 Task: Add an event  with title  Casual Project Quality Control and Process Improvement , date '2024/03/21' to 2024/03/22 & Select Event type as  Group. Add location for the event as  Johannesburg, South Africa and add a description: The Marketing Campaign Launch is an exciting and highly anticipated event that marks the official introduction of a new marketing campaign to the target audience. It is a carefully planned and executed event designed to create buzz, generate interest, and maximize the impact of the campaign's messaging and objectives.

Create an event link  http-casualprojectqualitycontrolandprocessimprovementdiscussioncom & Select the event color as  Orange. , logged in from the account softage.4@softage.netand send the event invitation to softage.2@softage.net and softage.3@softage.net
Action: Mouse pressed left at (864, 126)
Screenshot: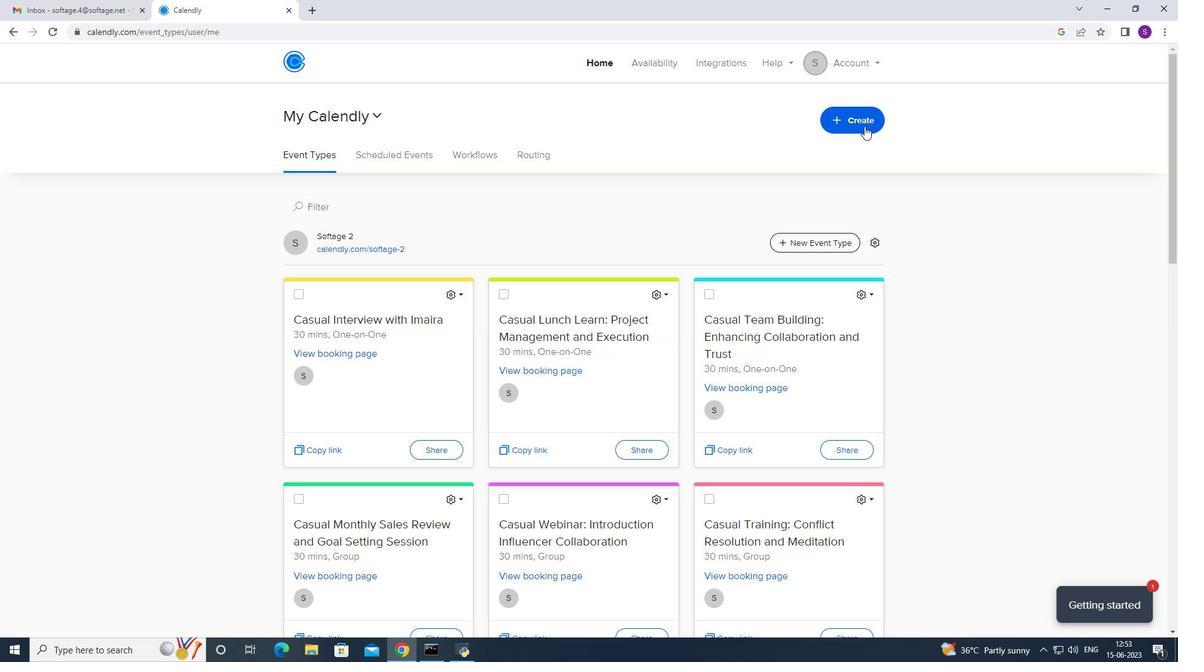 
Action: Mouse moved to (786, 166)
Screenshot: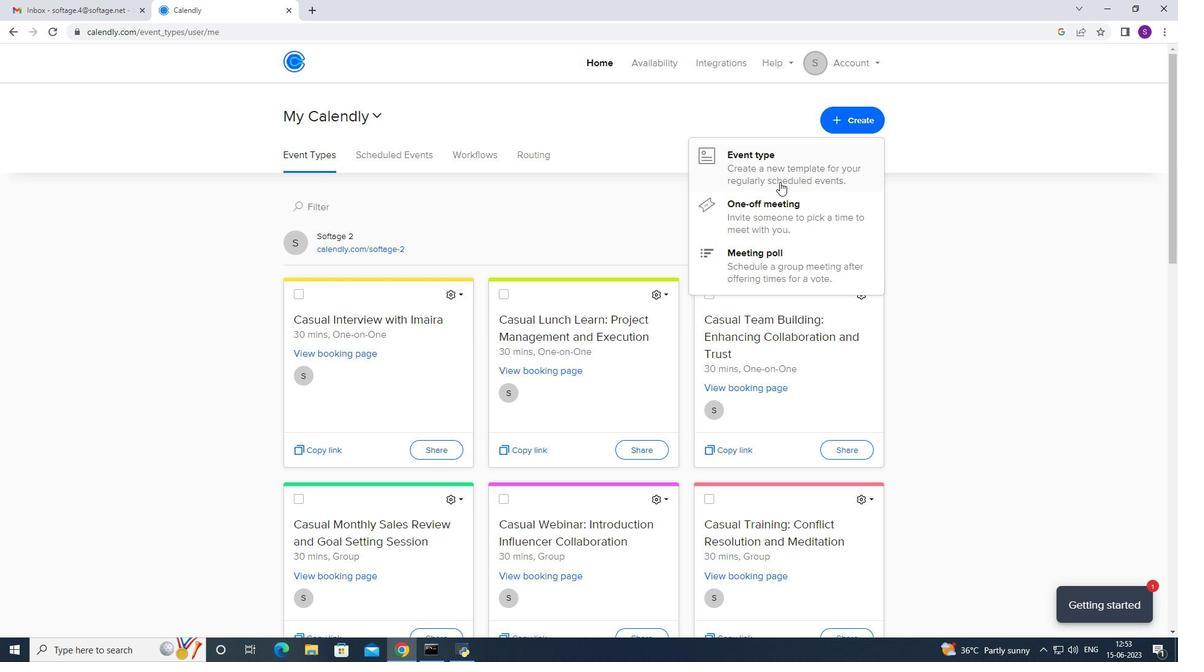 
Action: Mouse pressed left at (786, 166)
Screenshot: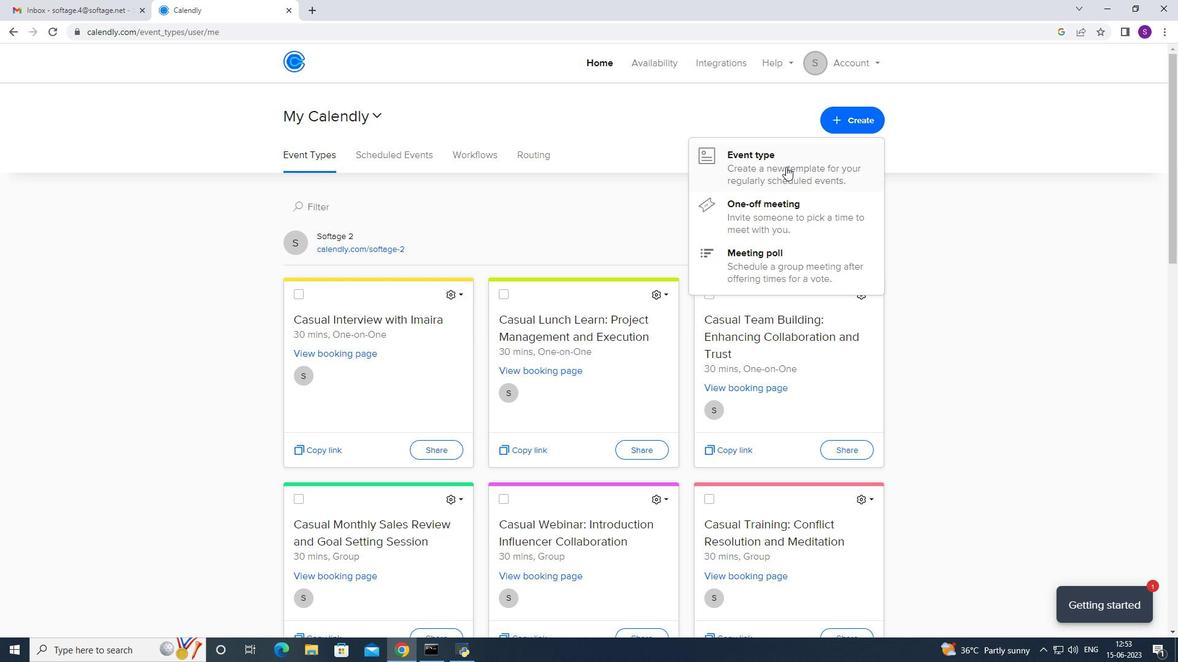 
Action: Mouse moved to (497, 301)
Screenshot: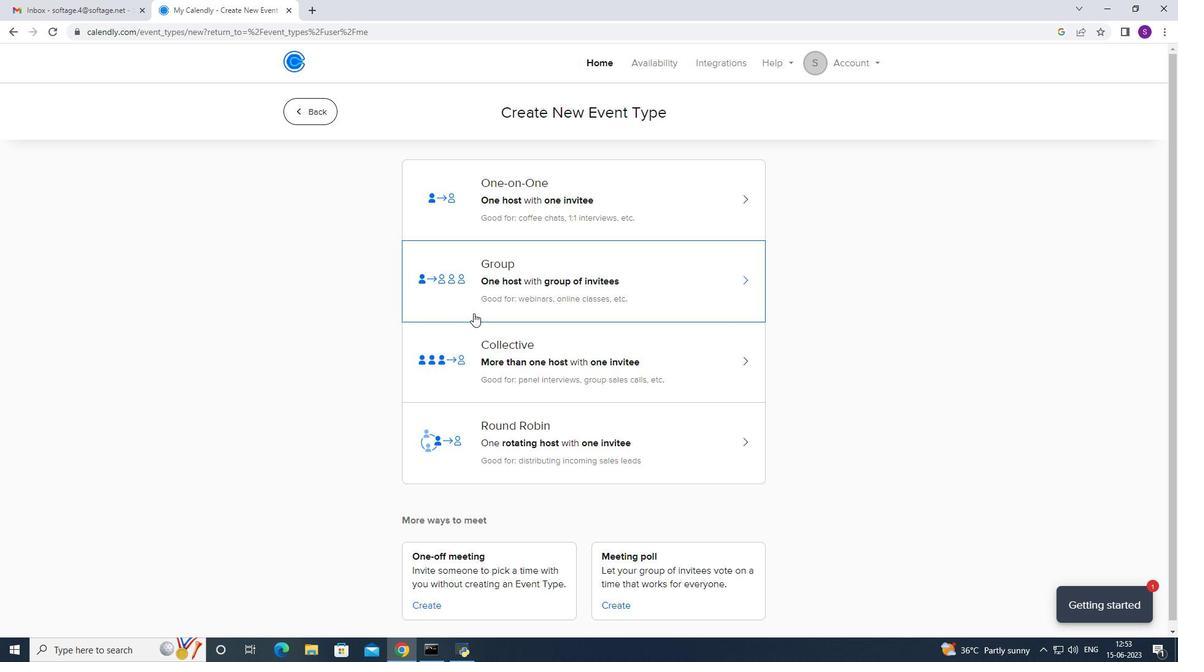 
Action: Mouse pressed left at (497, 301)
Screenshot: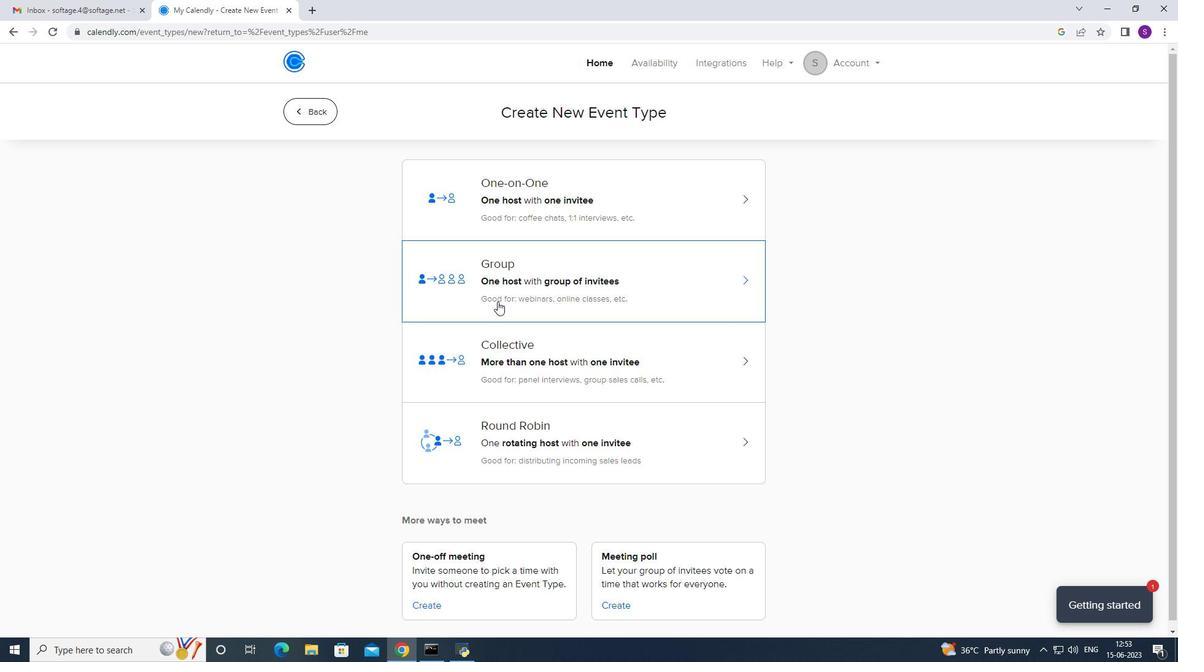 
Action: Mouse moved to (336, 282)
Screenshot: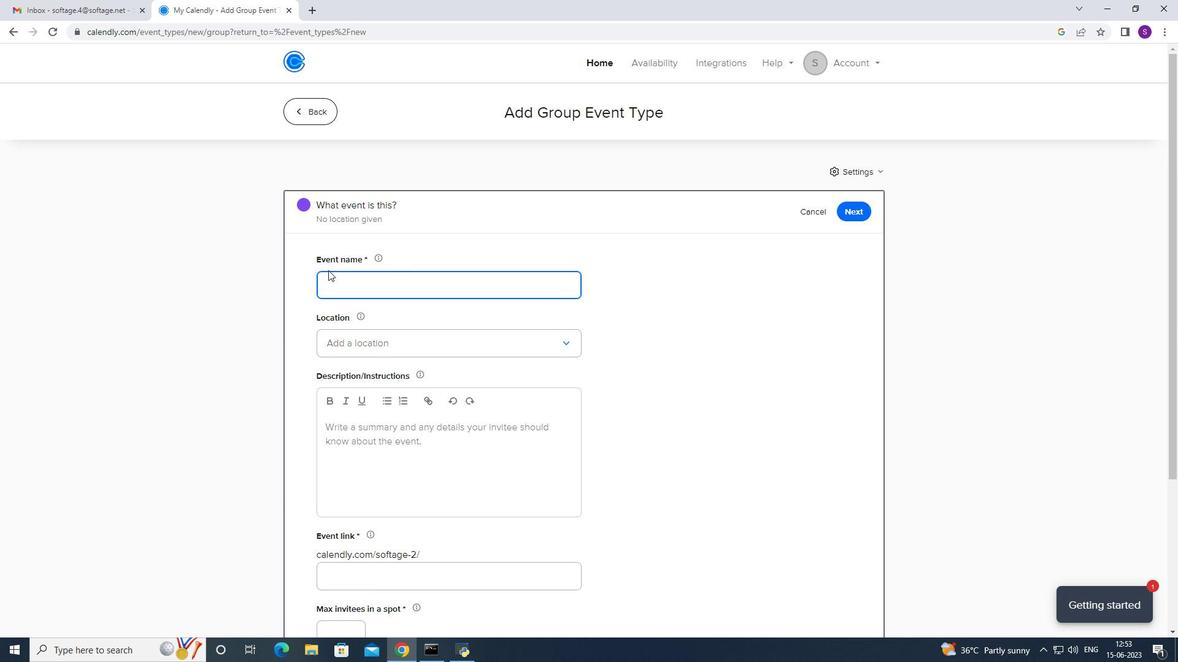
Action: Mouse pressed left at (336, 282)
Screenshot: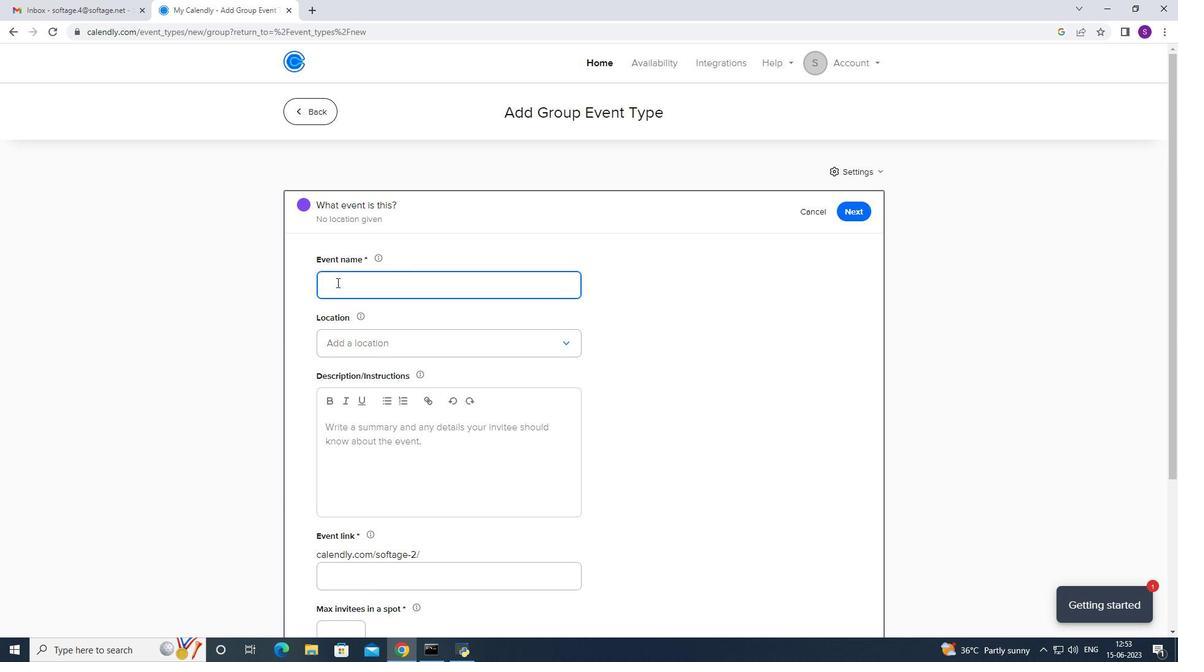 
Action: Mouse moved to (335, 284)
Screenshot: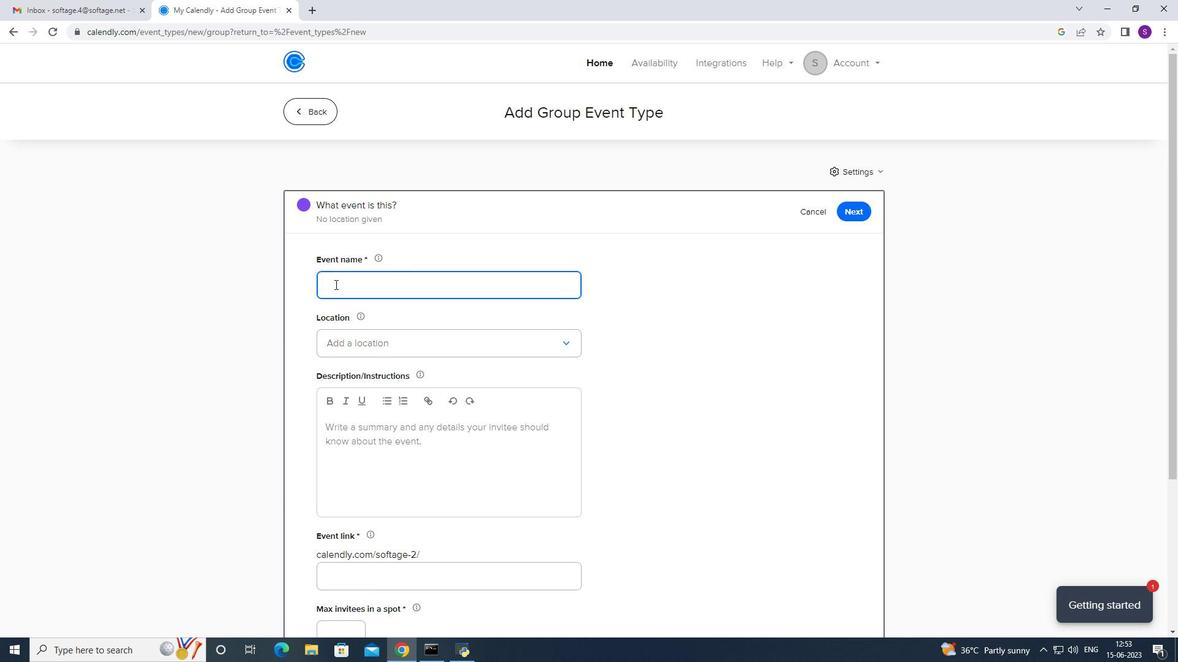 
Action: Key pressed <Key.caps_lock>C<Key.caps_lock>asual<Key.space><Key.caps_lock>P<Key.caps_lock>rojecrt<Key.space><Key.backspace><Key.backspace><Key.backspace>t<Key.space><Key.caps_lock>Q<Key.caps_lock>uality<Key.space><Key.caps_lock>C<Key.caps_lock>ontrol<Key.space>and<Key.space><Key.caps_lock>P<Key.caps_lock>roject<Key.space><Key.caps_lock>I<Key.caps_lock>mprovement
Screenshot: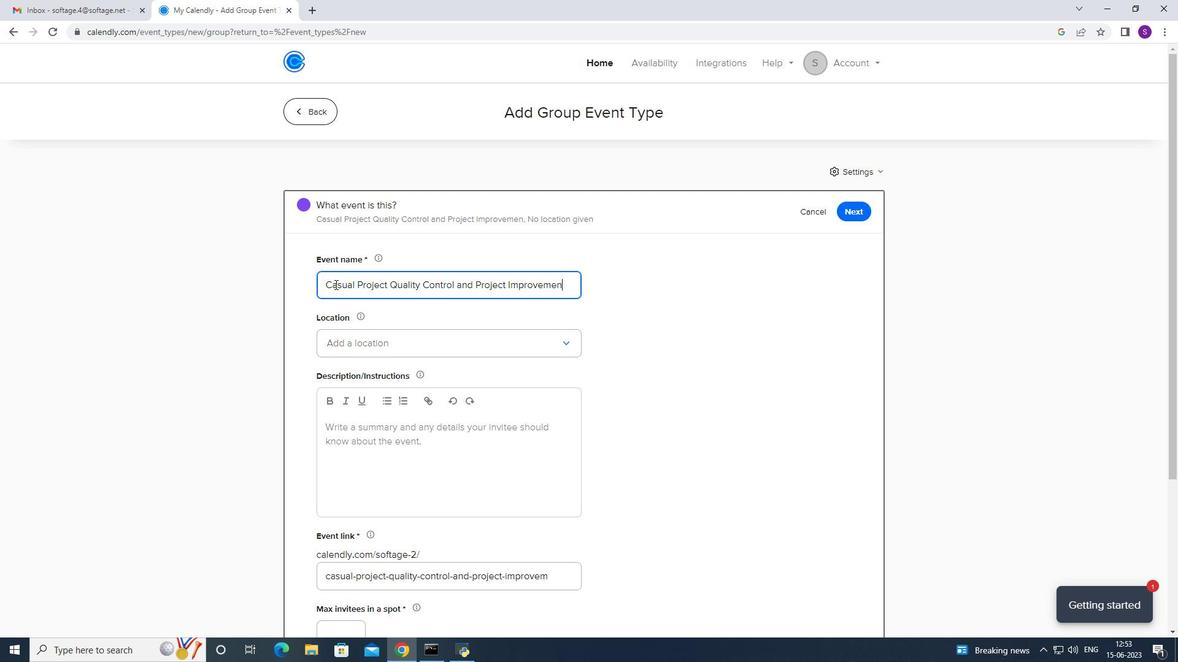 
Action: Mouse moved to (524, 337)
Screenshot: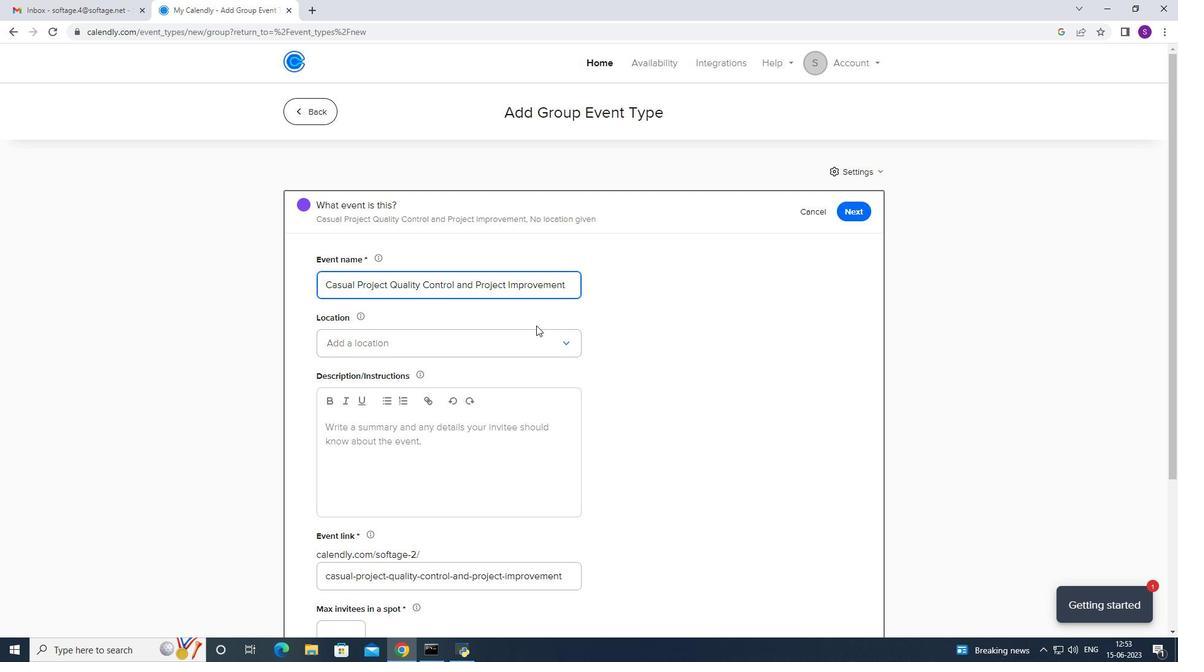
Action: Mouse pressed left at (524, 337)
Screenshot: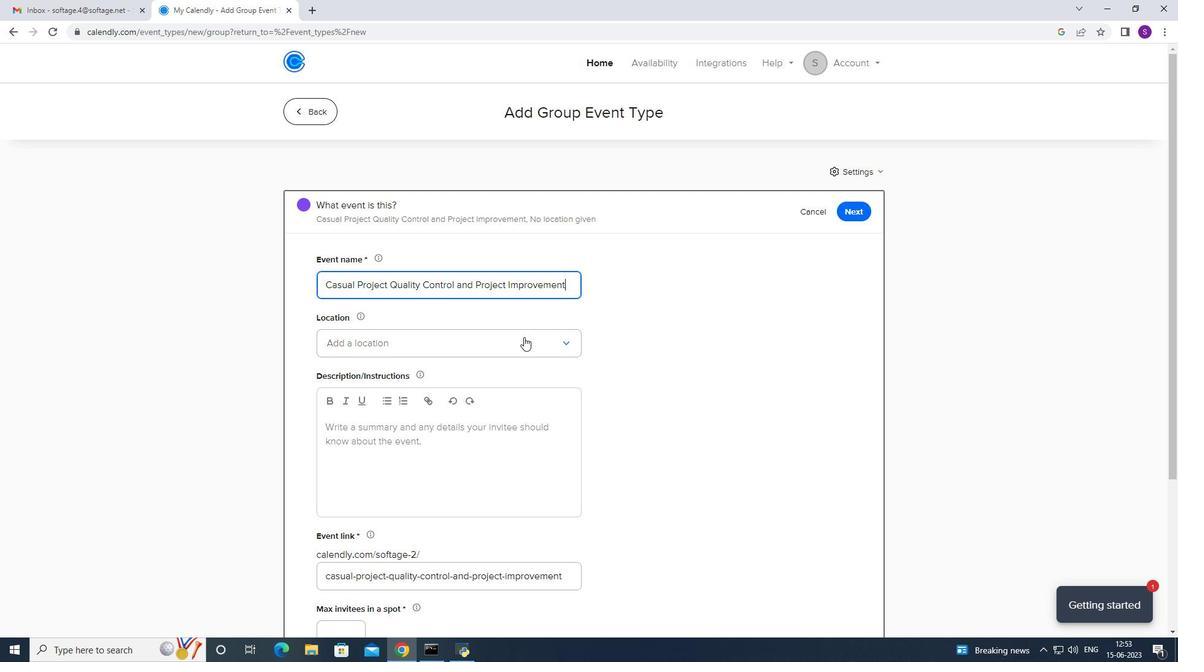 
Action: Mouse moved to (510, 381)
Screenshot: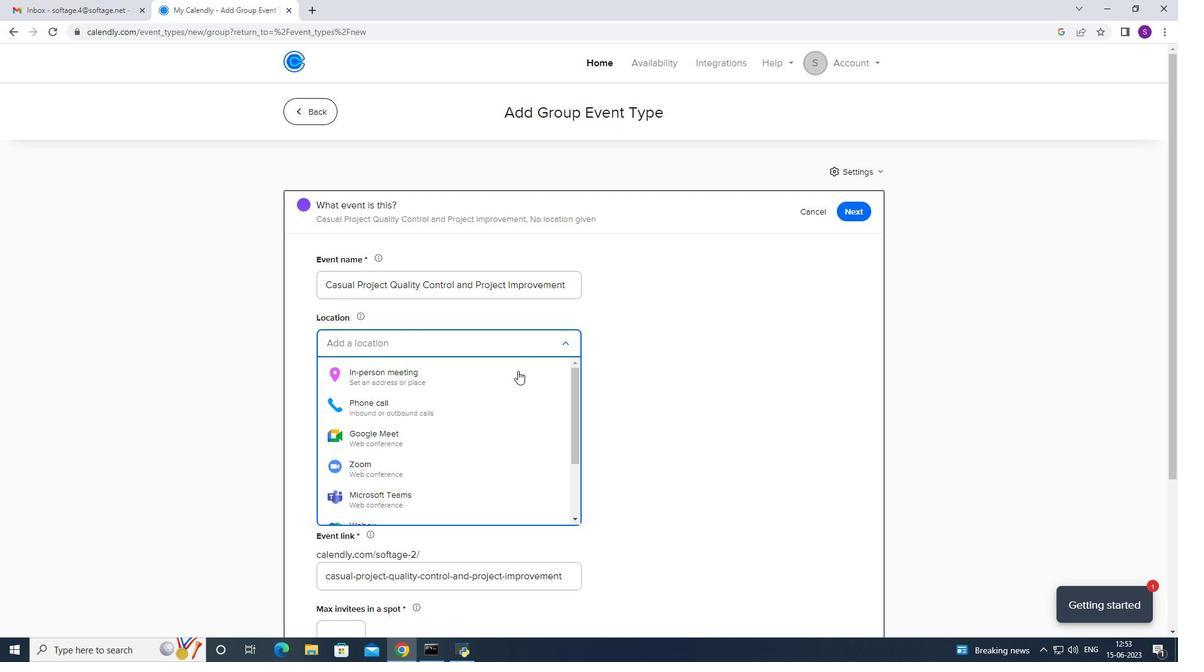 
Action: Mouse pressed left at (510, 381)
Screenshot: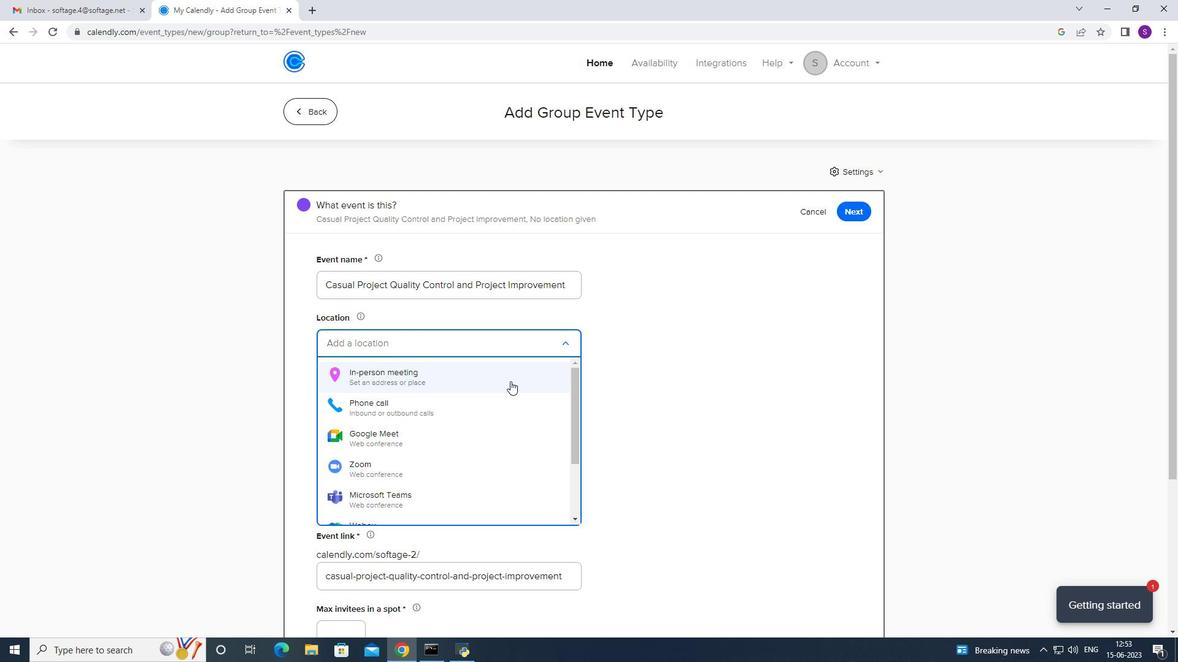 
Action: Mouse moved to (514, 187)
Screenshot: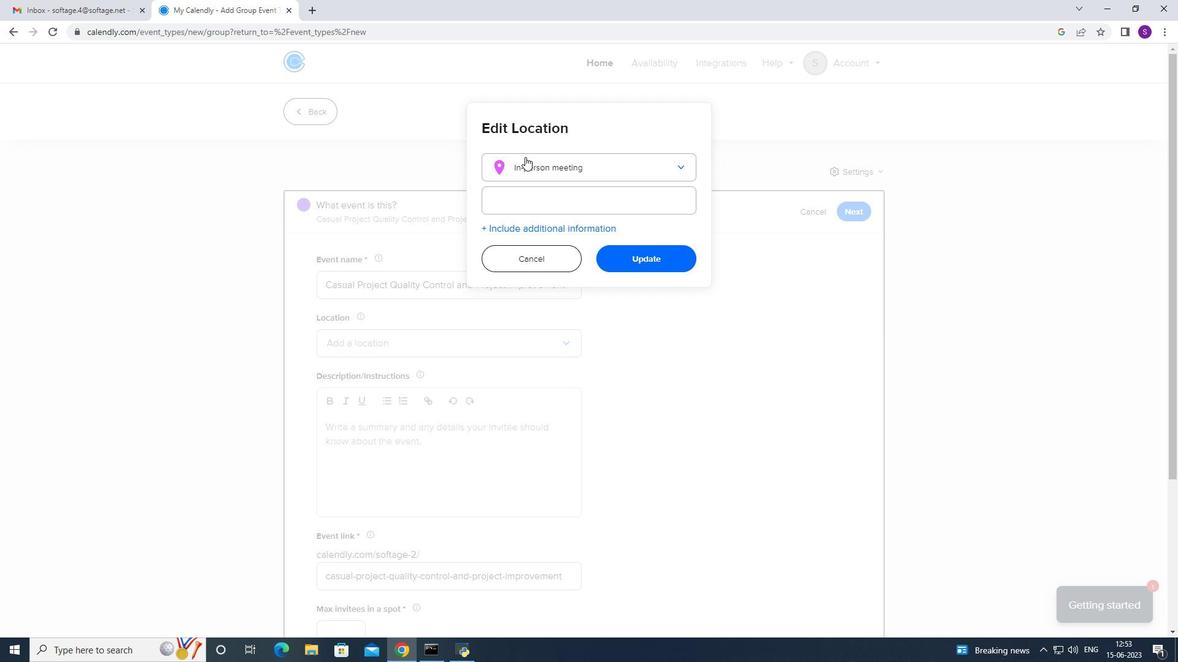 
Action: Mouse pressed left at (514, 187)
Screenshot: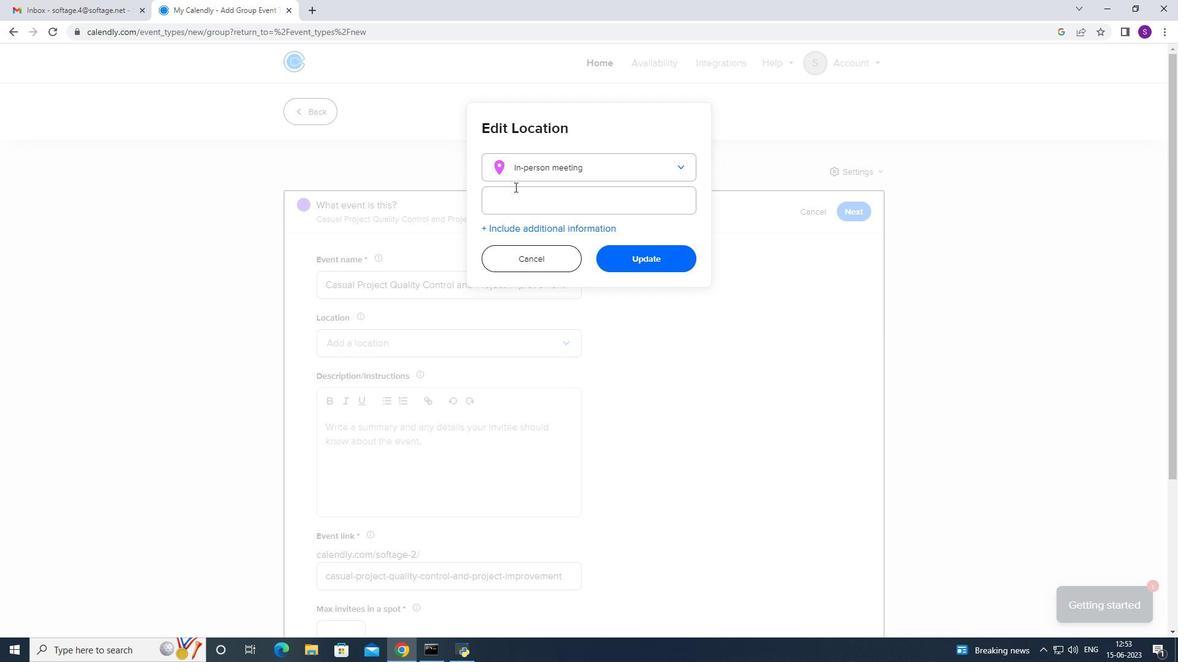 
Action: Mouse moved to (442, 206)
Screenshot: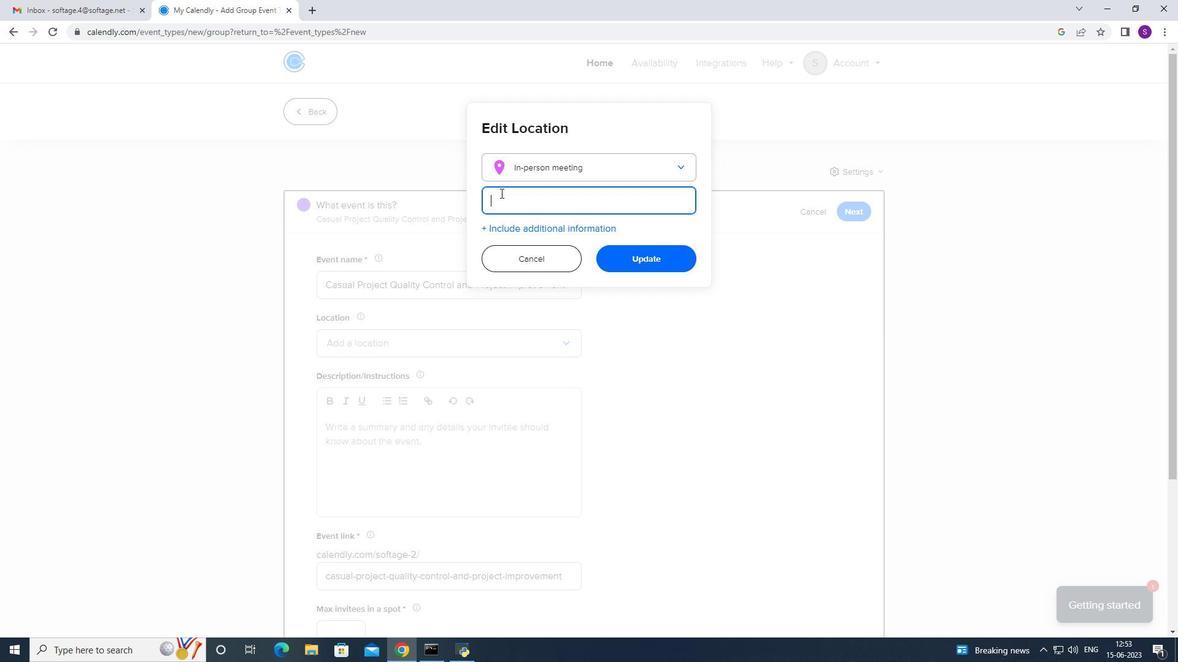 
Action: Key pressed <Key.caps_lock>J<Key.caps_lock>ohas<Key.backspace>nnesburg,<Key.space><Key.caps_lock>S<Key.caps_lock>outh<Key.space><Key.caps_lock>A<Key.caps_lock>frica
Screenshot: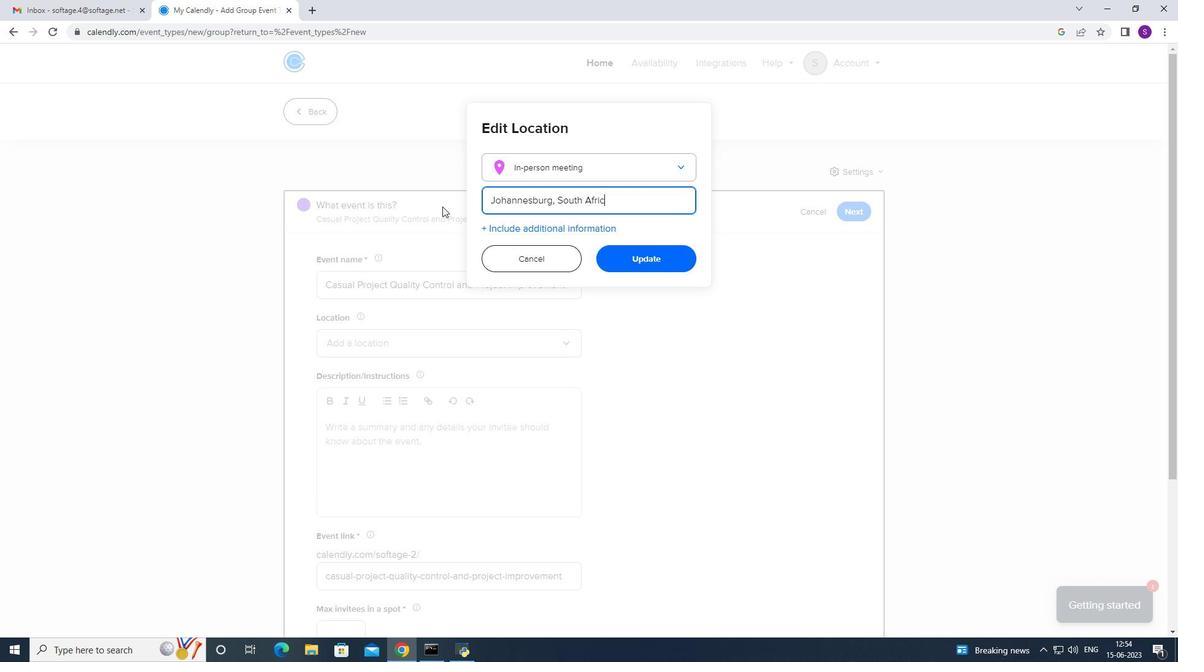 
Action: Mouse moved to (623, 260)
Screenshot: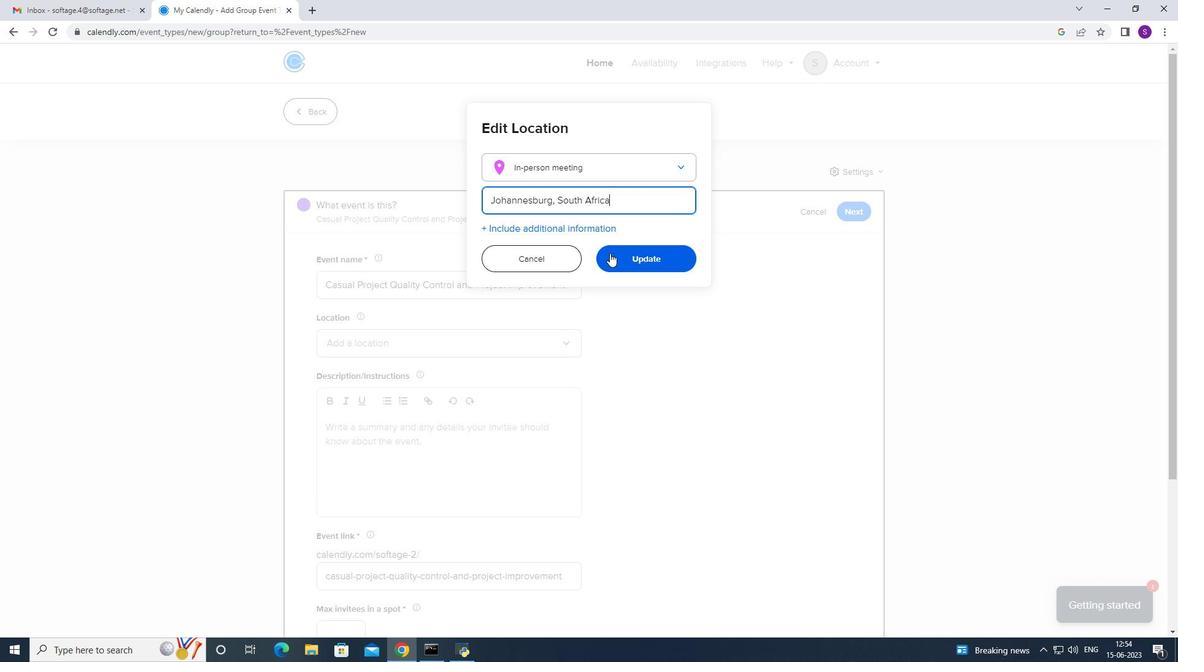 
Action: Mouse pressed left at (623, 260)
Screenshot: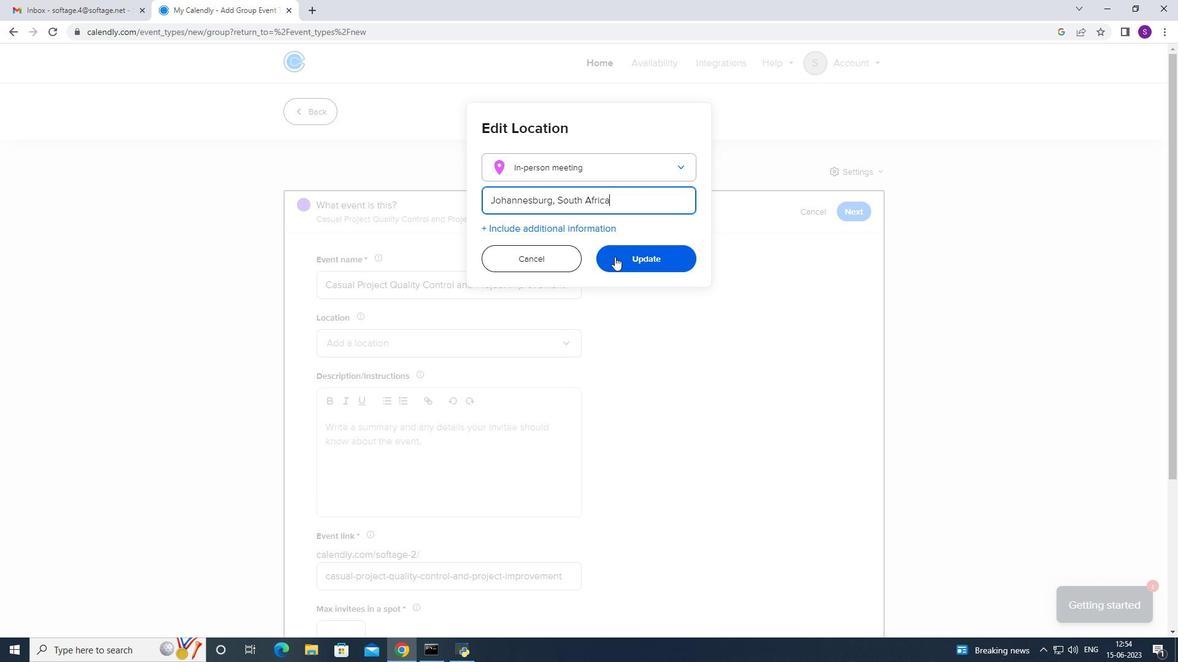 
Action: Mouse moved to (402, 380)
Screenshot: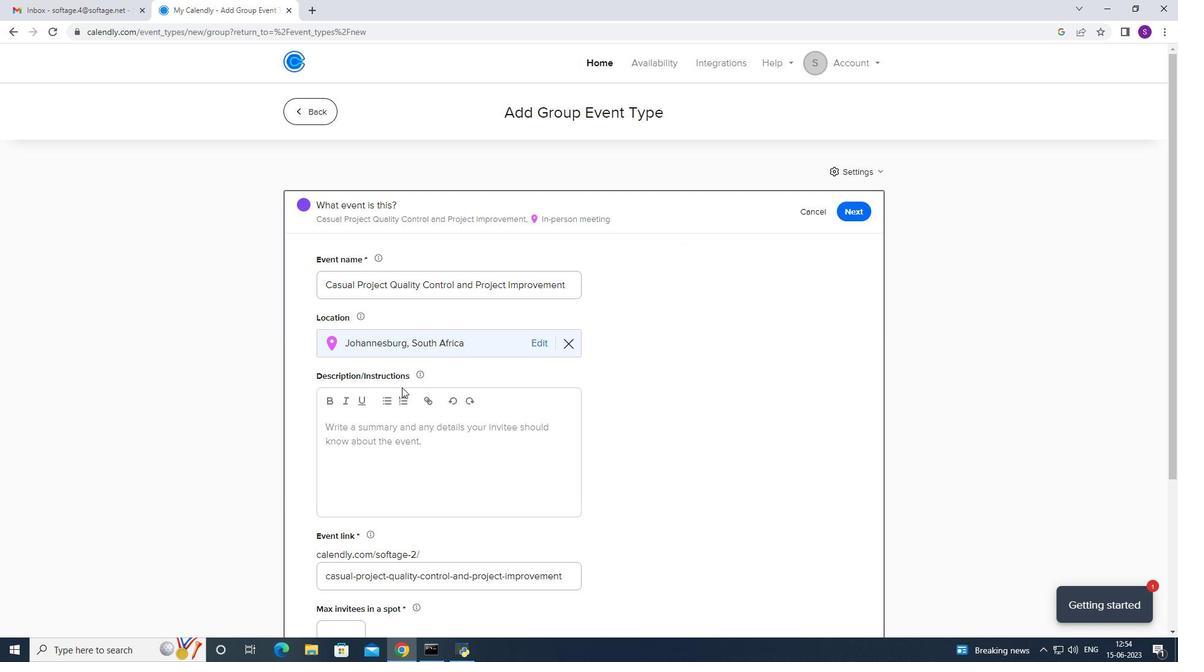 
Action: Mouse scrolled (402, 379) with delta (0, 0)
Screenshot: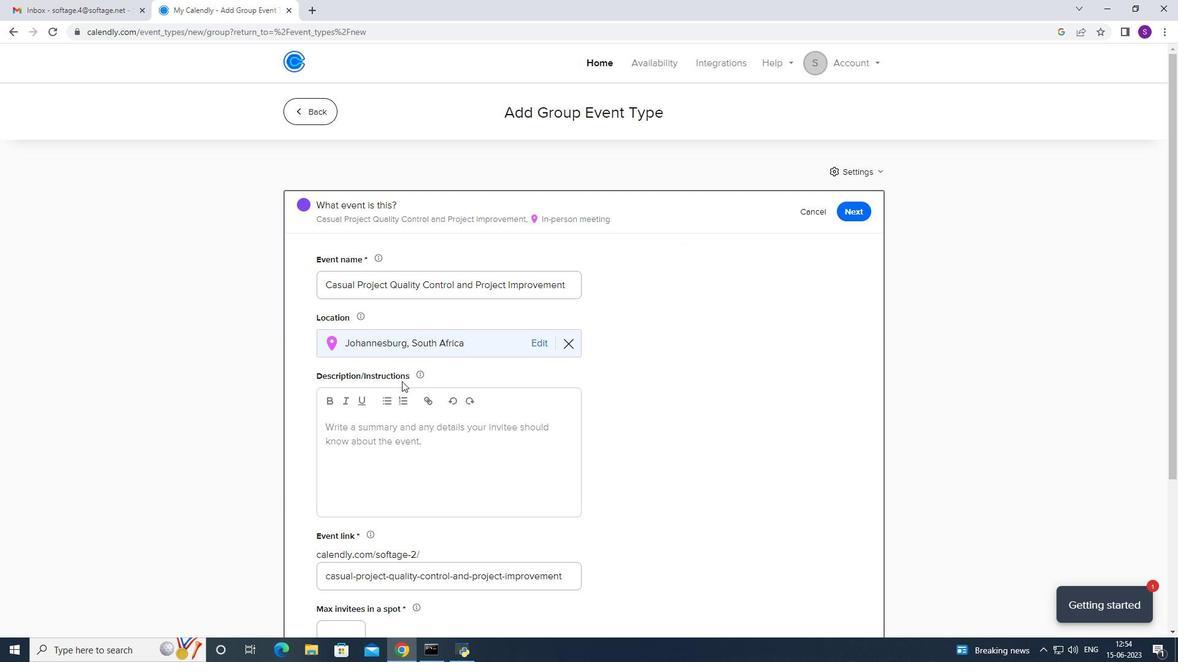 
Action: Mouse scrolled (402, 379) with delta (0, 0)
Screenshot: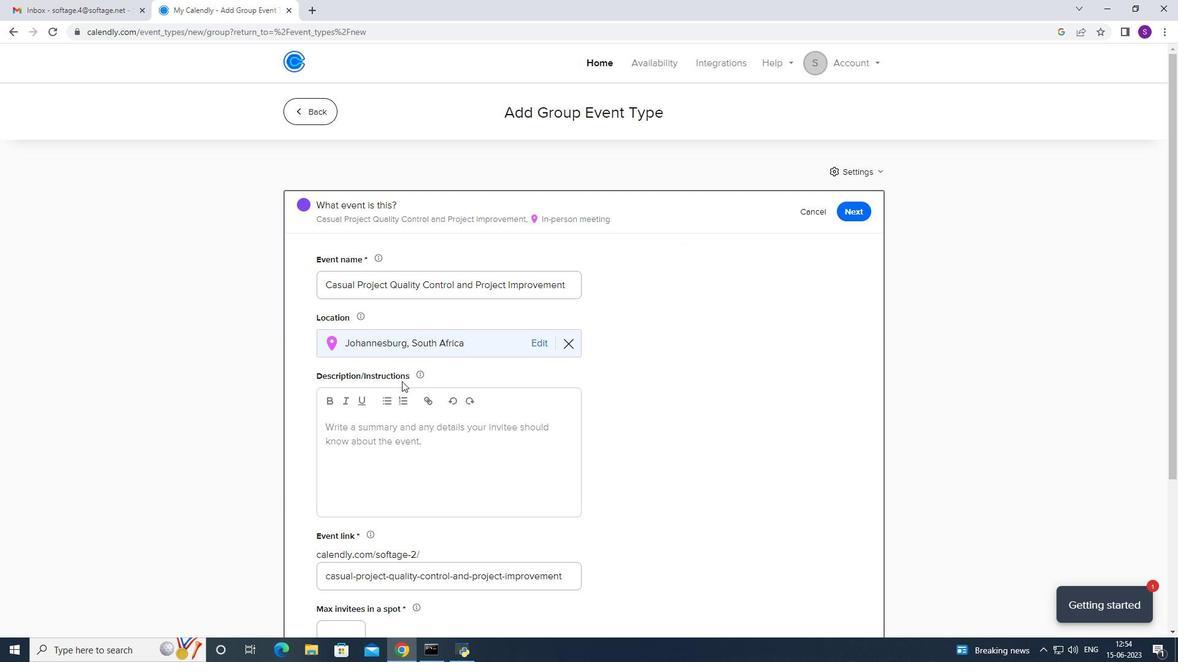 
Action: Mouse scrolled (402, 379) with delta (0, -1)
Screenshot: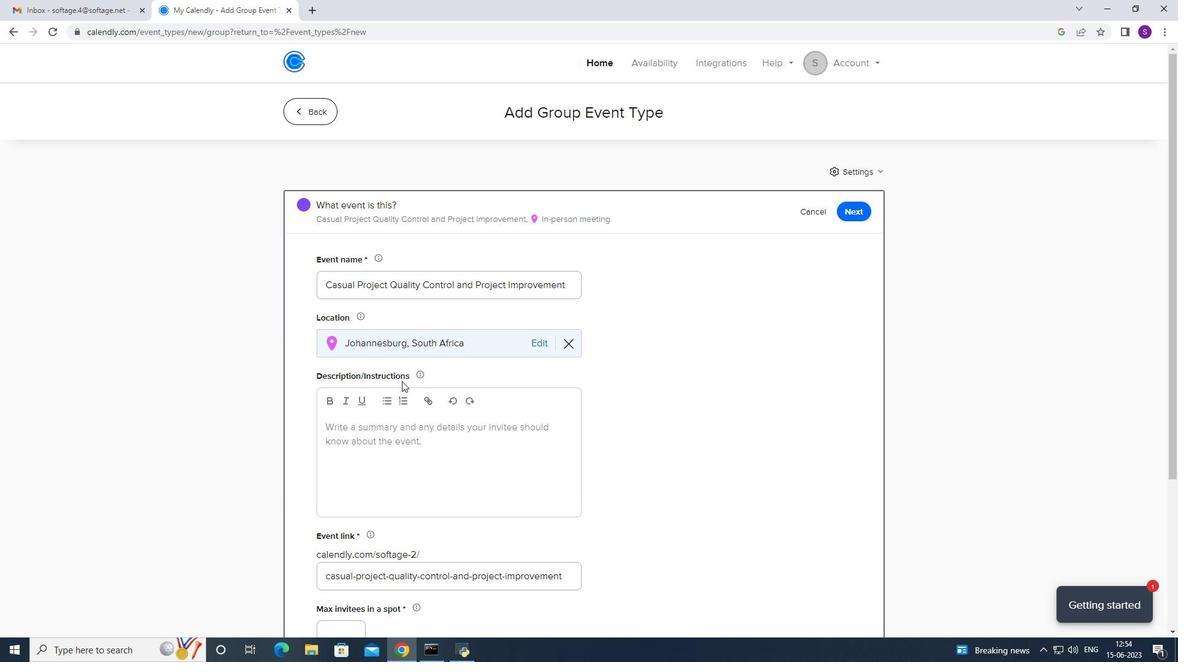 
Action: Mouse scrolled (402, 379) with delta (0, 0)
Screenshot: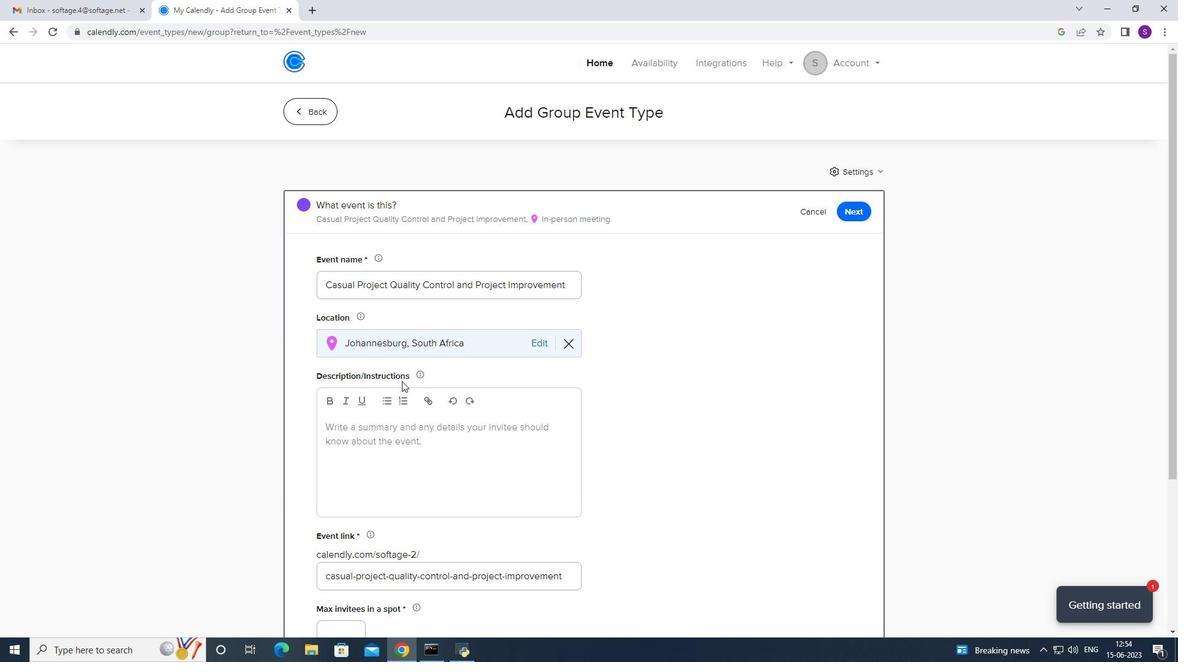 
Action: Mouse scrolled (402, 379) with delta (0, 0)
Screenshot: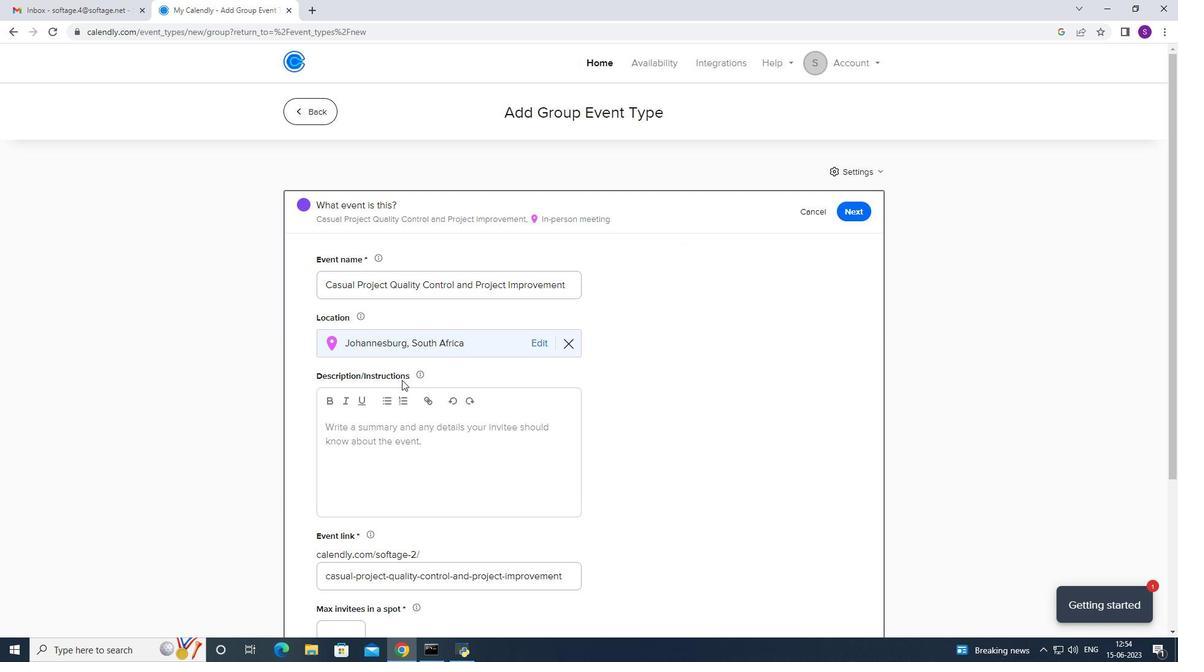 
Action: Mouse moved to (568, 521)
Screenshot: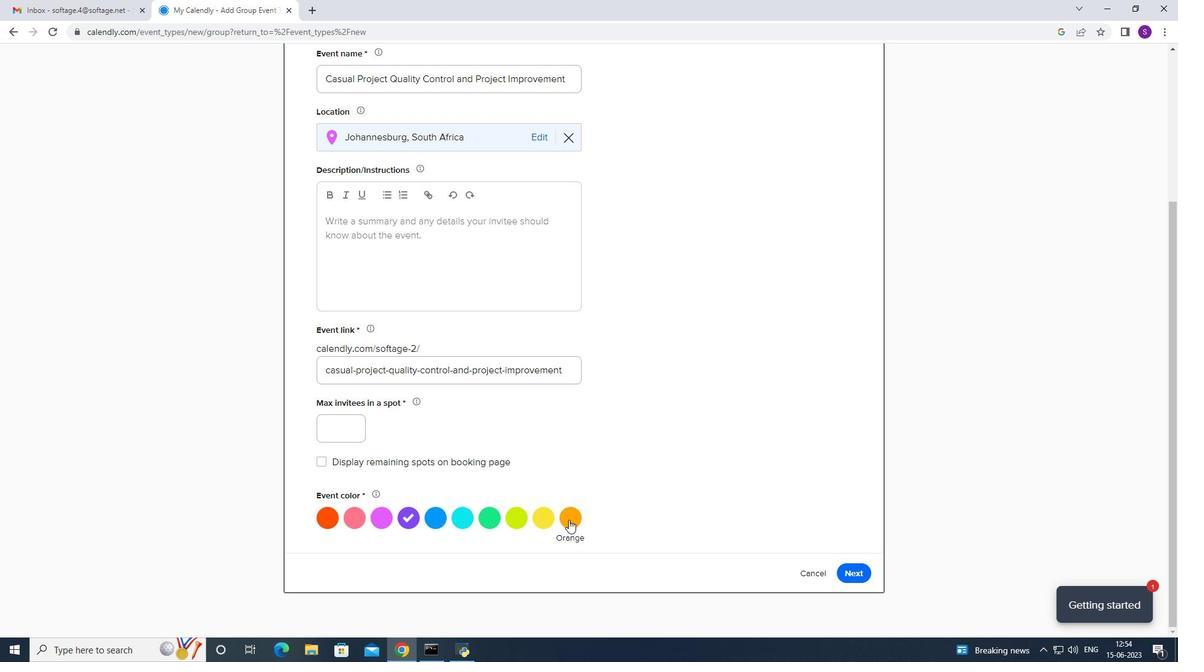 
Action: Mouse pressed left at (568, 521)
Screenshot: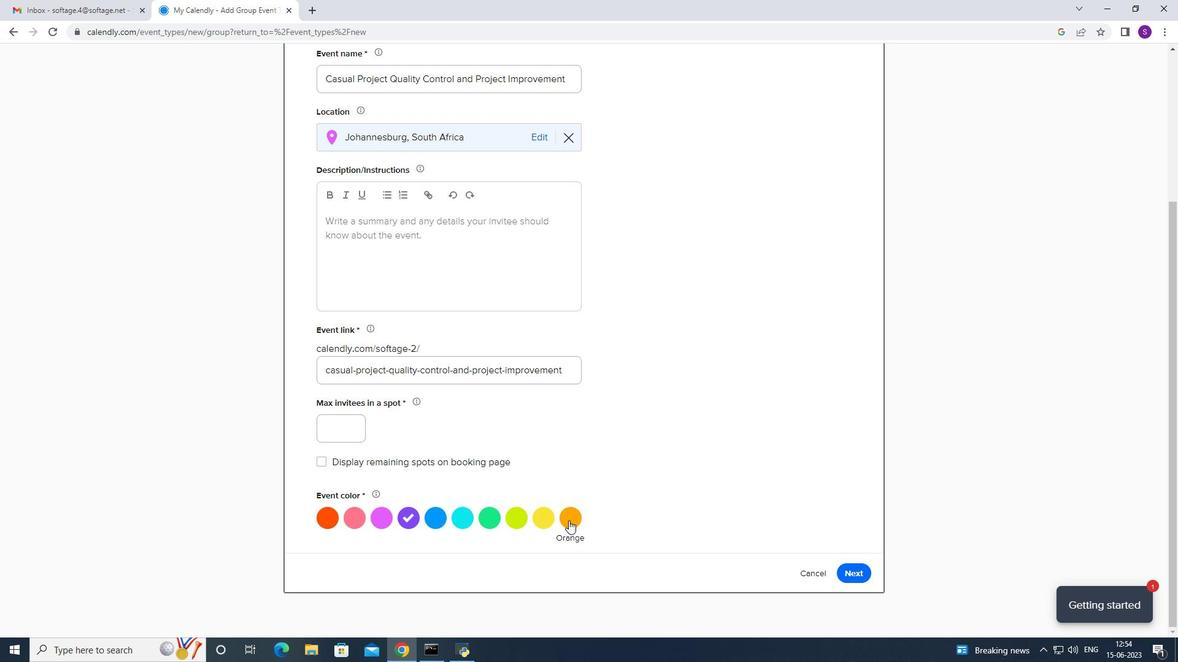
Action: Mouse moved to (356, 413)
Screenshot: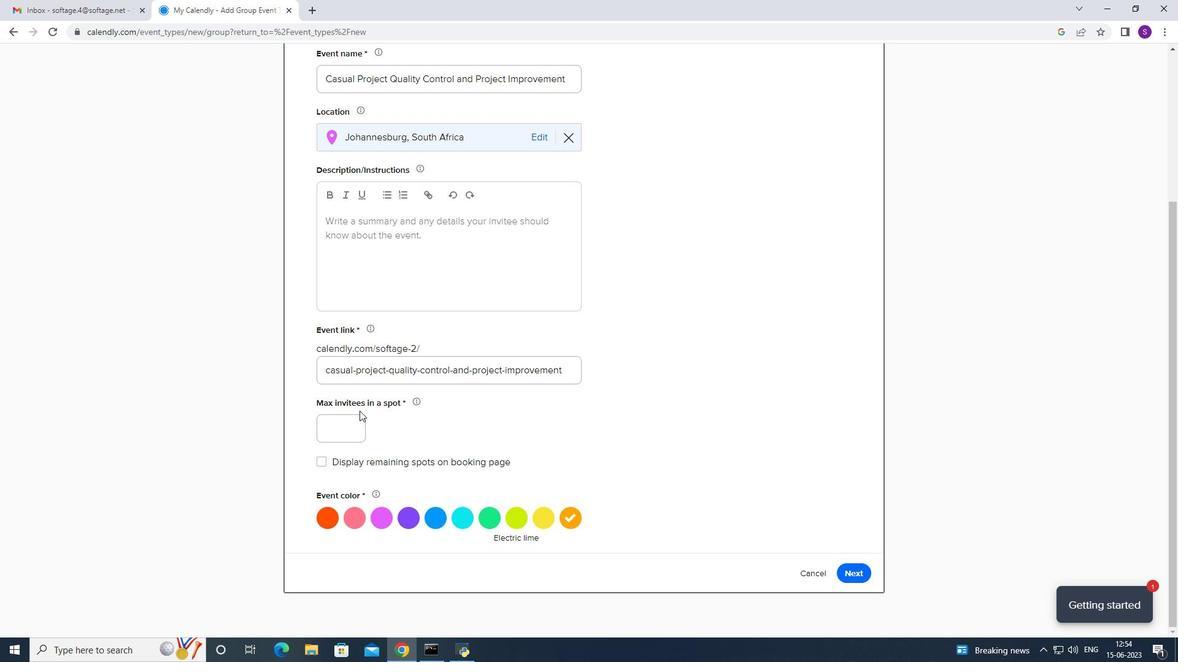 
Action: Mouse pressed left at (356, 413)
Screenshot: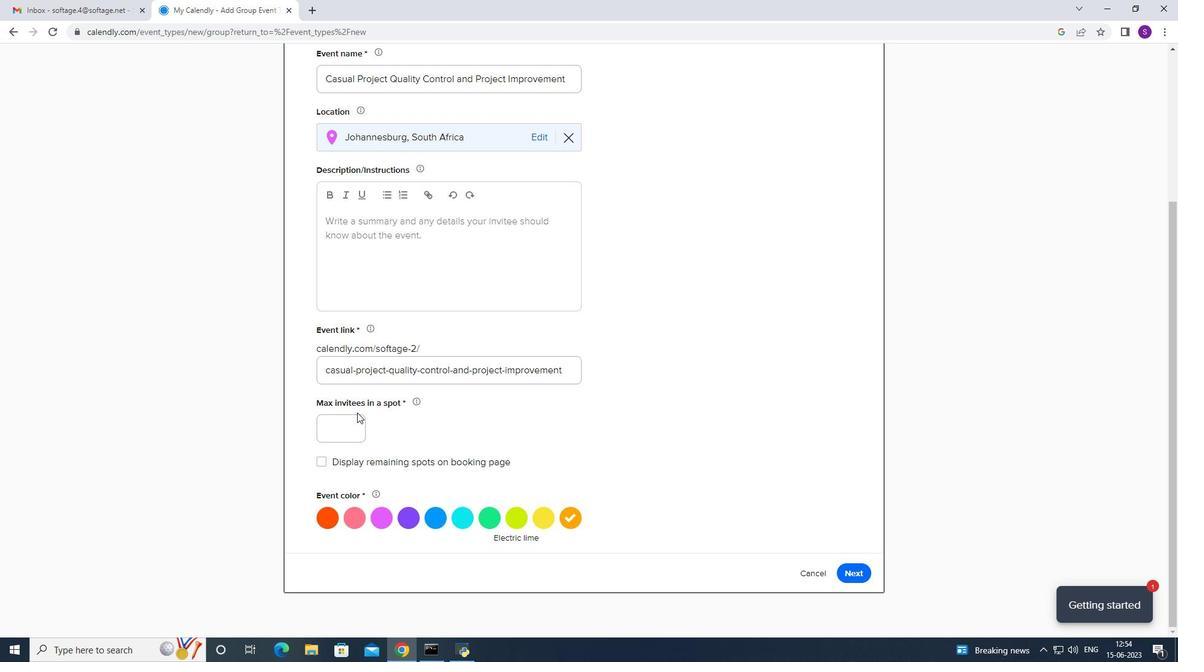 
Action: Mouse moved to (353, 422)
Screenshot: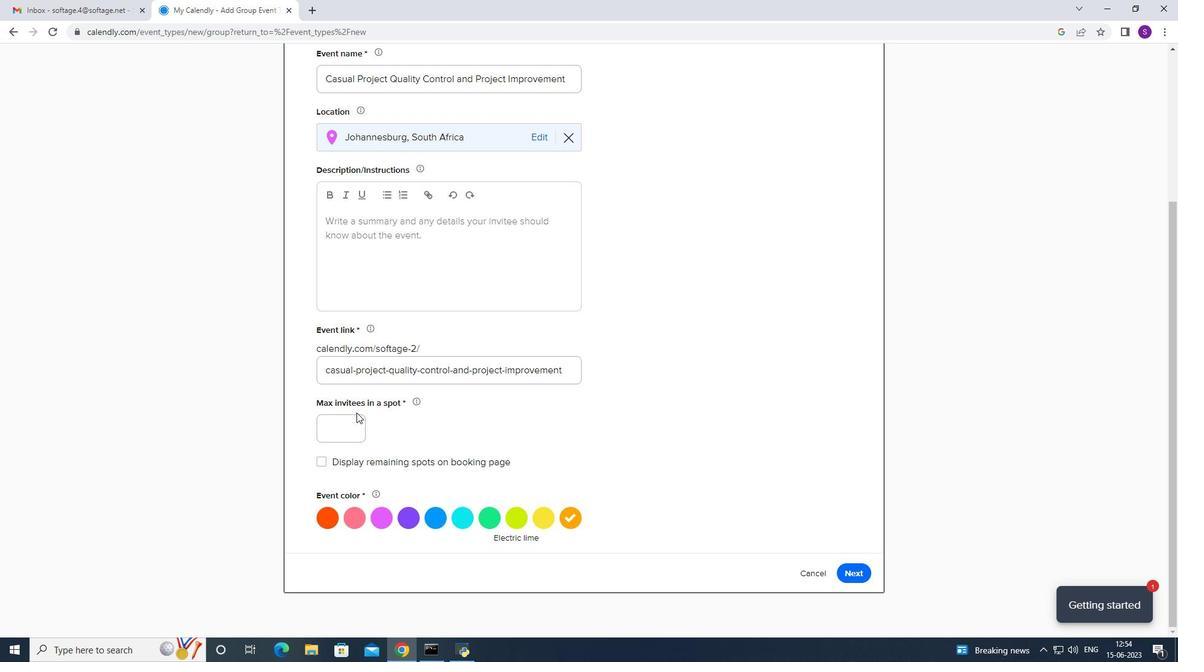 
Action: Mouse pressed left at (353, 422)
Screenshot: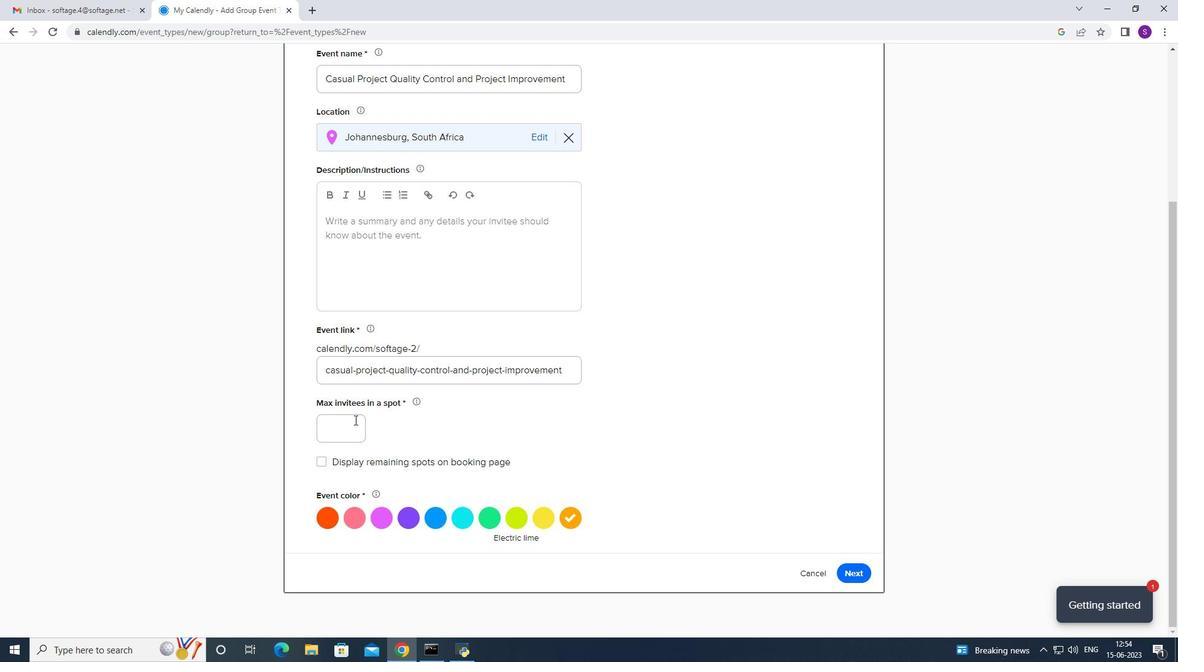 
Action: Key pressed 4
Screenshot: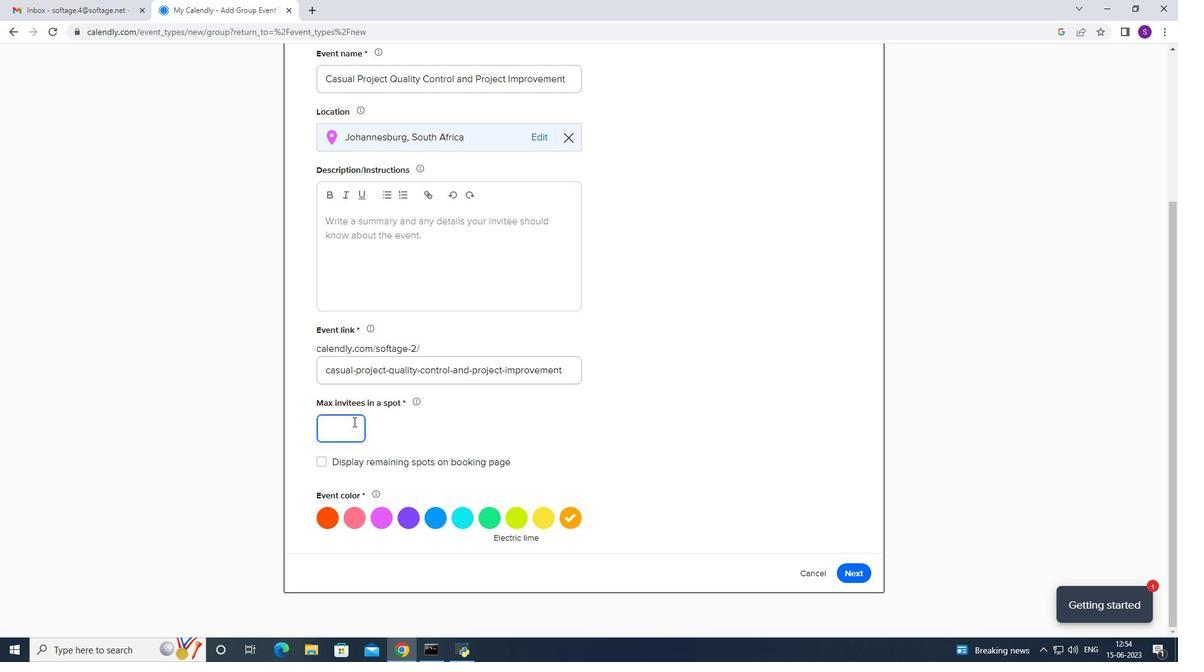 
Action: Mouse moved to (431, 271)
Screenshot: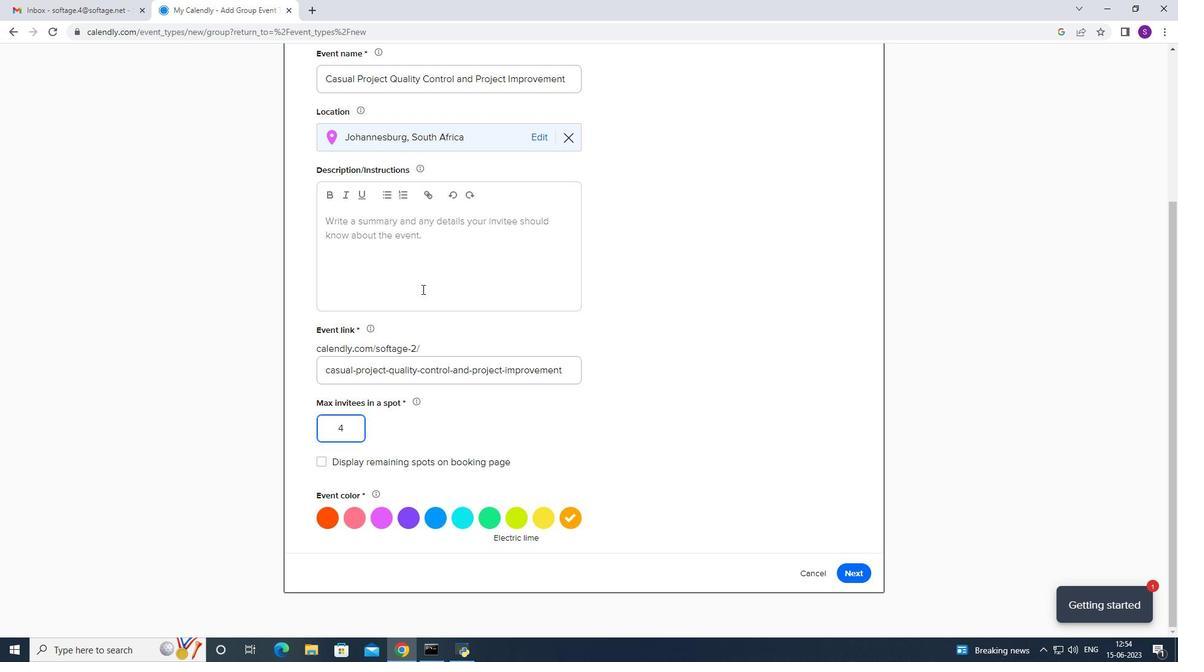 
Action: Mouse pressed left at (431, 271)
Screenshot: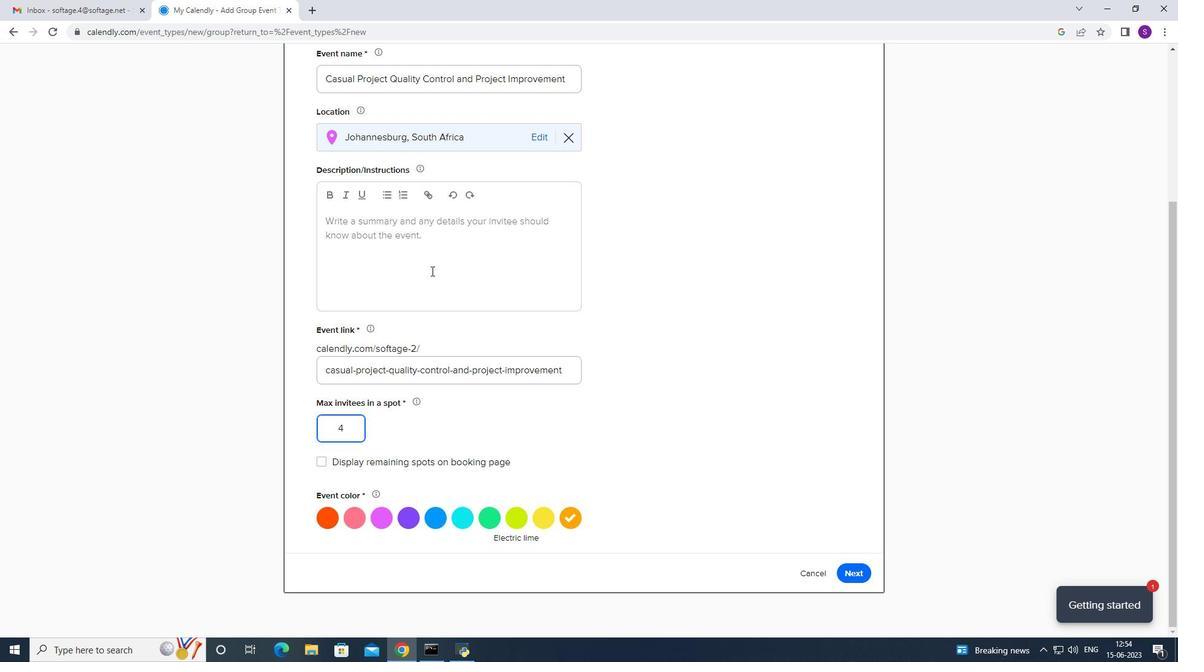 
Action: Mouse moved to (1149, 77)
Screenshot: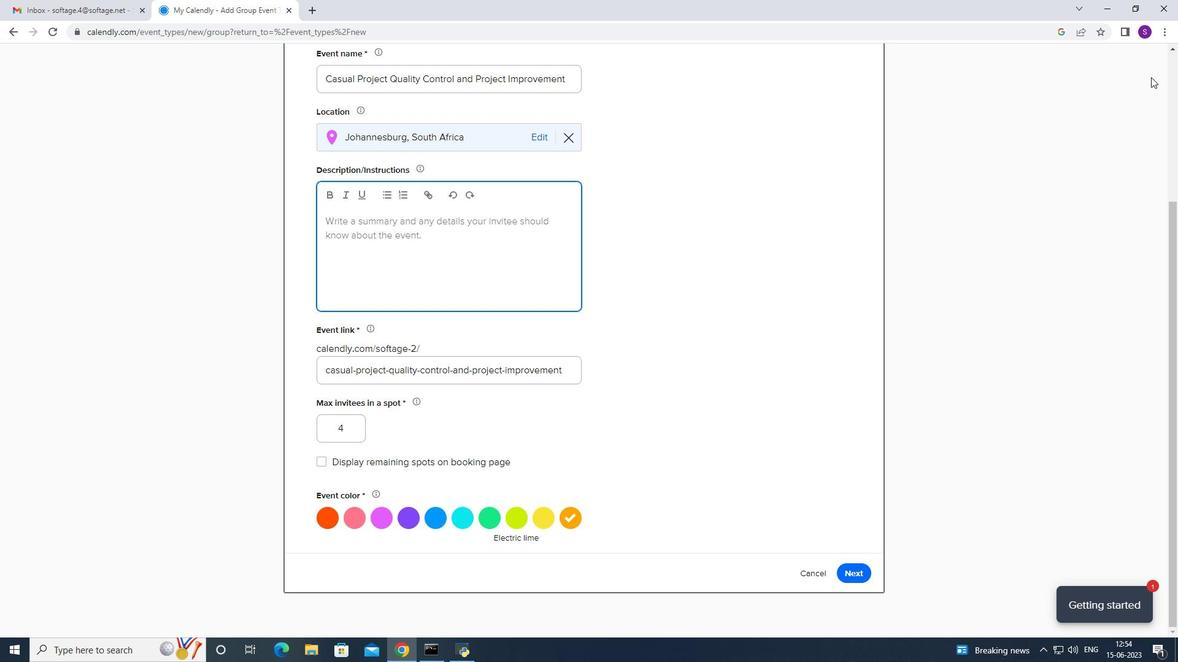 
Action: Key pressed <Key.caps_lock>
Screenshot: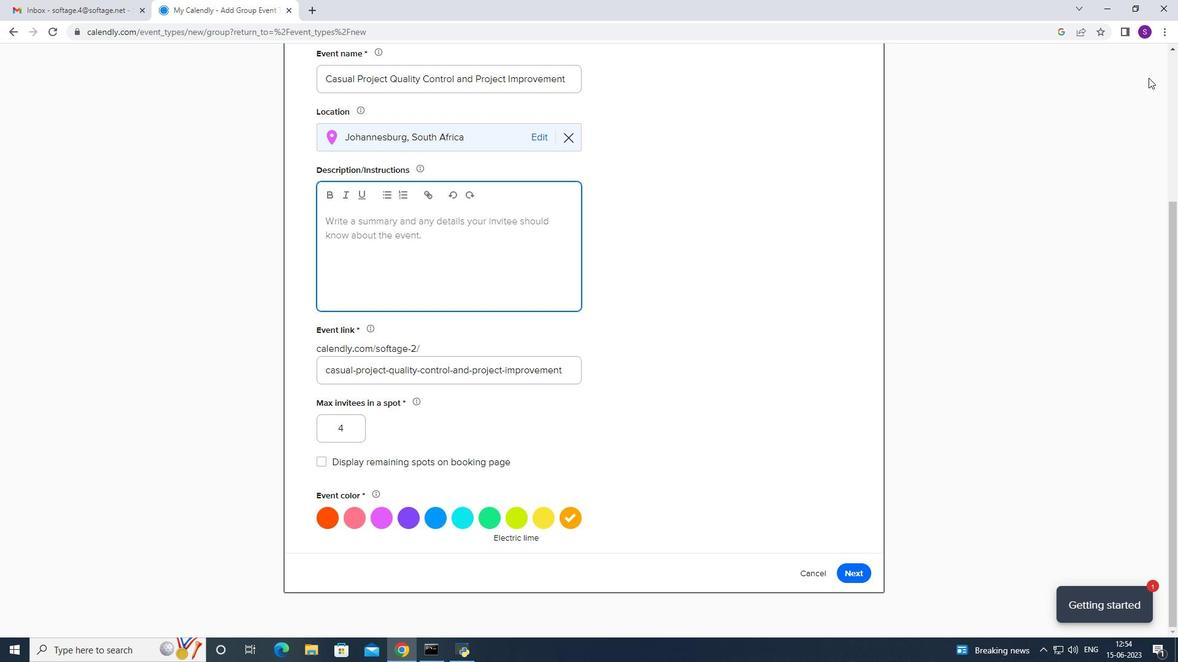 
Action: Mouse moved to (1149, 77)
Screenshot: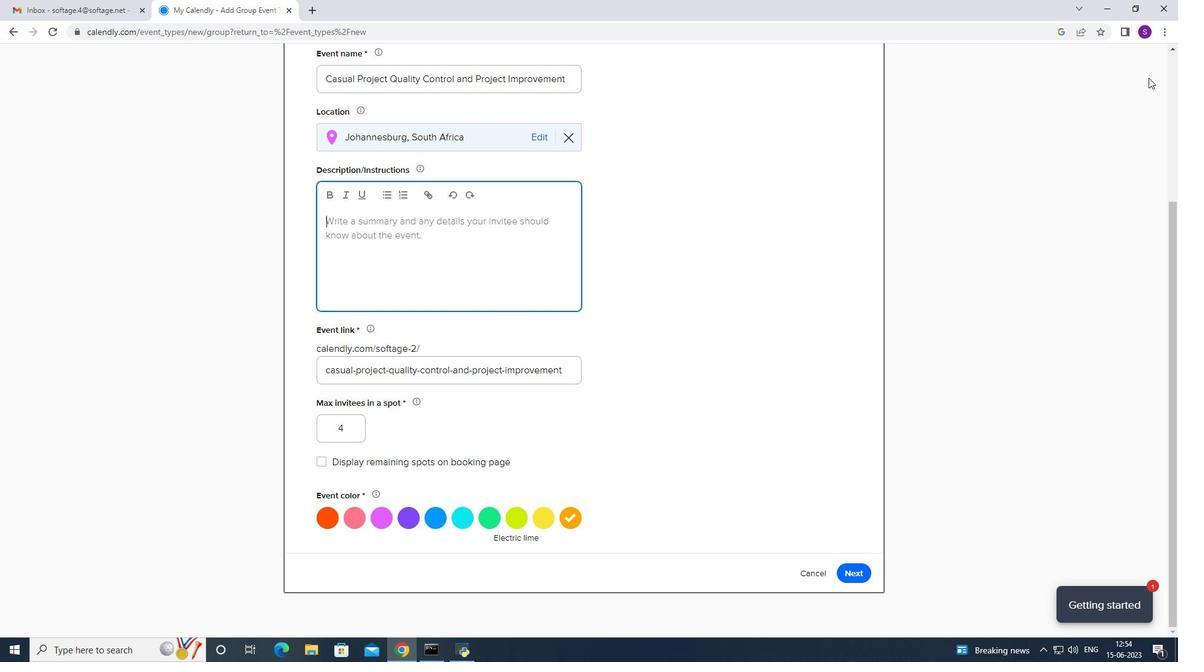 
Action: Key pressed T<Key.caps_lock>he
Screenshot: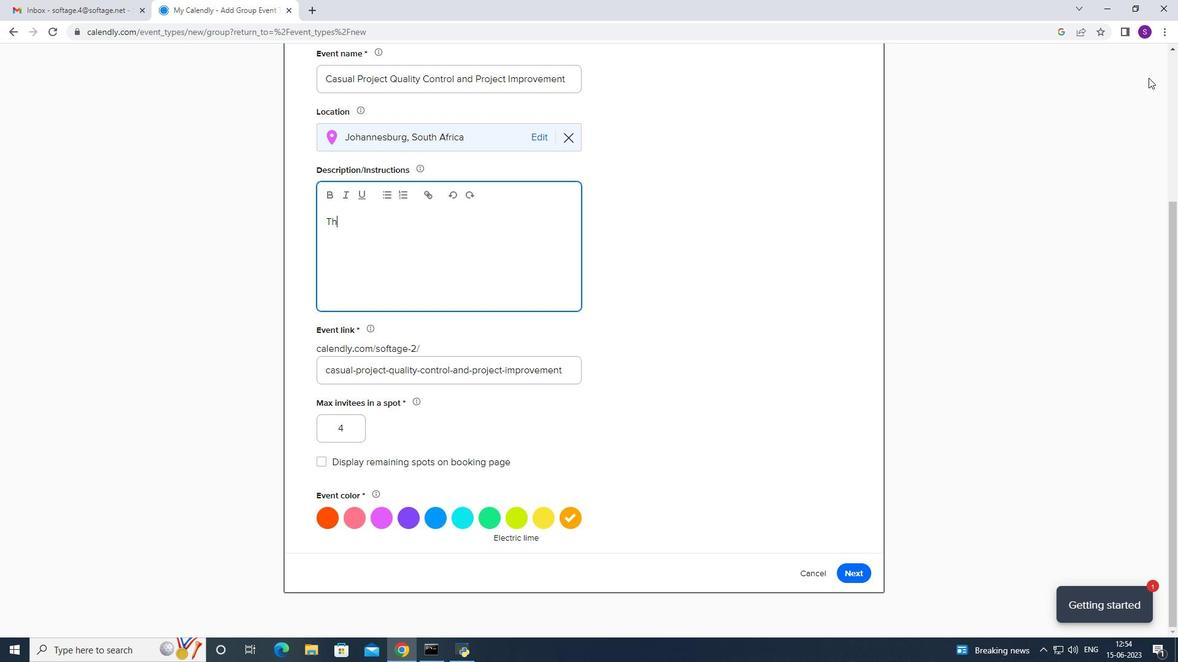 
Action: Mouse moved to (1148, 77)
Screenshot: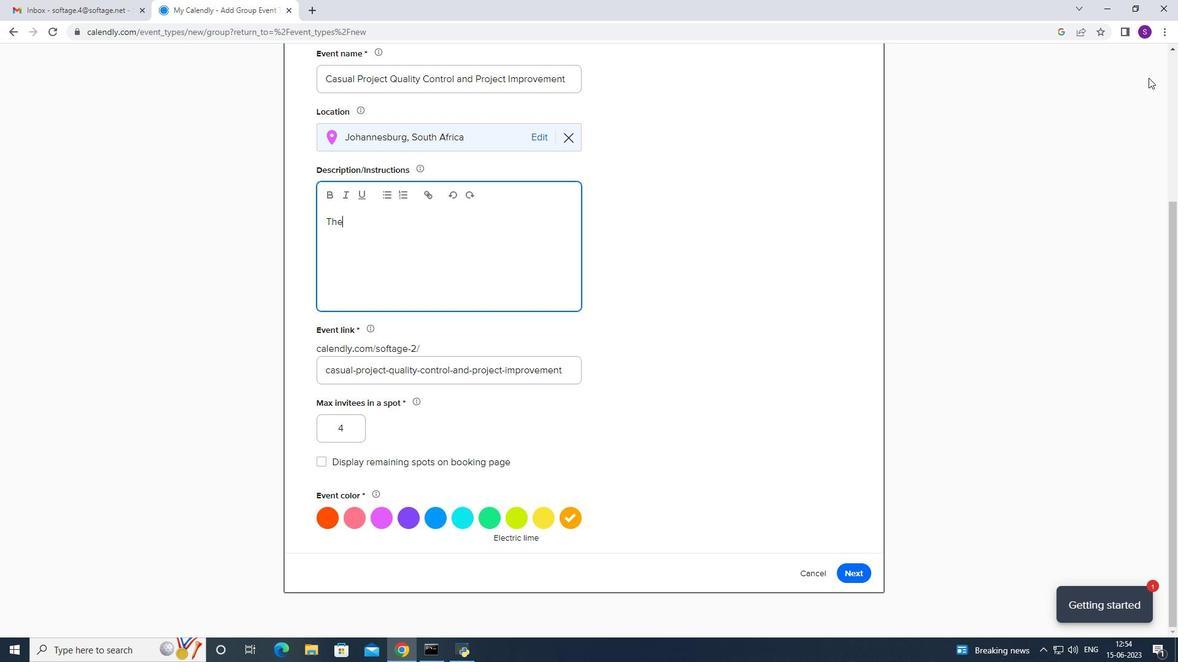 
Action: Key pressed <Key.space><Key.caps_lock>
Screenshot: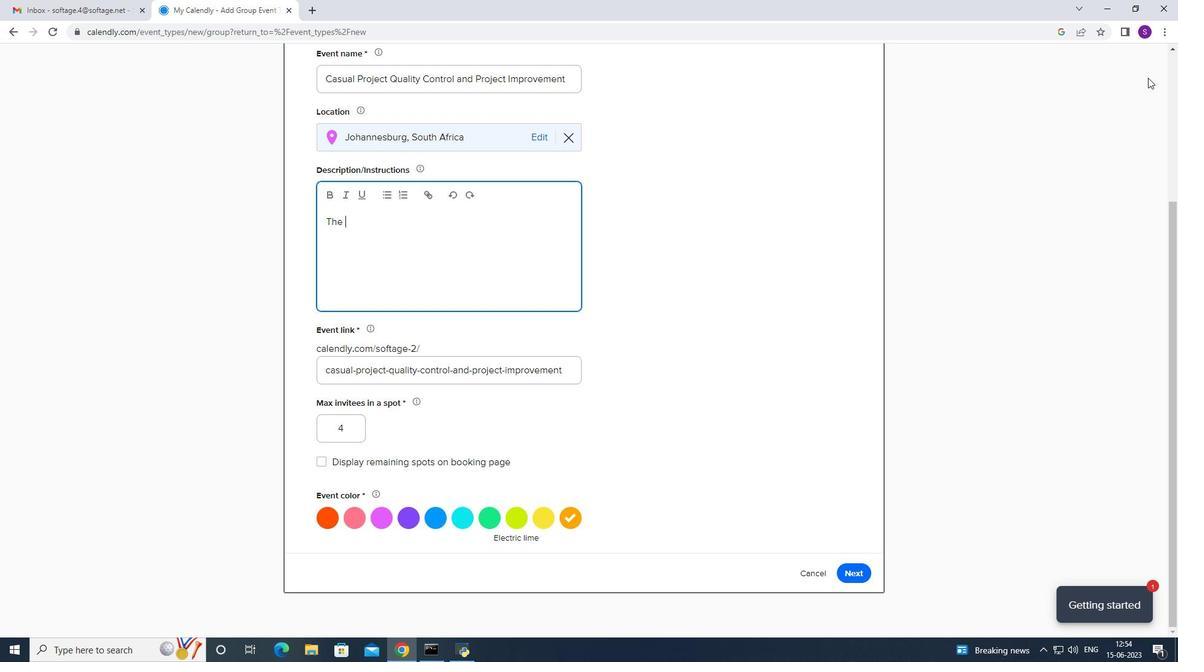 
Action: Mouse moved to (1147, 78)
Screenshot: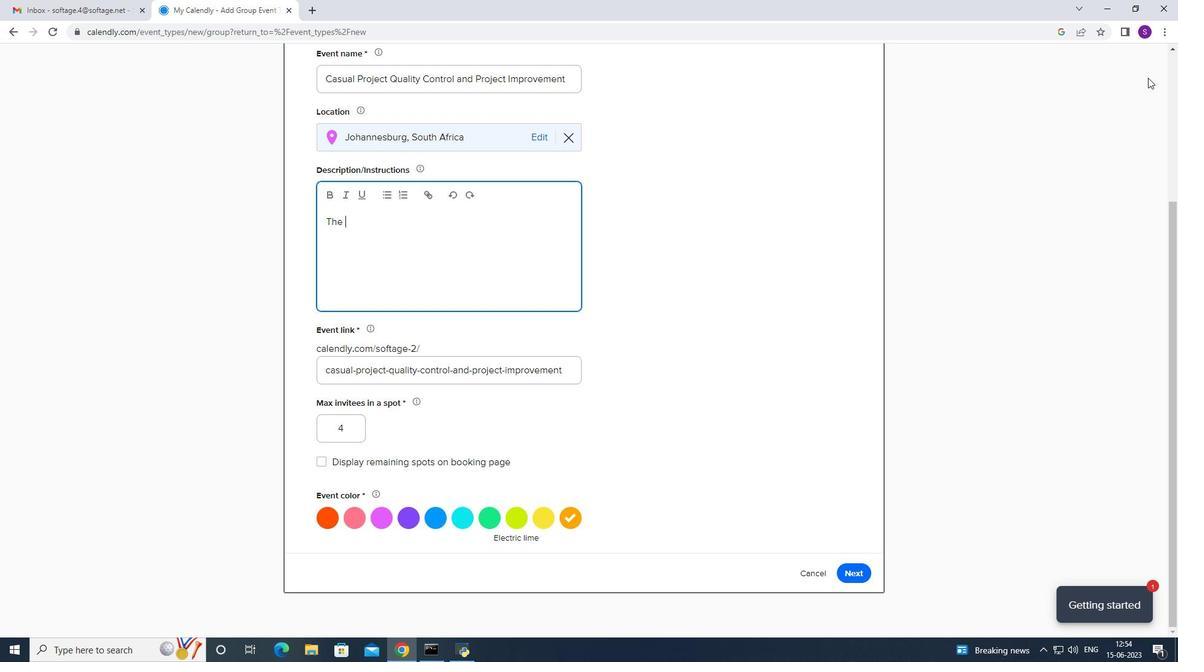 
Action: Key pressed M<Key.caps_lock><Key.caps_lock>A<Key.backspace><Key.caps_lock>arketing<Key.space><Key.caps_lock>C<Key.caps_lock>ampaign<Key.caps_lock>L<Key.caps_lock>aunch<Key.space>
Screenshot: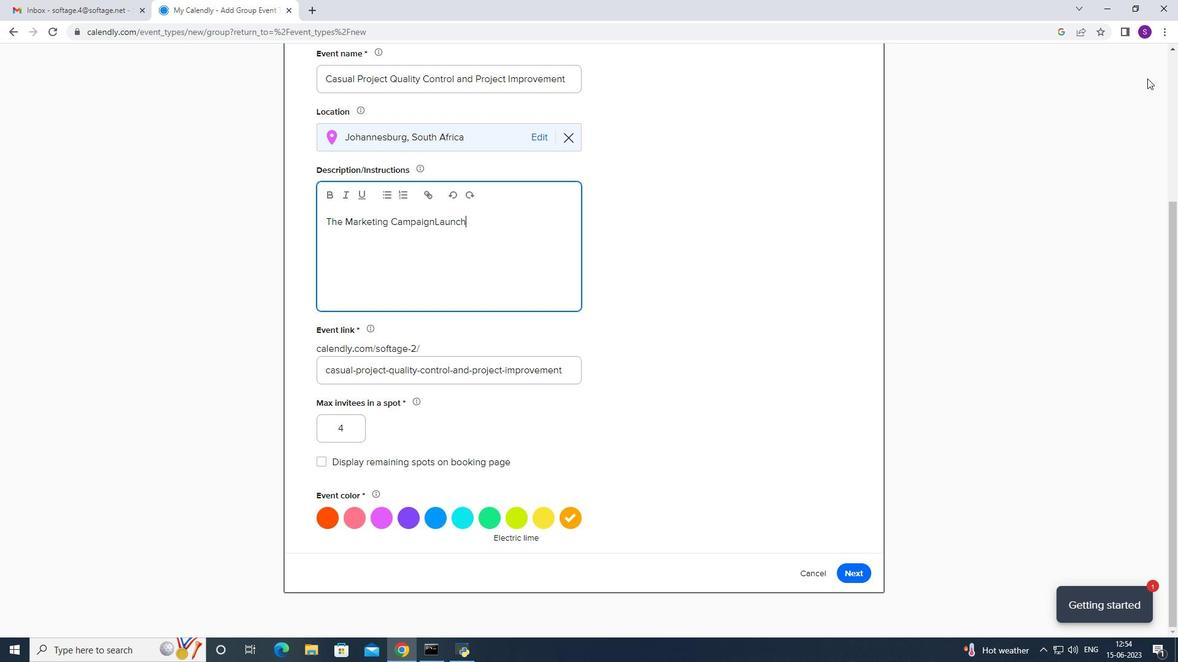 
Action: Mouse moved to (1068, 40)
Screenshot: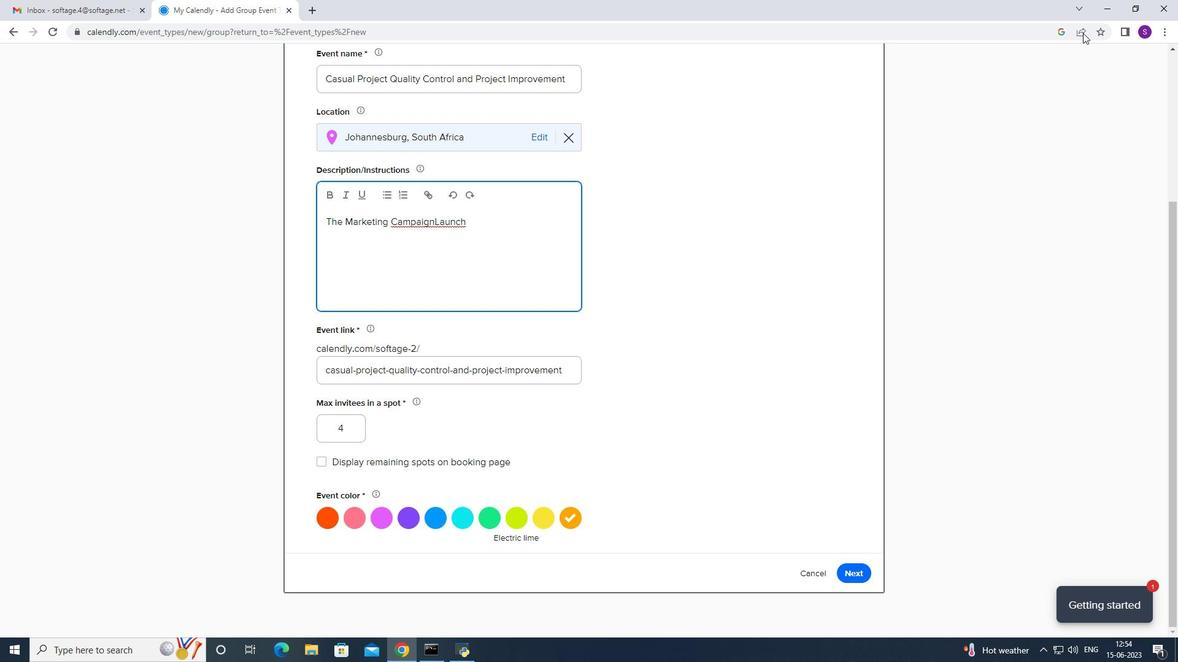 
Action: Key pressed <Key.left><Key.left><Key.left><Key.left><Key.left><Key.left><Key.left><Key.space><Key.right><Key.right><Key.right><Key.right><Key.right><Key.right><Key.right>is<Key.space>an<Key.space>exciting<Key.space>and<Key.space>highlyu=<Key.backspace><Key.backspace><Key.space>anticipated<Key.space>event<Key.space>that<Key.space>markd<Key.backspace>=s<Key.backspace><Key.backspace>s<Key.space>the<Key.space>officoial<Key.space><Key.backspace><Key.backspace><Key.backspace><Key.backspace><Key.backspace>iala<Key.backspace><Key.space>introduction<Key.space>of<Key.space>a<Key.space>new<Key.space>marketing<Key.space>campau<Key.backspace>ign<Key.space>to<Key.space>the<Key.space>target<Key.space>audiencre]<Key.backspace><Key.backspace><Key.backspace>e.<Key.caps_lock>I<Key.caps_lock>t<Key.space>is<Key.space>a<Key.space>carefi<Key.backspace>ully<Key.space>planned<Key.space>and<Key.space>ec<Key.backspace>xecuted<Key.space>event<Key.space>designed<Key.space>to<Key.space>create<Key.space>buzz,<Key.space>generate<Key.space>interest<Key.space>and<Key.space>maxc<Key.backspace><Key.backspace>xuimize<Key.space><Key.backspace><Key.backspace><Key.backspace><Key.backspace><Key.backspace><Key.backspace>=imi<Key.backspace><Key.backspace><Key.backspace><Key.backspace><Key.backspace>imize<Key.space>the<Key.space>impact<Key.space>of<Key.space>the<Key.space>xc<Key.backspace><Key.backspace>campaign<Key.space>messaging<Key.space>and<Key.space>objectives.
Screenshot: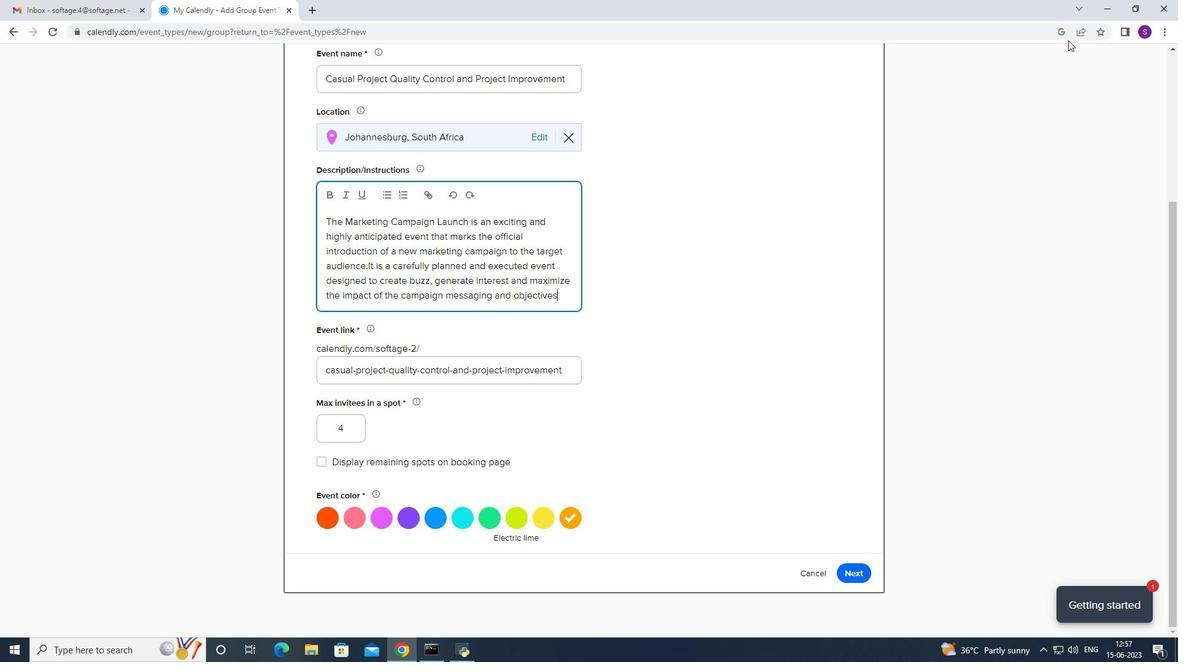 
Action: Mouse moved to (853, 576)
Screenshot: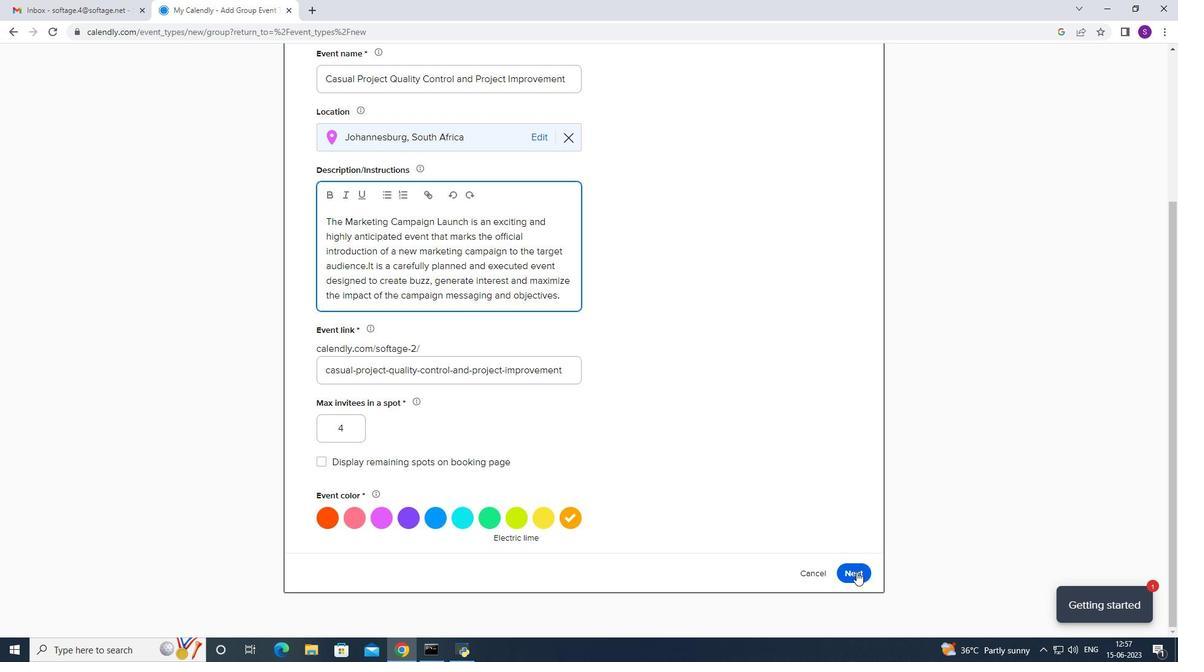 
Action: Mouse pressed left at (853, 576)
Screenshot: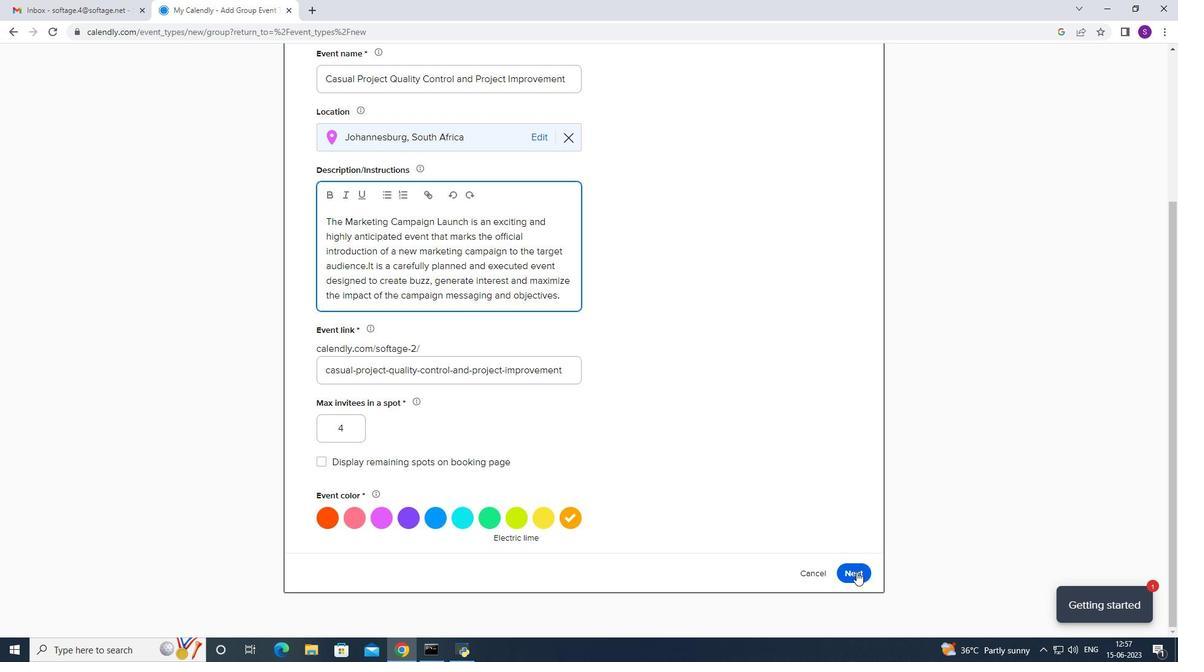 
Action: Mouse moved to (363, 192)
Screenshot: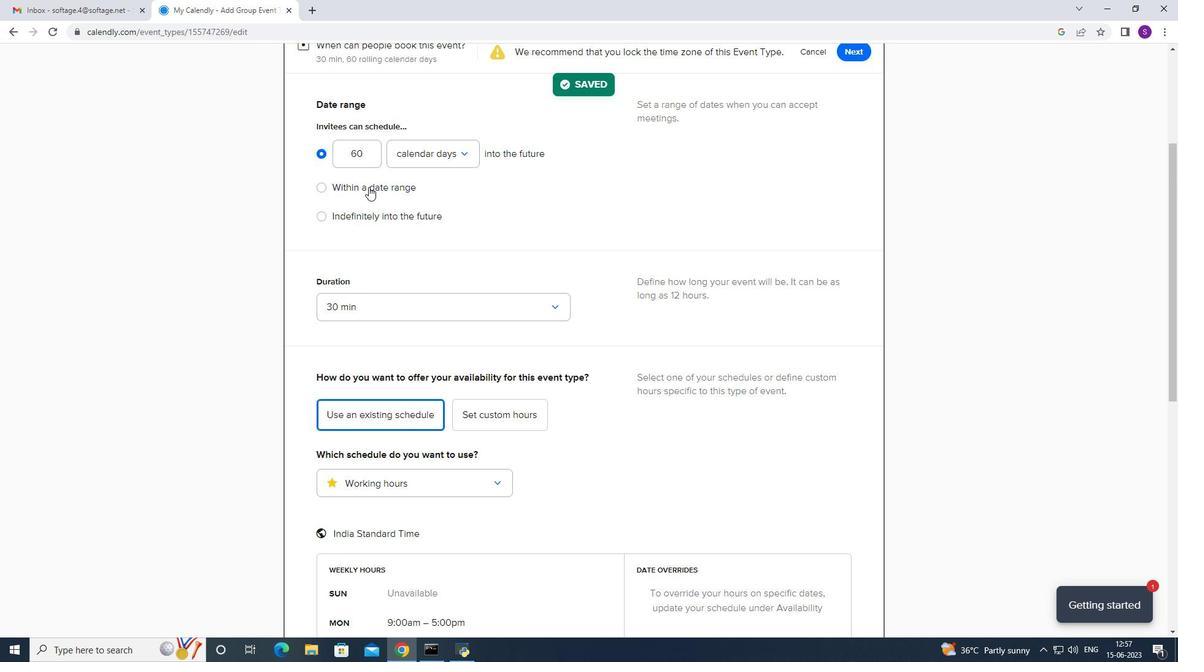 
Action: Mouse pressed left at (363, 192)
Screenshot: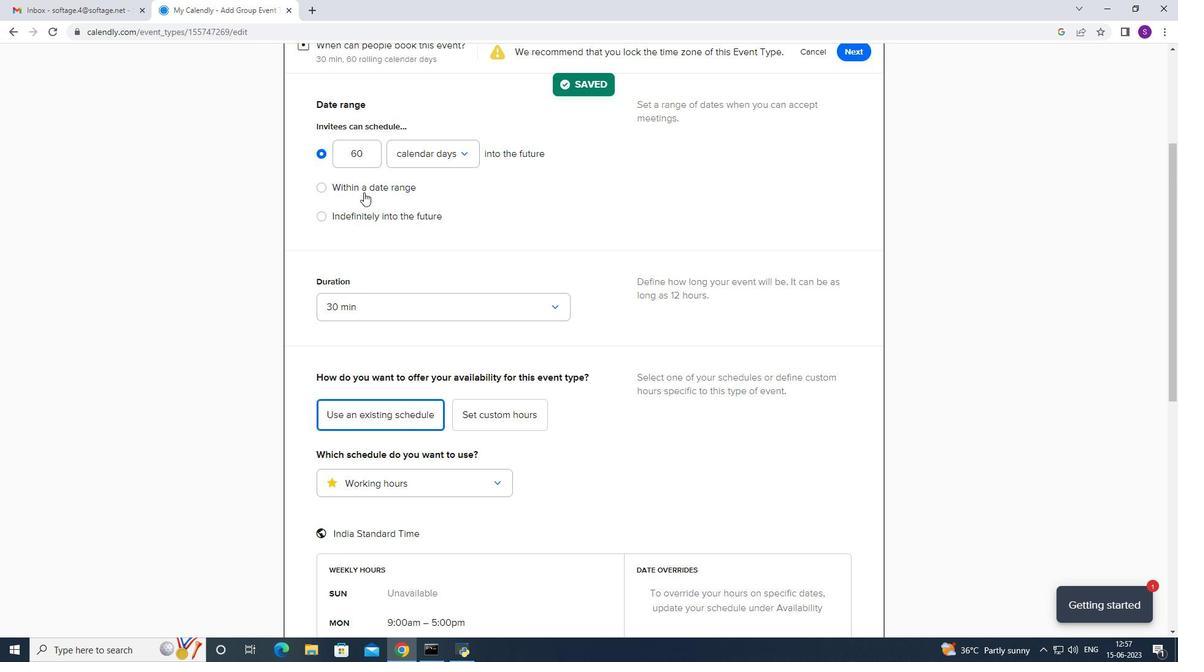 
Action: Mouse moved to (478, 181)
Screenshot: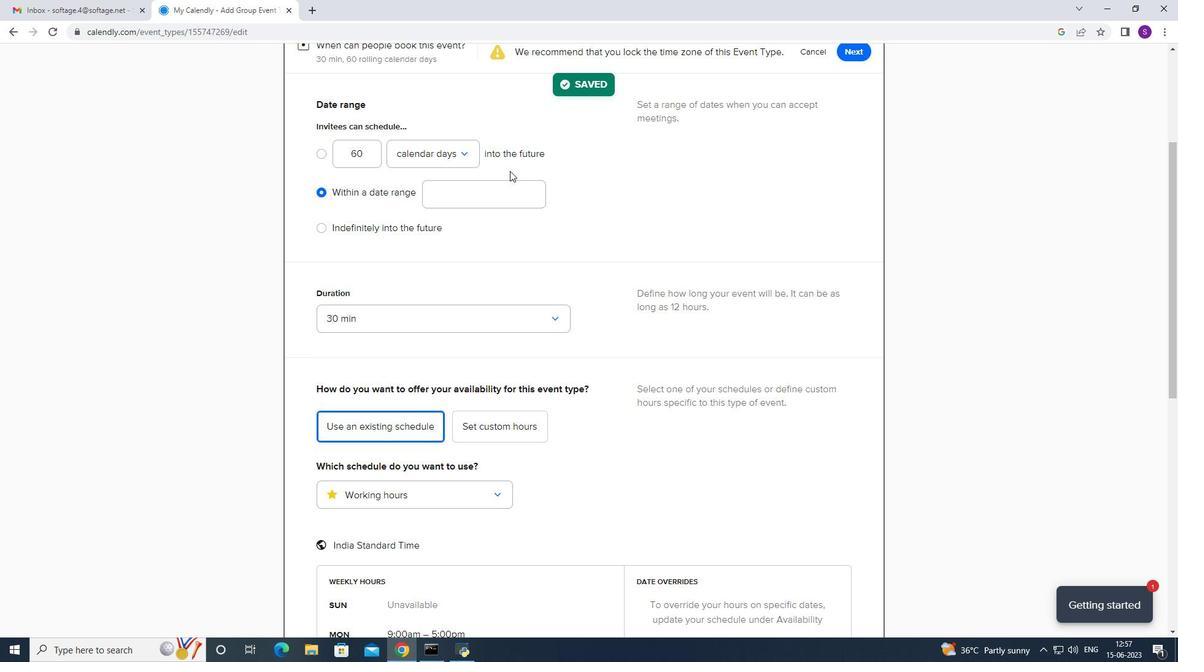 
Action: Mouse pressed left at (478, 181)
Screenshot: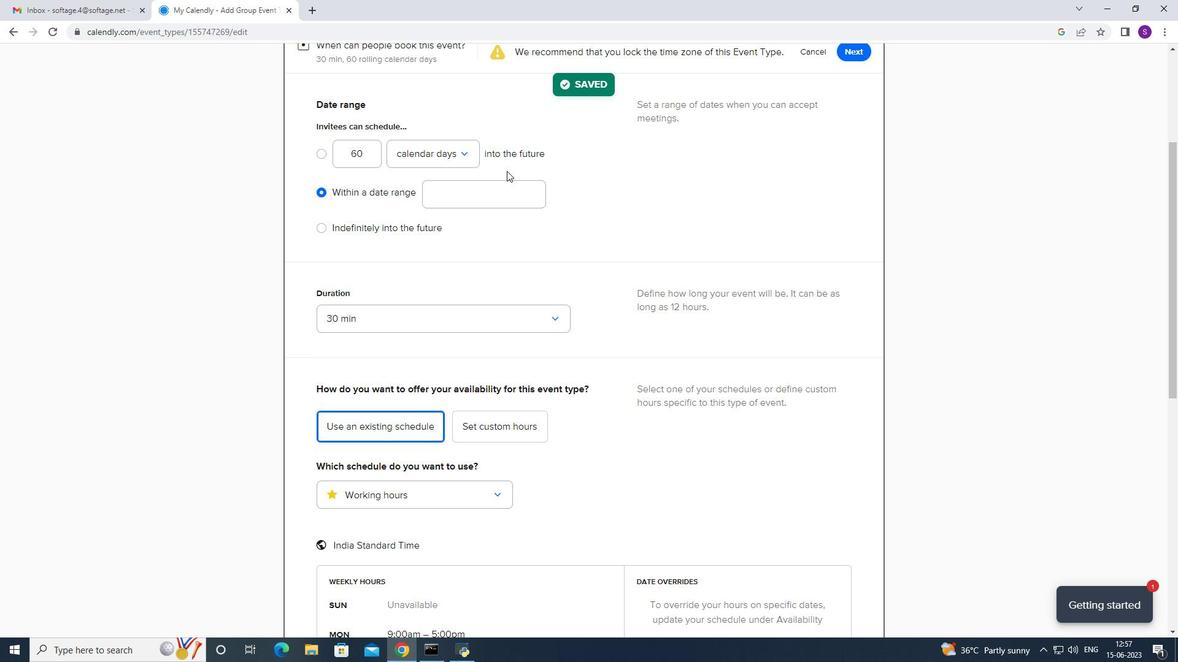 
Action: Mouse moved to (513, 235)
Screenshot: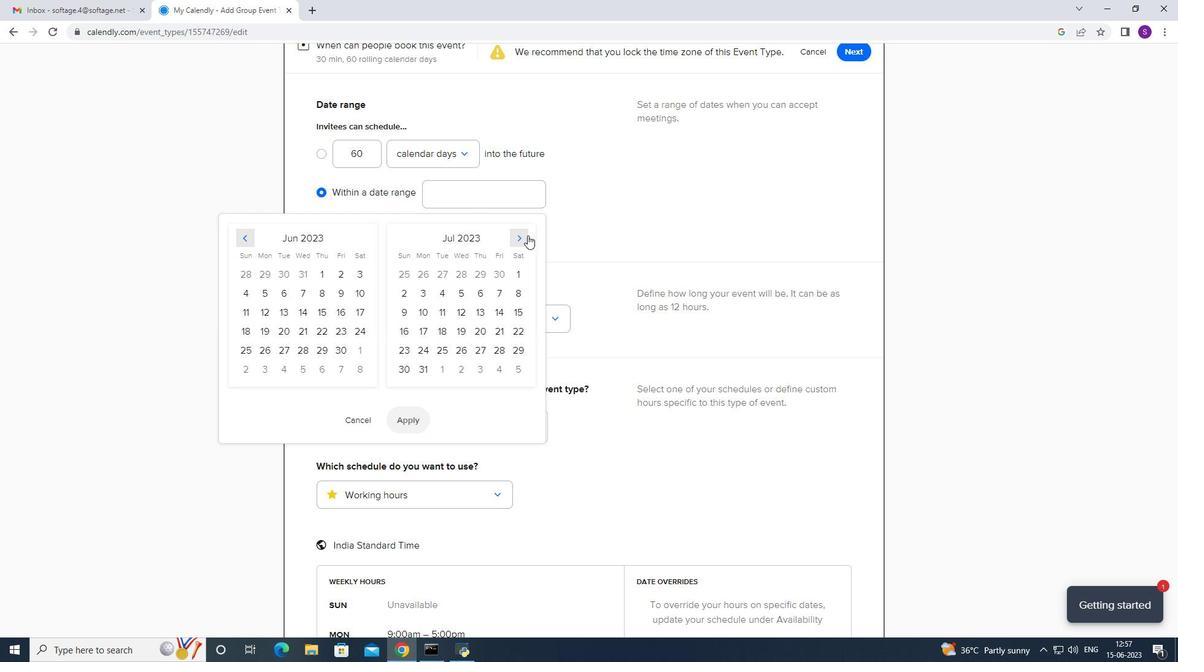 
Action: Mouse pressed left at (513, 235)
Screenshot: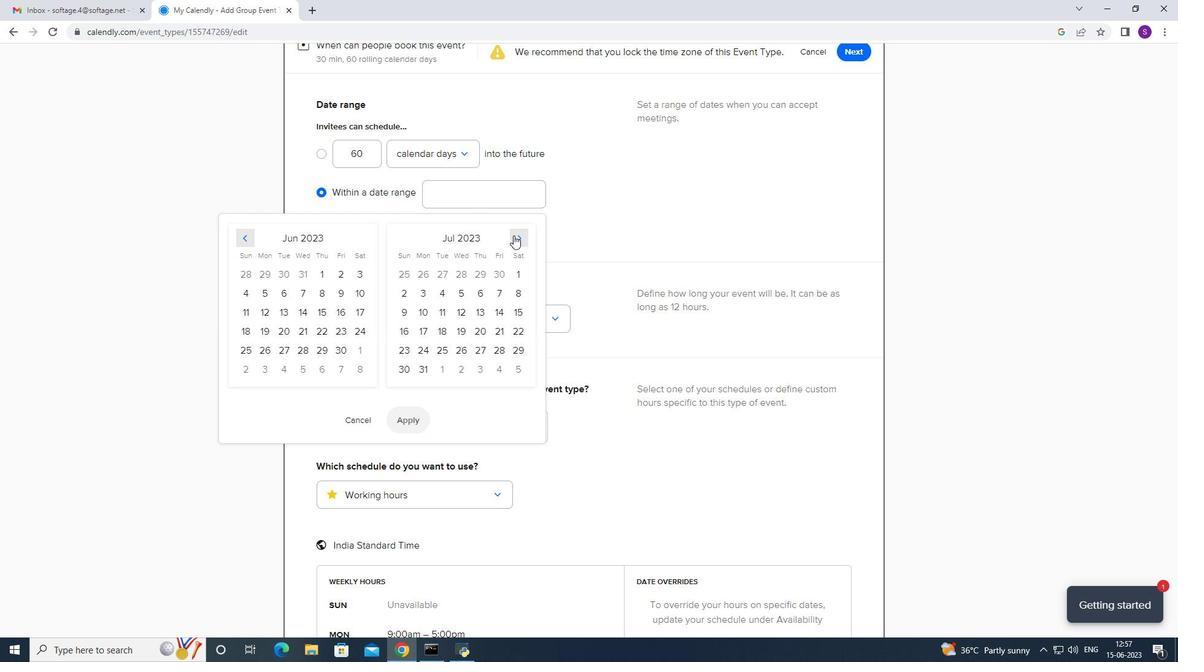 
Action: Mouse pressed left at (513, 235)
Screenshot: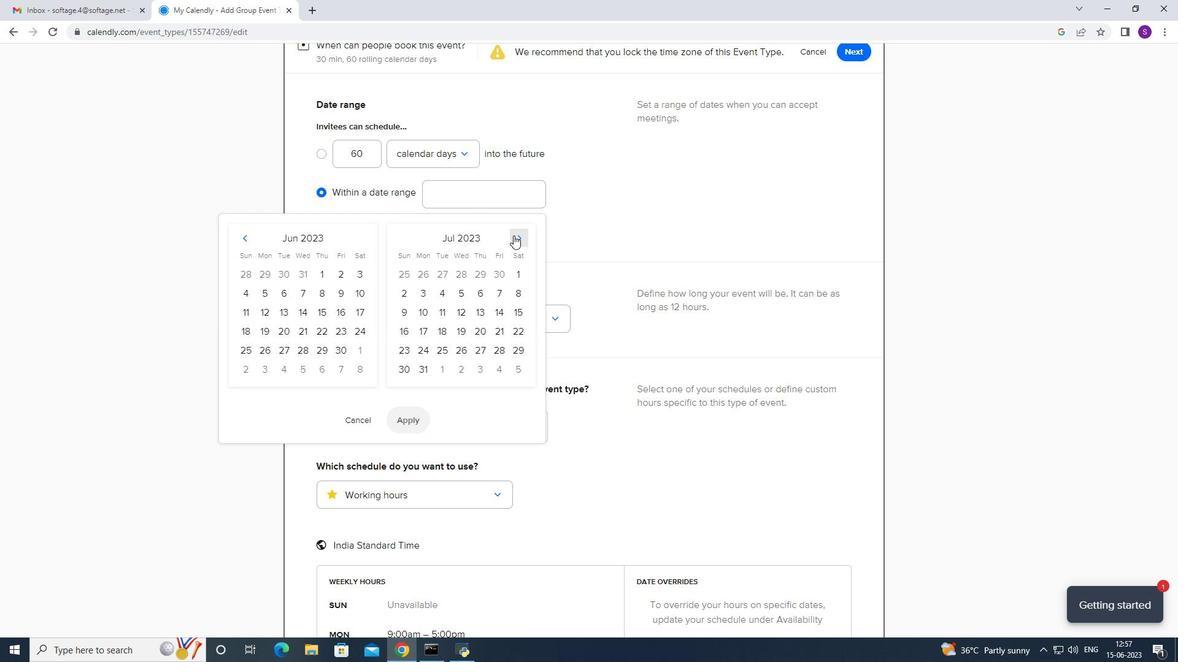 
Action: Mouse pressed left at (513, 235)
Screenshot: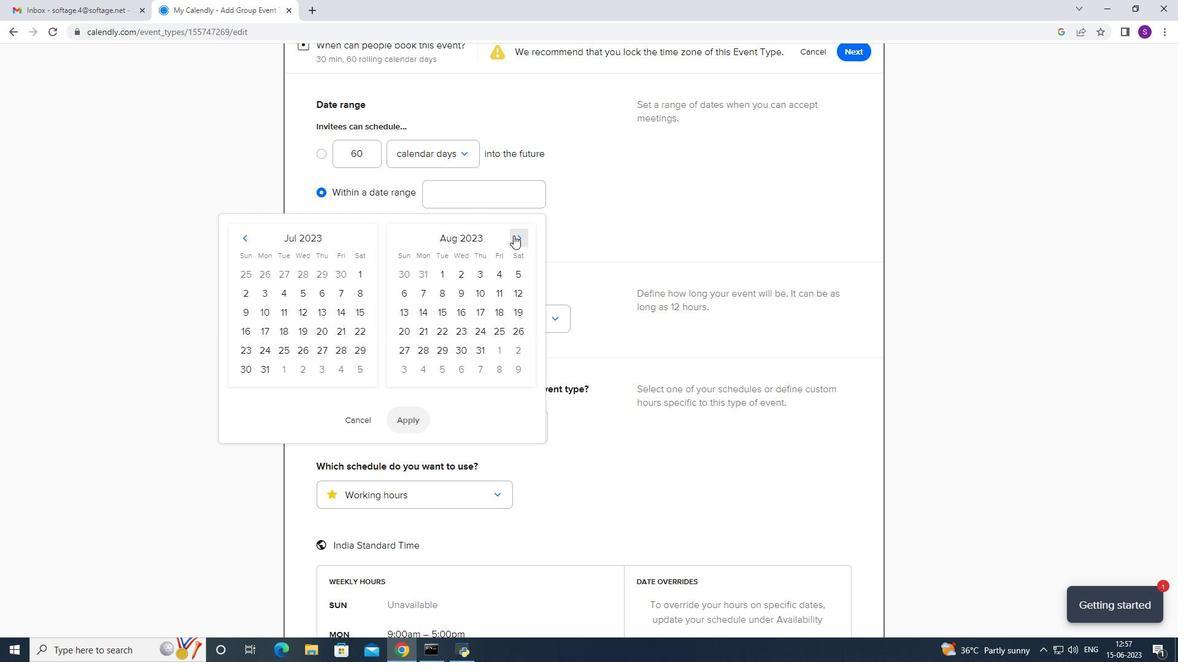 
Action: Mouse pressed left at (513, 235)
Screenshot: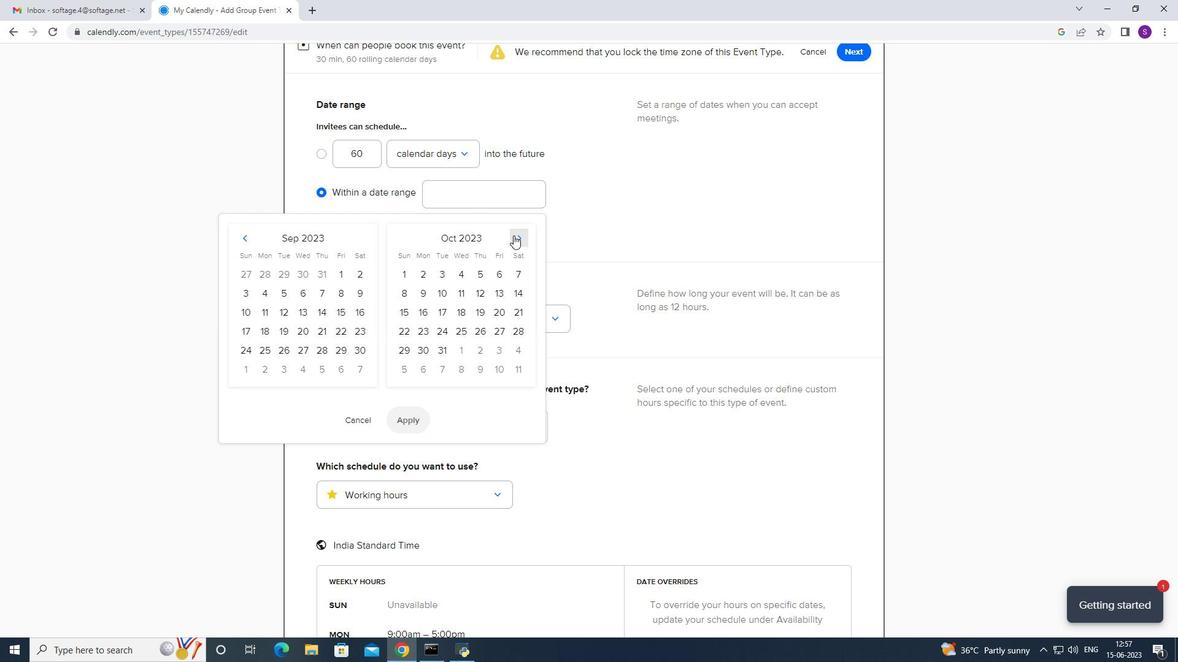 
Action: Mouse pressed left at (513, 235)
Screenshot: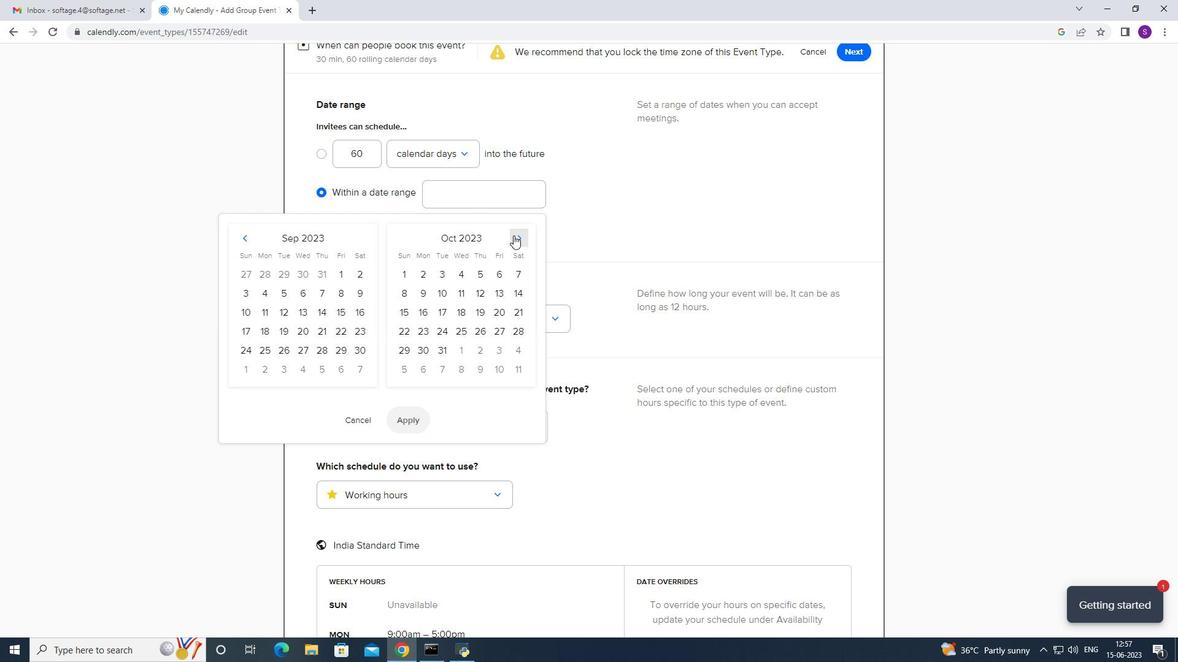 
Action: Mouse pressed left at (513, 235)
Screenshot: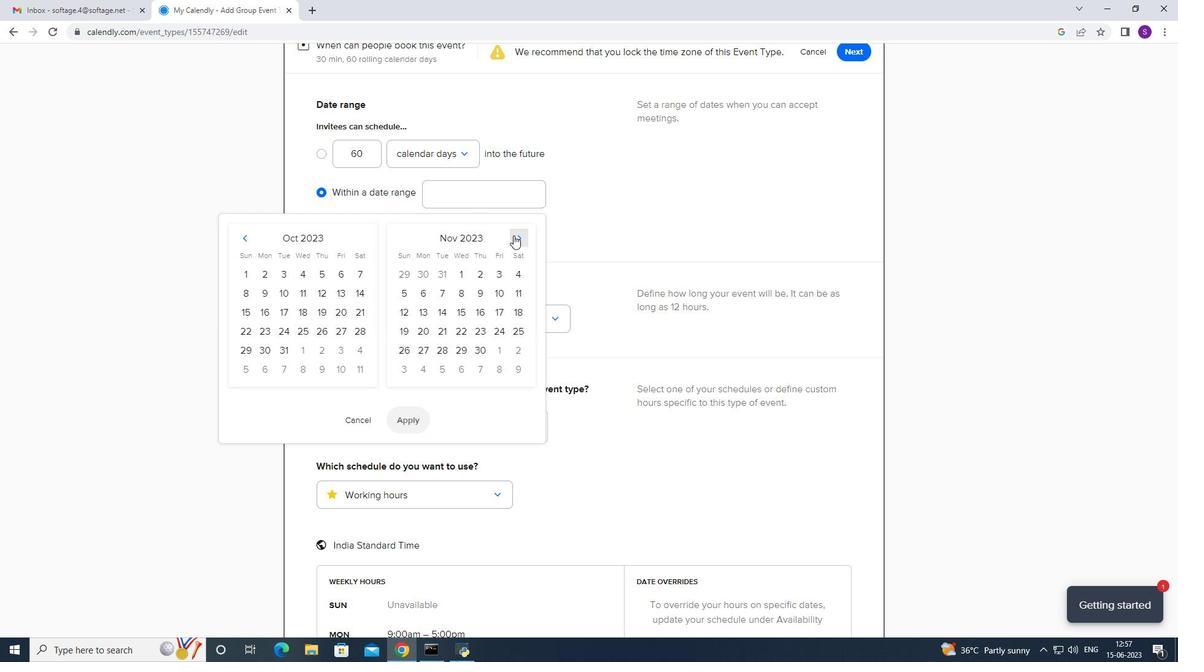 
Action: Mouse pressed left at (513, 235)
Screenshot: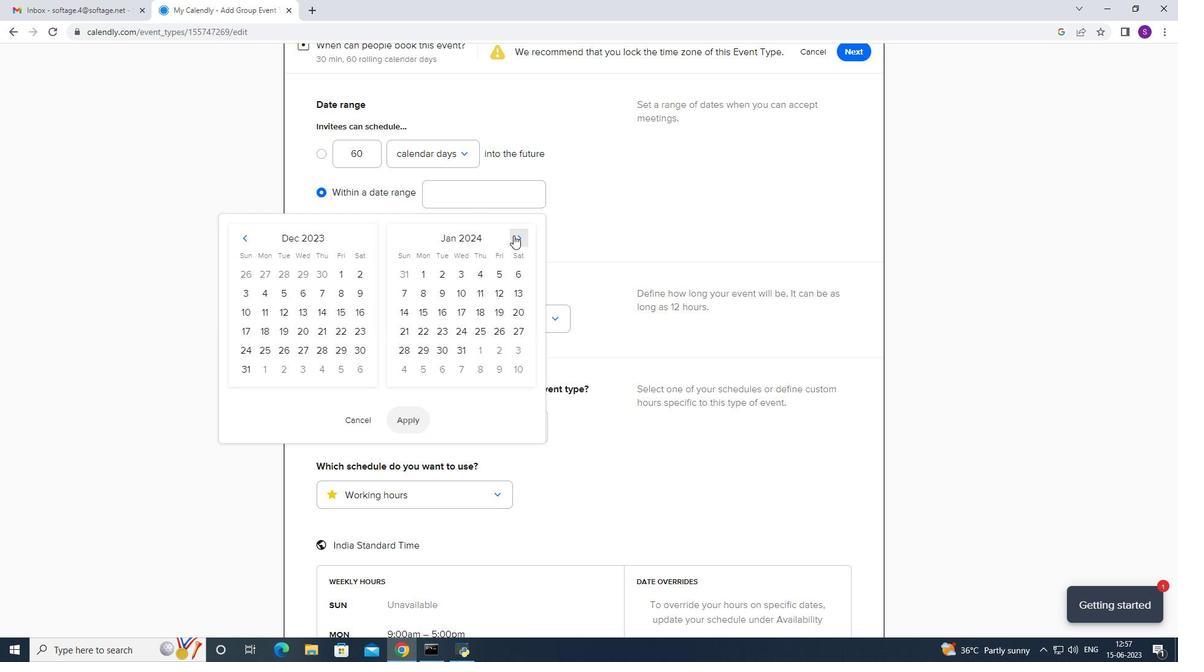 
Action: Mouse pressed left at (513, 235)
Screenshot: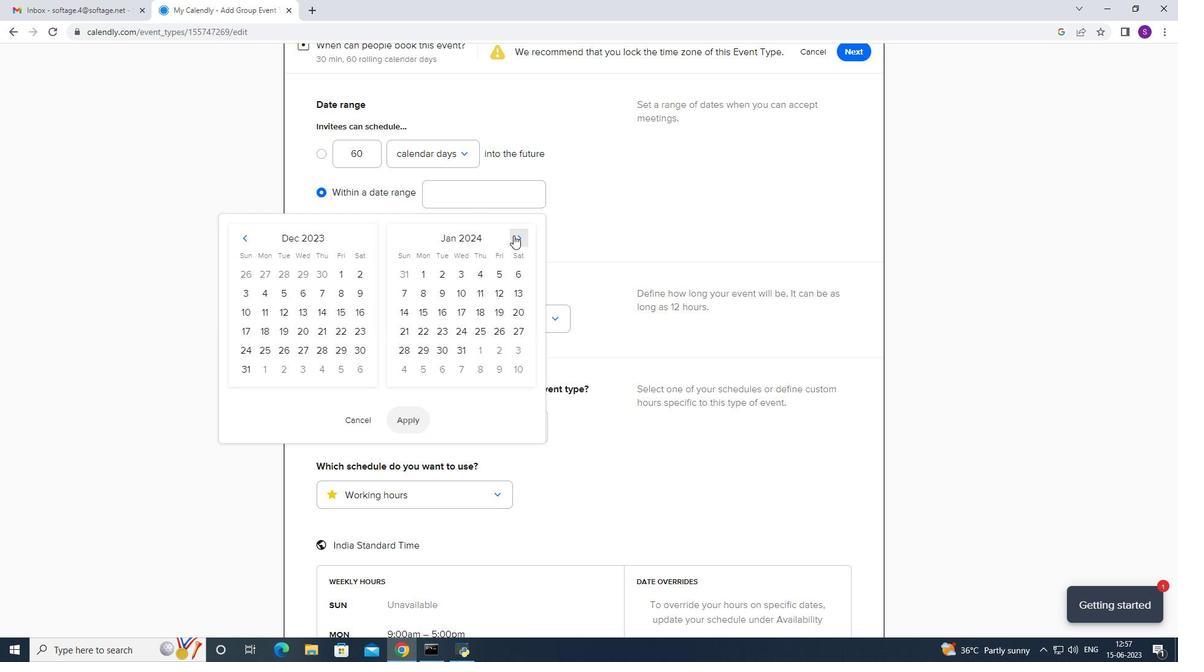 
Action: Mouse moved to (487, 337)
Screenshot: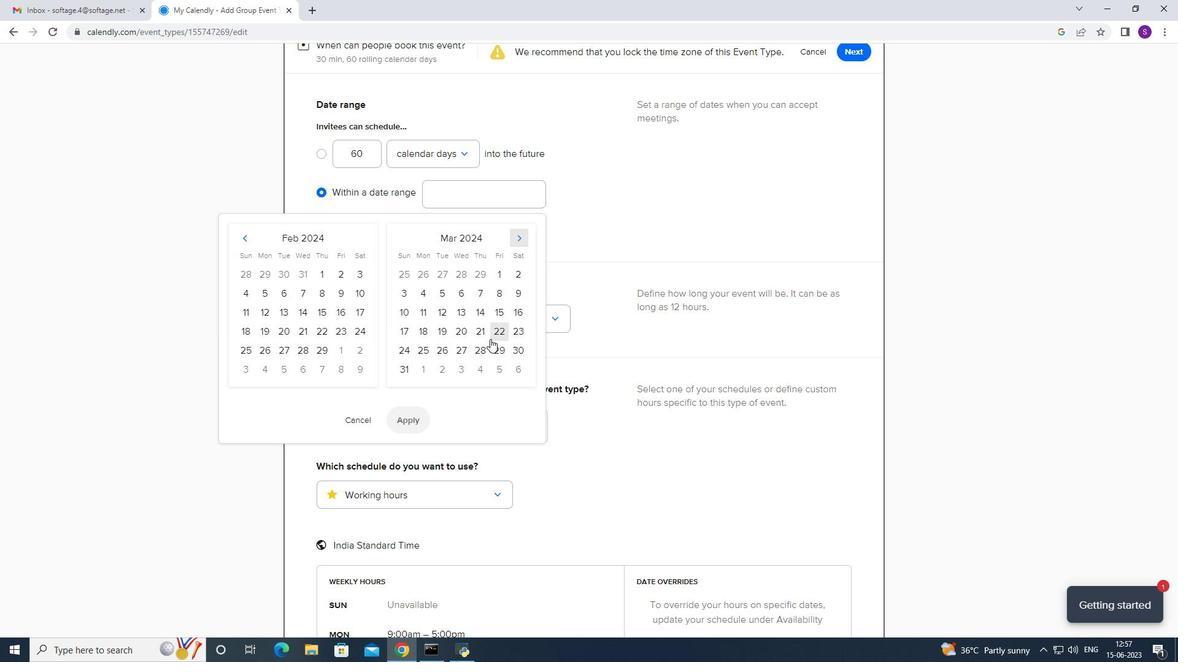 
Action: Mouse pressed left at (487, 337)
Screenshot: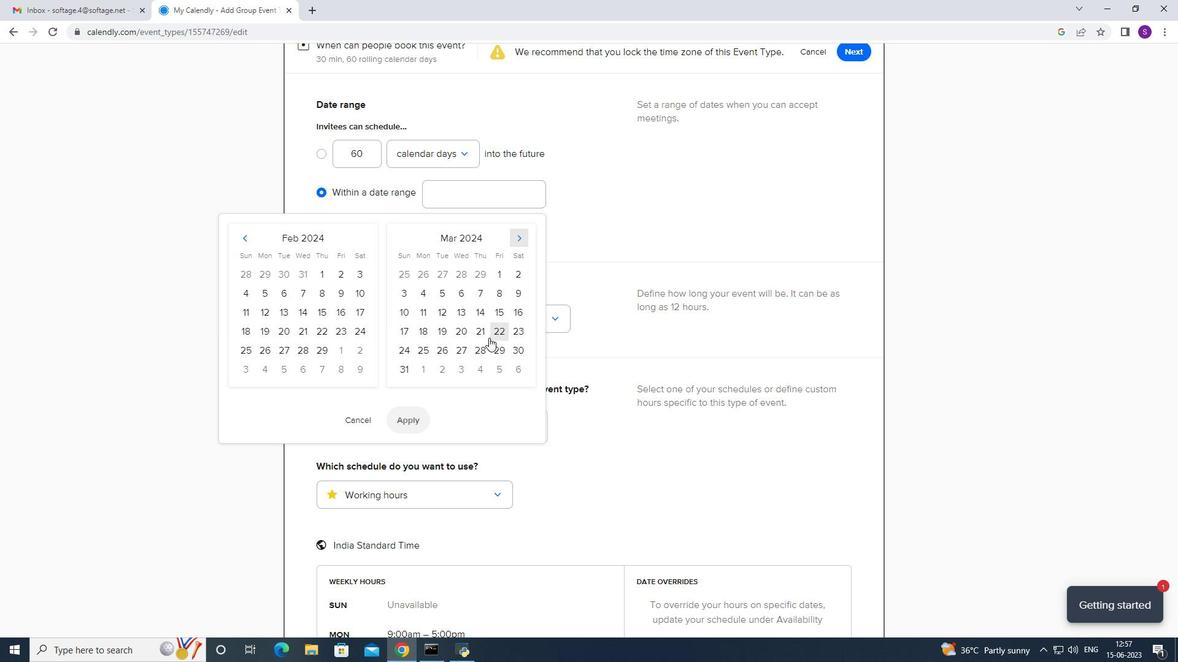 
Action: Mouse moved to (488, 336)
Screenshot: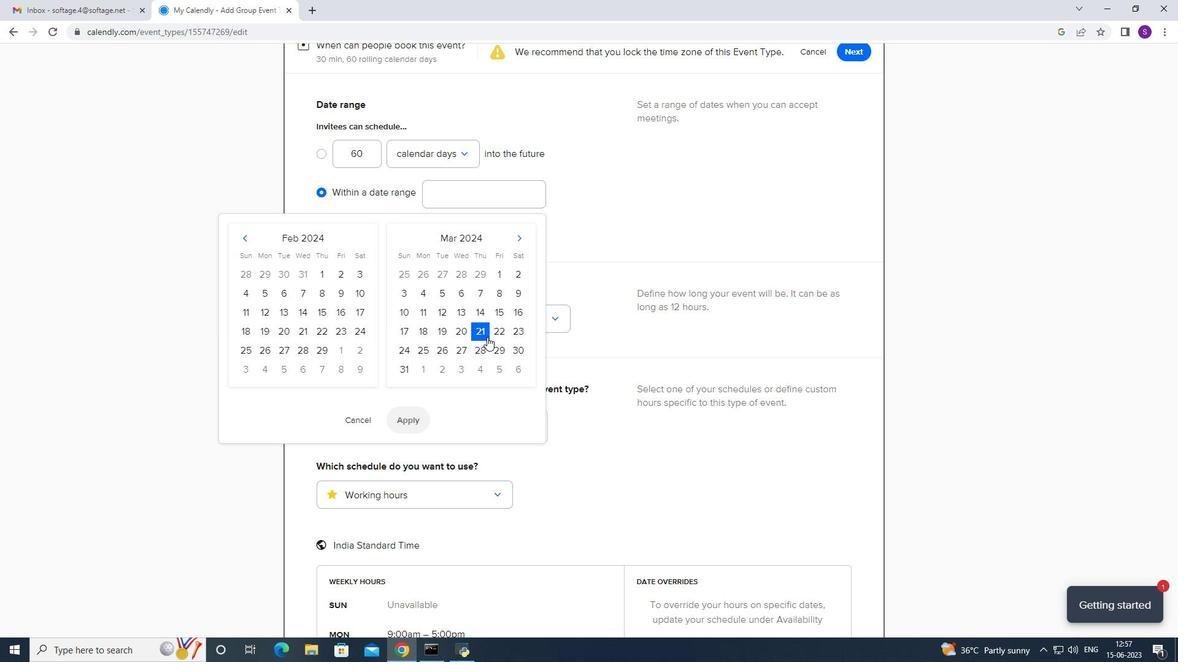 
Action: Mouse pressed left at (488, 336)
Screenshot: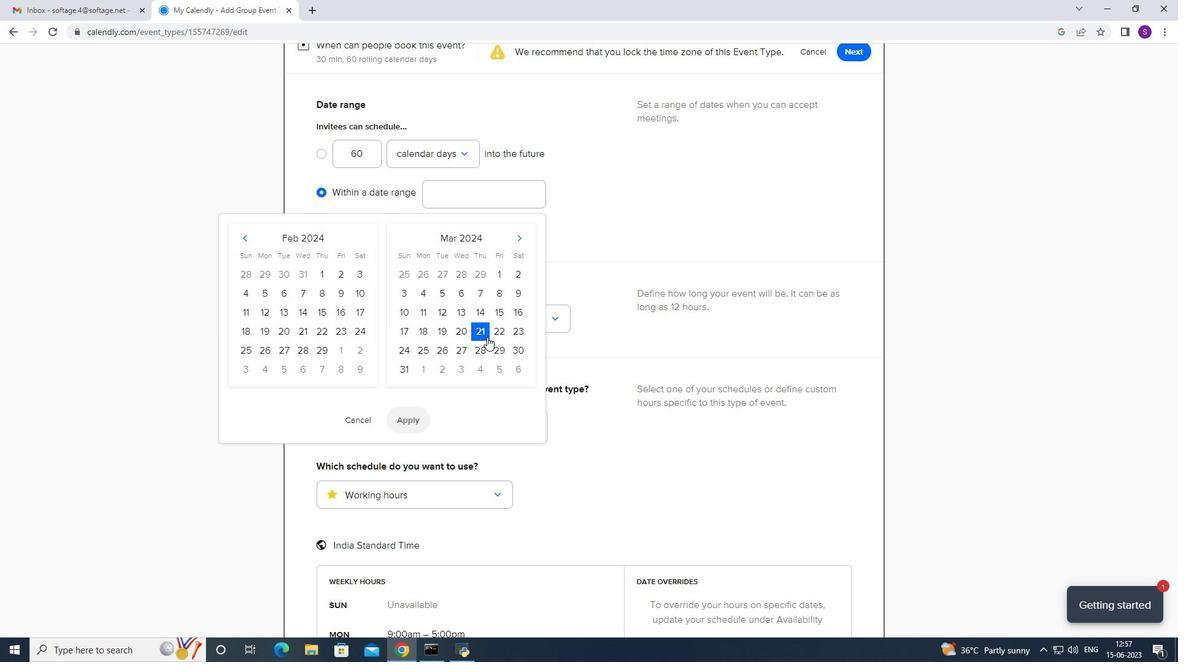 
Action: Mouse moved to (498, 334)
Screenshot: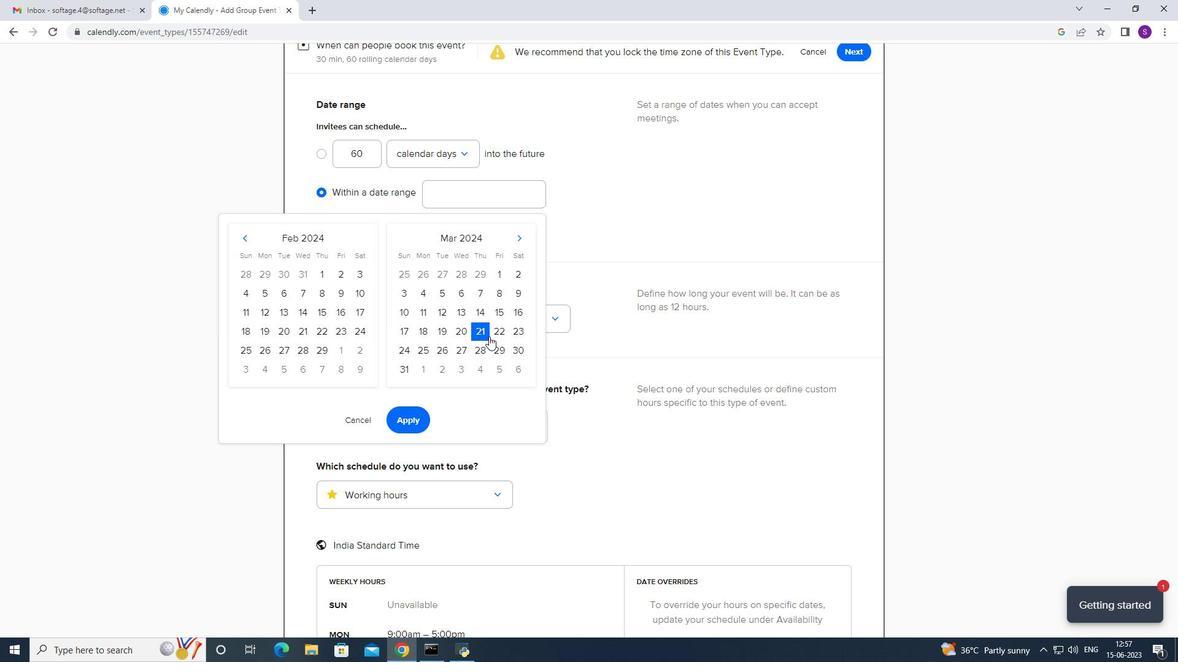 
Action: Mouse pressed left at (498, 334)
Screenshot: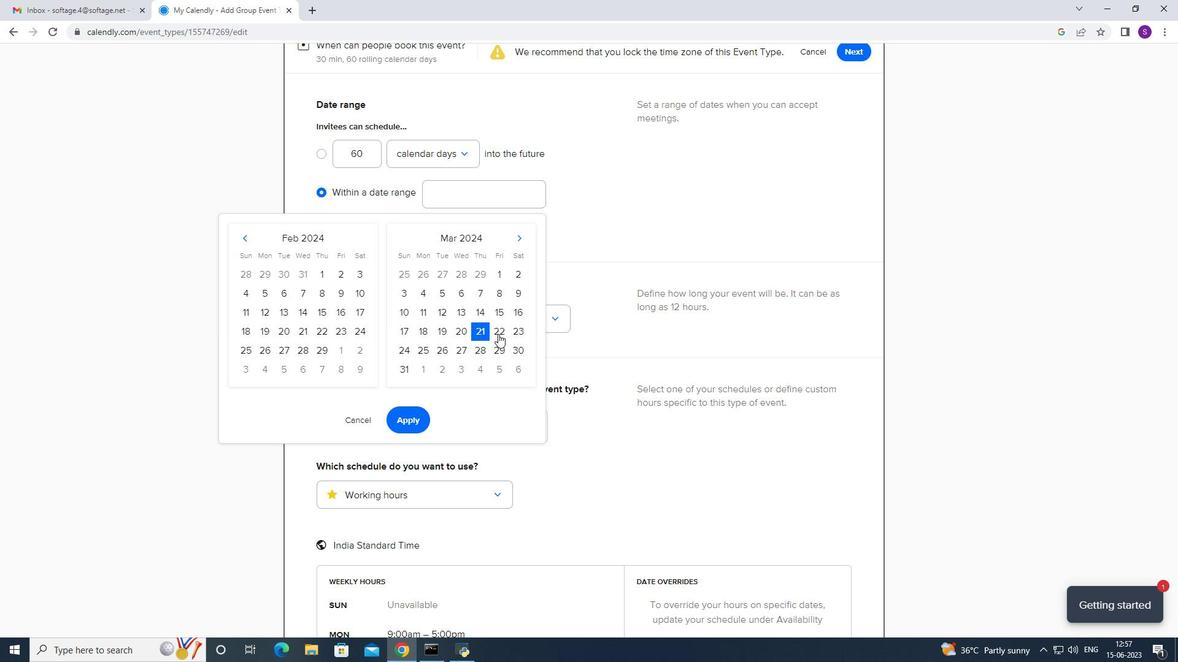
Action: Mouse moved to (482, 334)
Screenshot: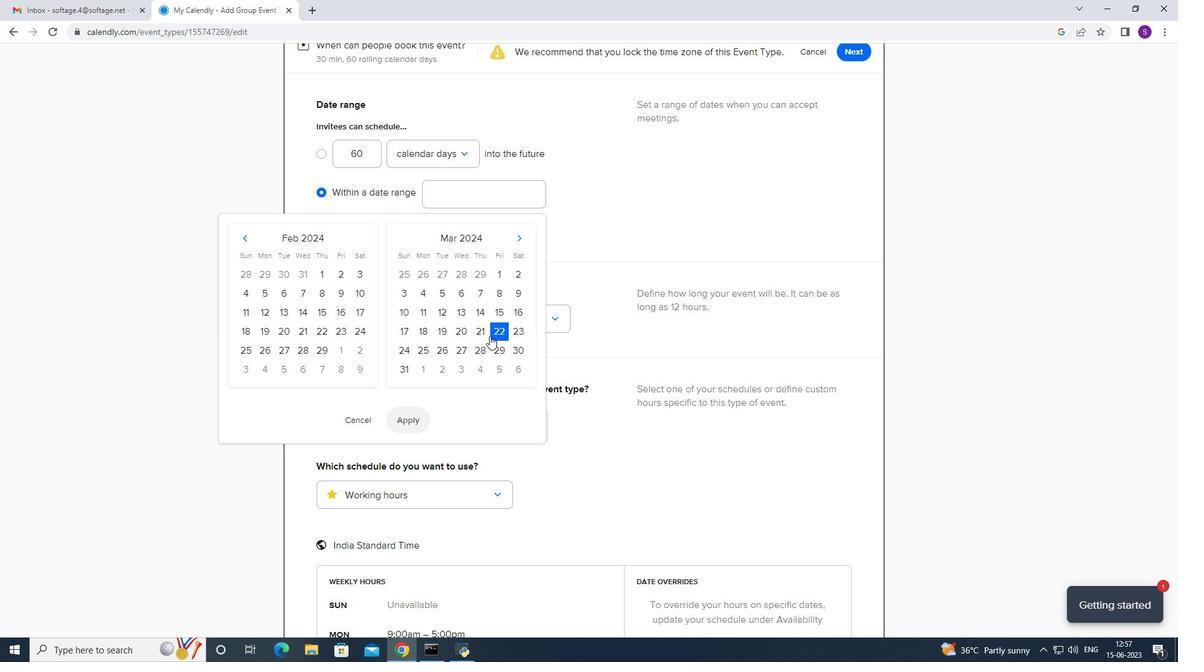 
Action: Mouse pressed left at (482, 334)
Screenshot: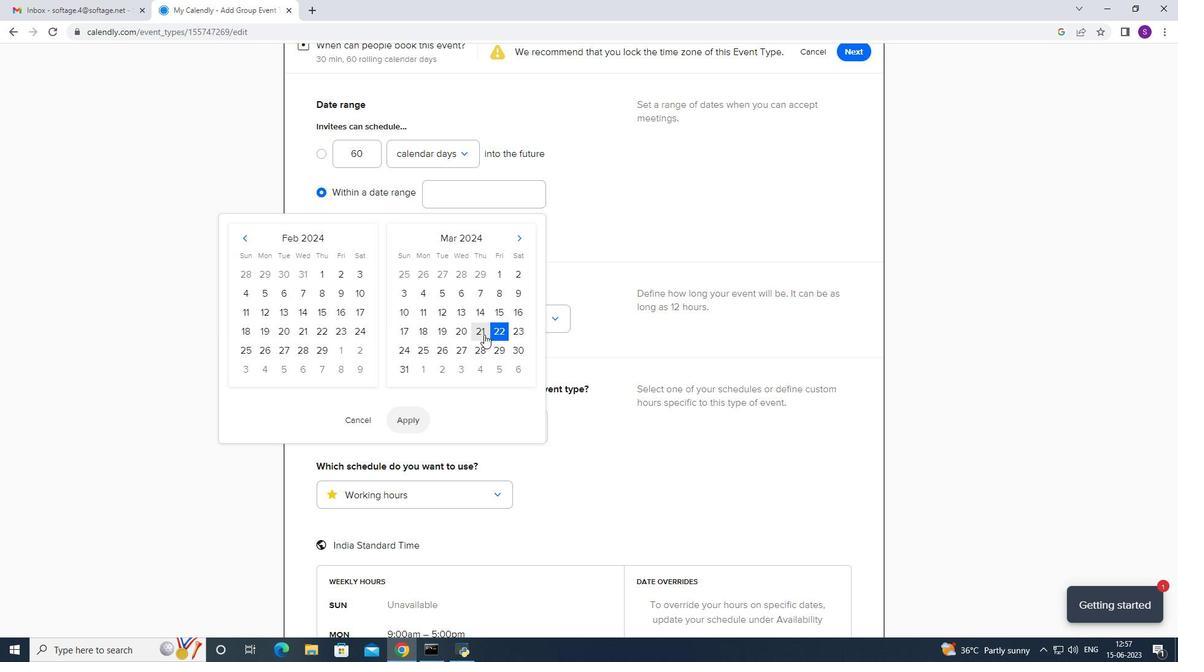 
Action: Mouse moved to (507, 330)
Screenshot: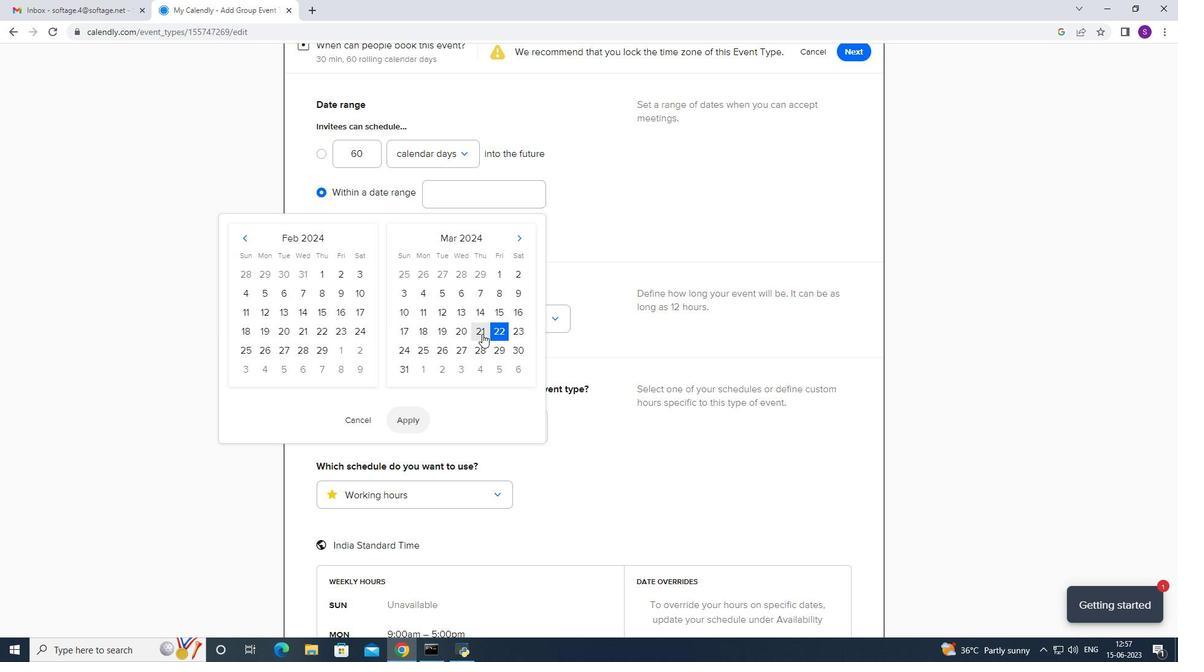 
Action: Mouse pressed left at (507, 330)
Screenshot: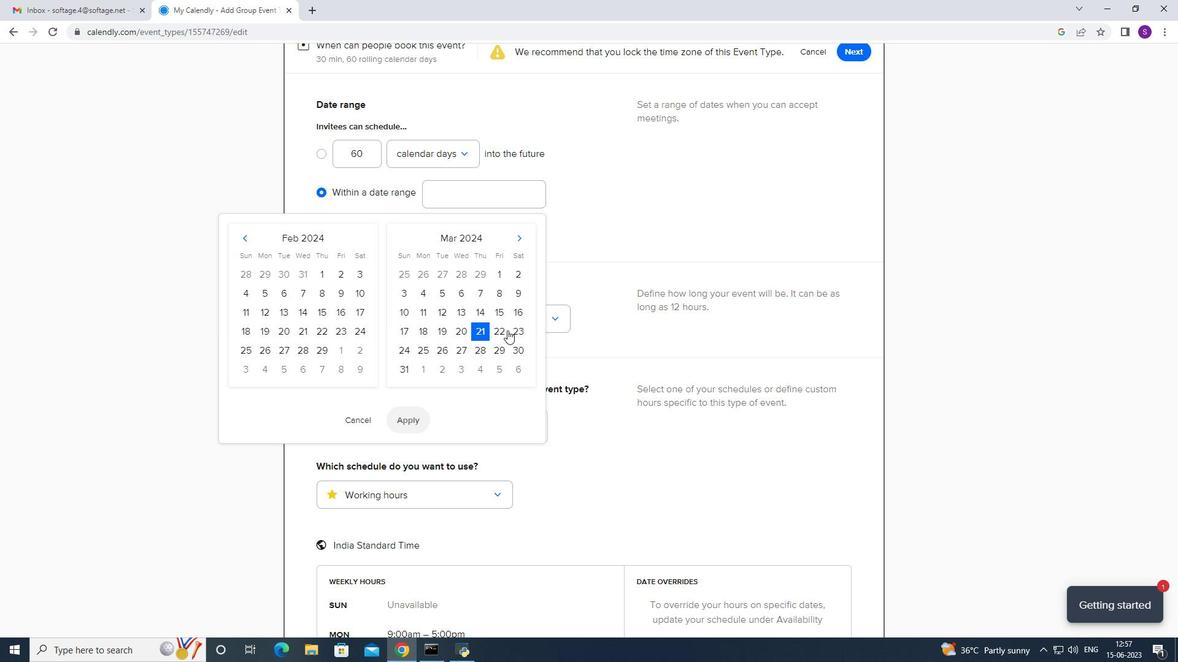 
Action: Mouse moved to (411, 419)
Screenshot: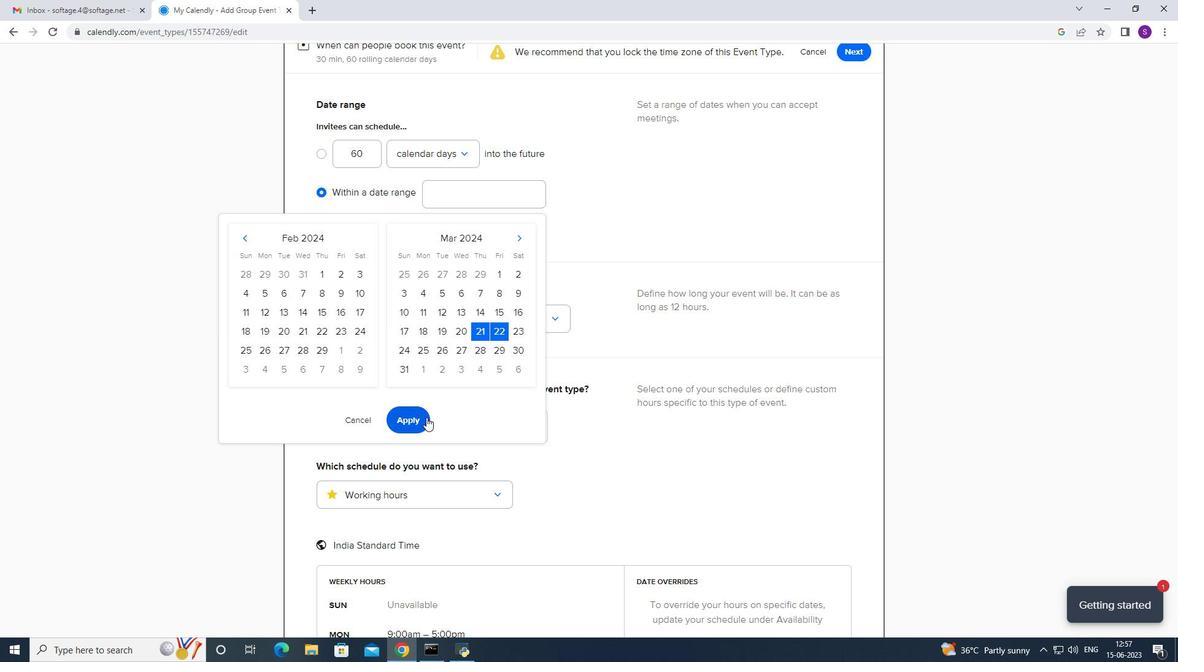 
Action: Mouse pressed left at (411, 419)
Screenshot: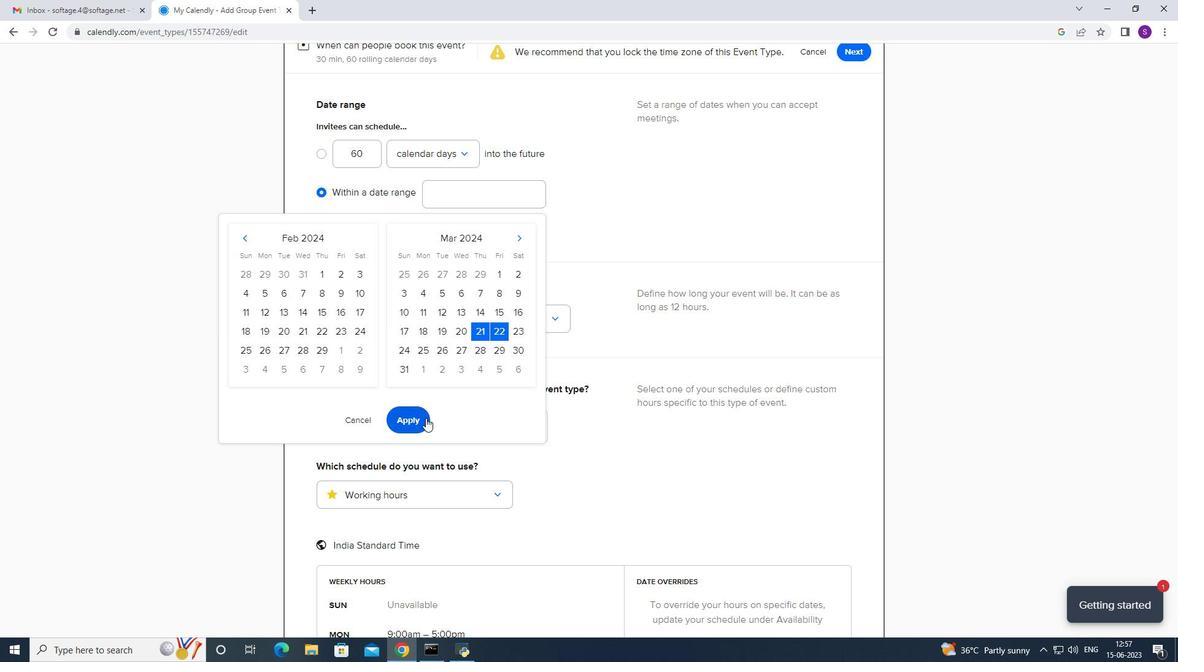 
Action: Mouse moved to (448, 390)
Screenshot: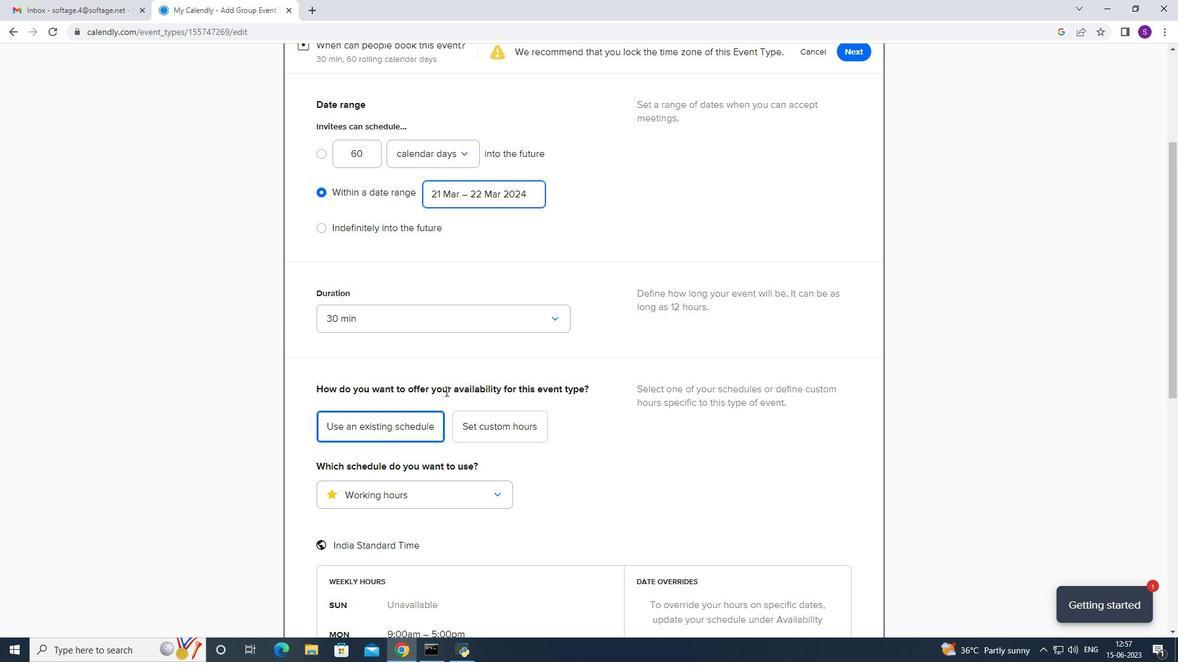 
Action: Mouse scrolled (448, 390) with delta (0, 0)
Screenshot: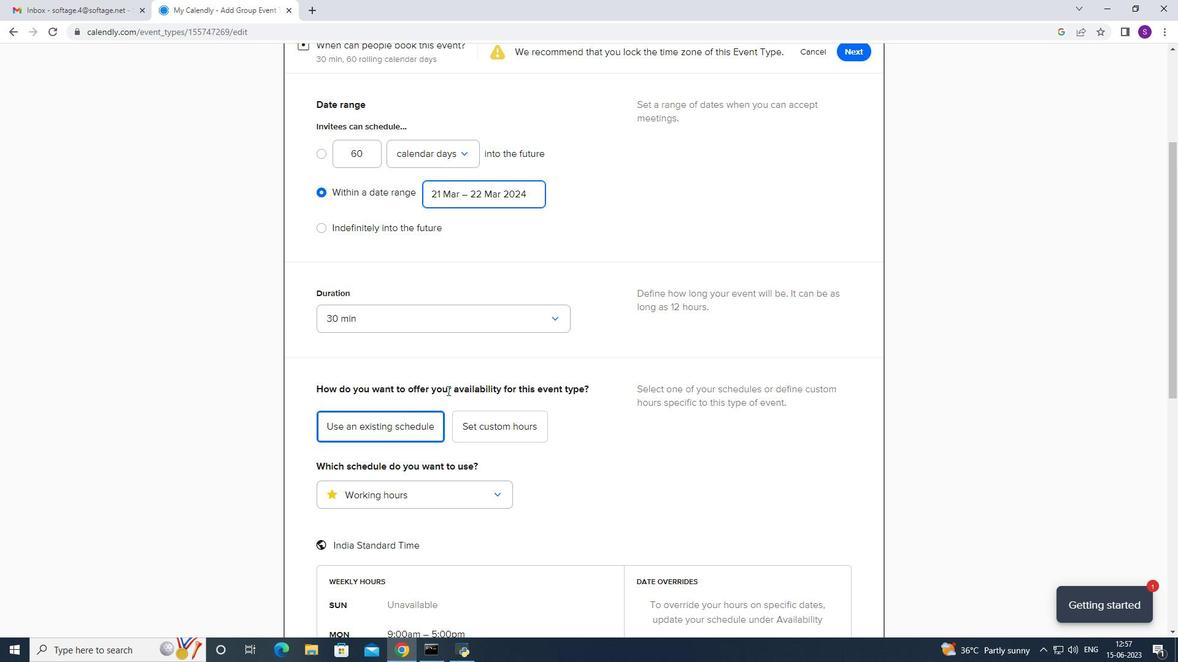 
Action: Mouse scrolled (448, 390) with delta (0, 0)
Screenshot: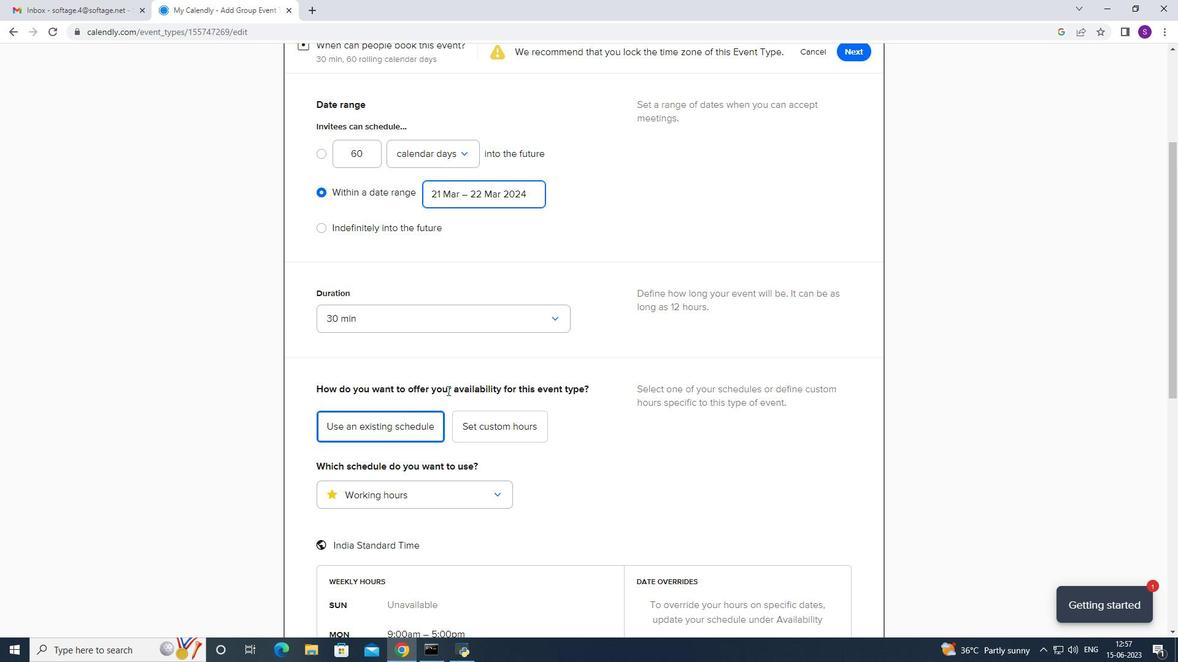 
Action: Mouse scrolled (448, 390) with delta (0, 0)
Screenshot: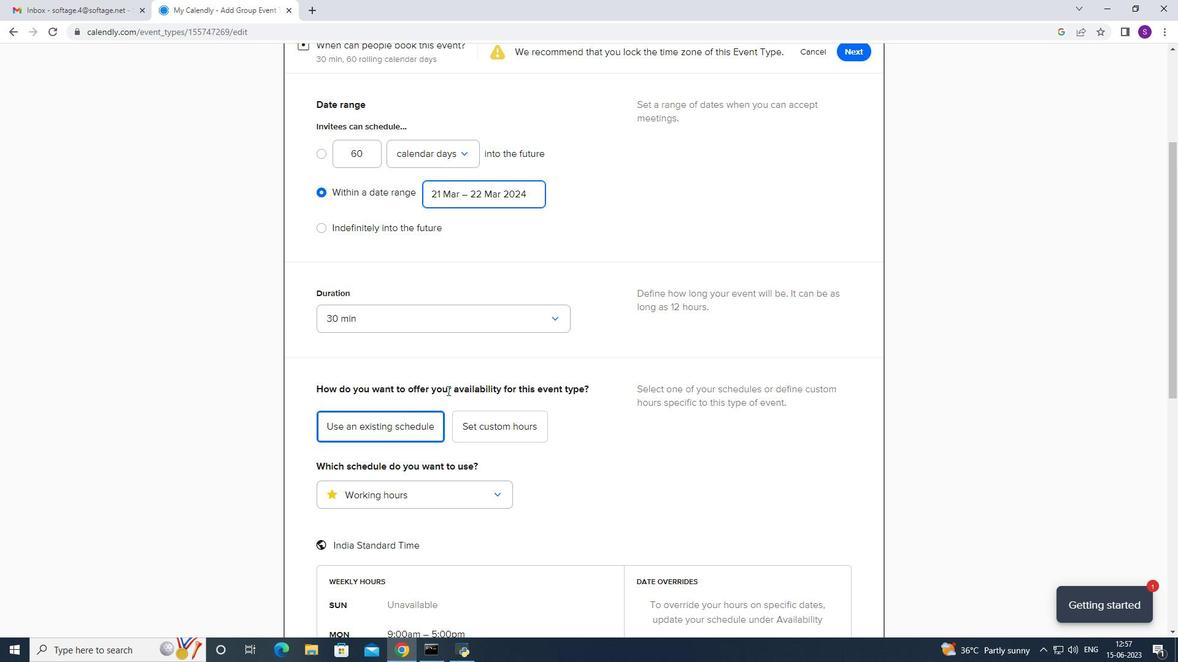 
Action: Mouse scrolled (448, 390) with delta (0, 0)
Screenshot: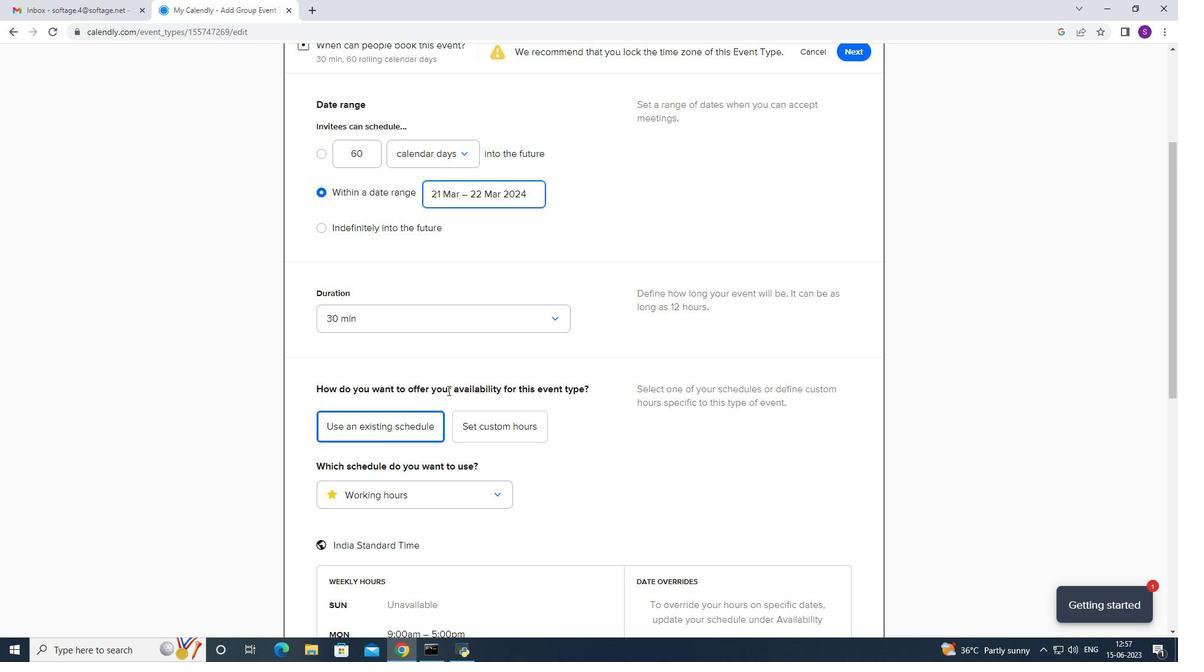
Action: Mouse scrolled (448, 390) with delta (0, 0)
Screenshot: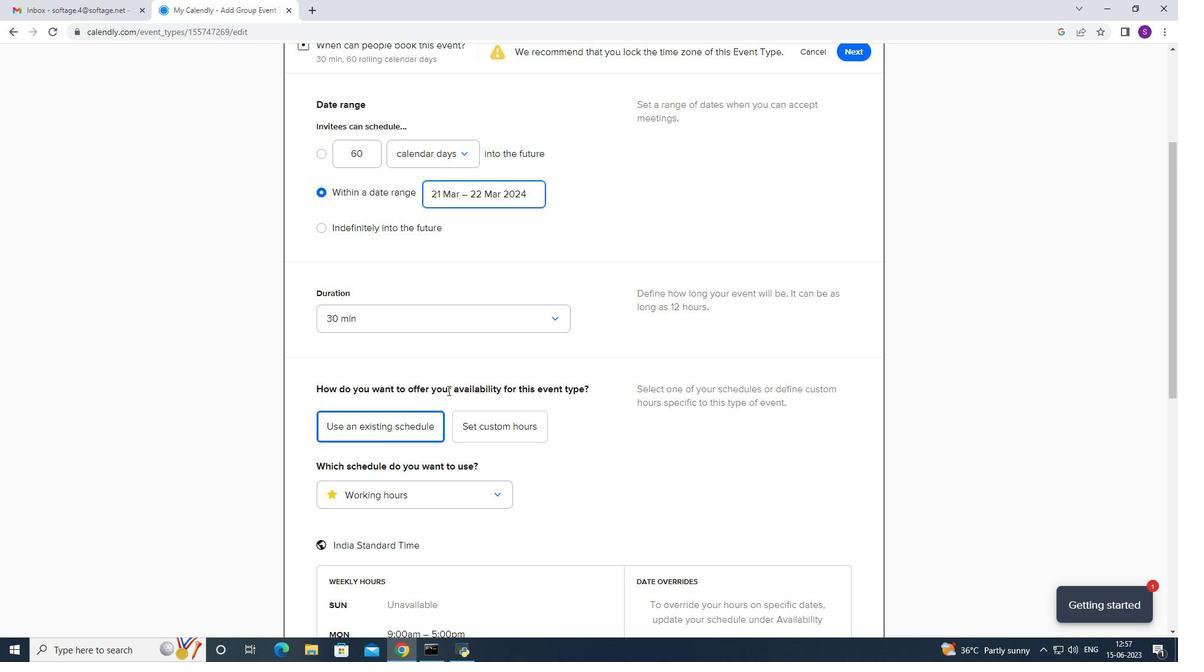 
Action: Mouse scrolled (448, 390) with delta (0, 0)
Screenshot: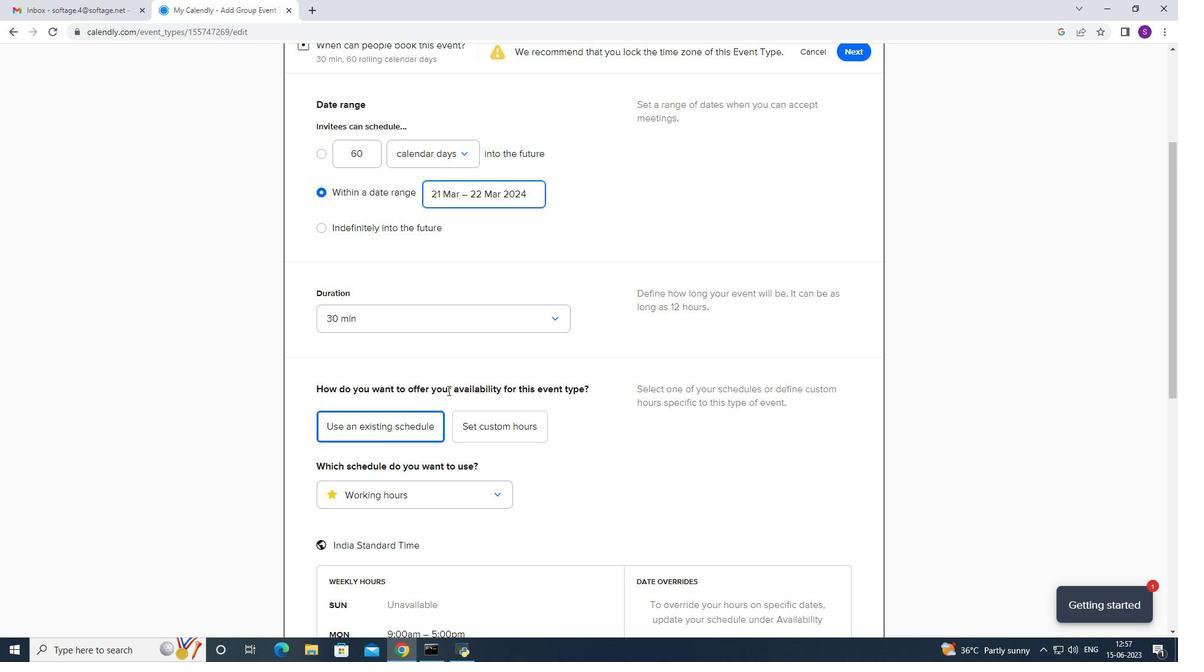 
Action: Mouse scrolled (448, 390) with delta (0, 0)
Screenshot: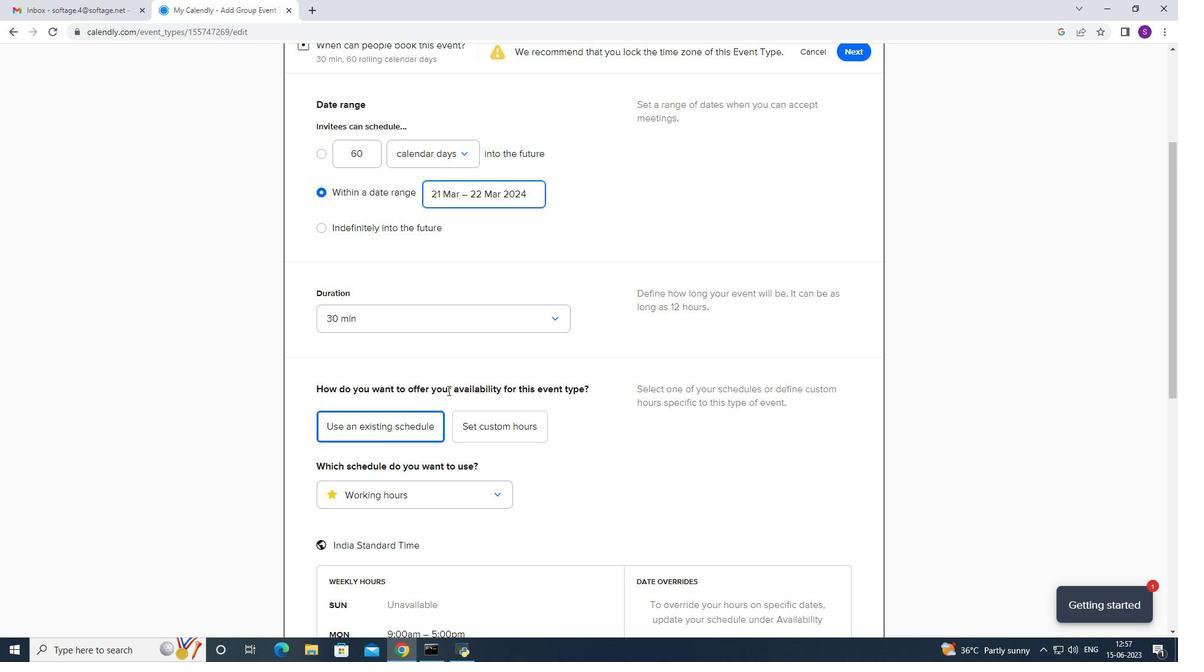 
Action: Mouse scrolled (448, 390) with delta (0, 0)
Screenshot: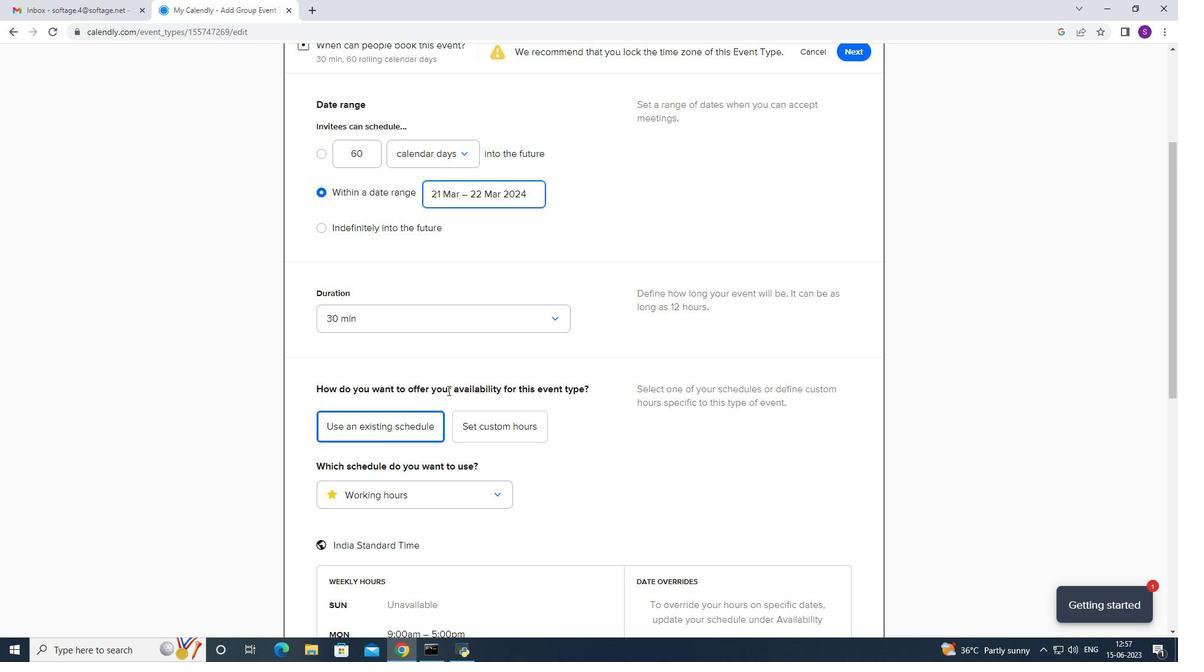 
Action: Mouse moved to (464, 382)
Screenshot: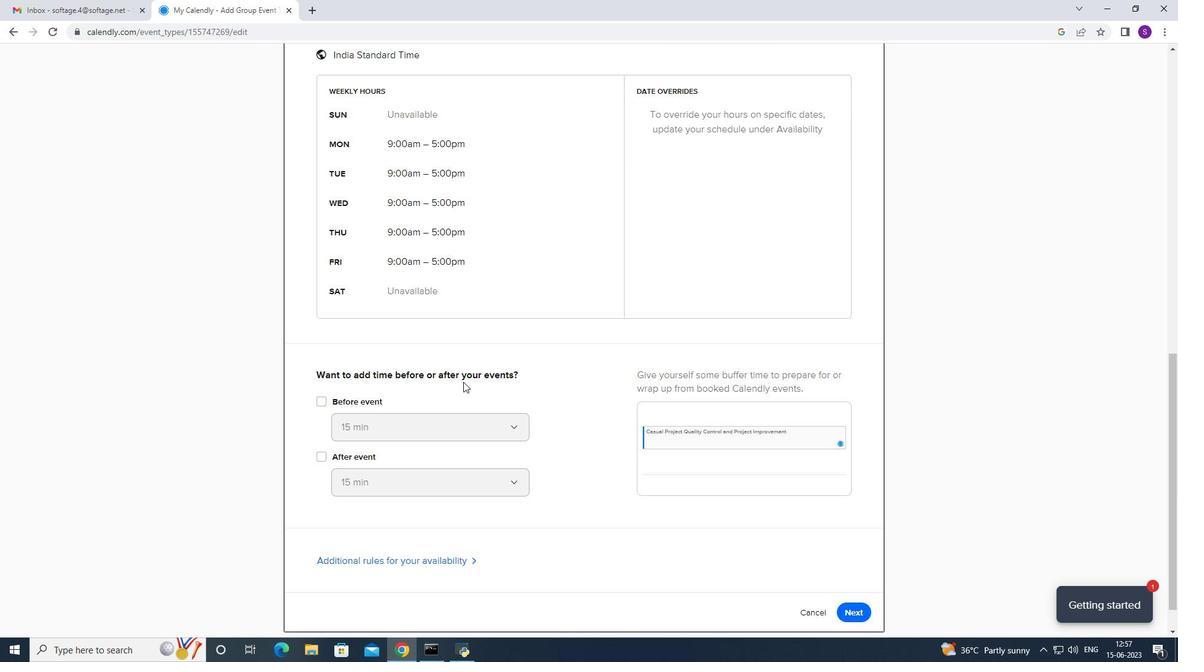 
Action: Mouse scrolled (464, 381) with delta (0, 0)
Screenshot: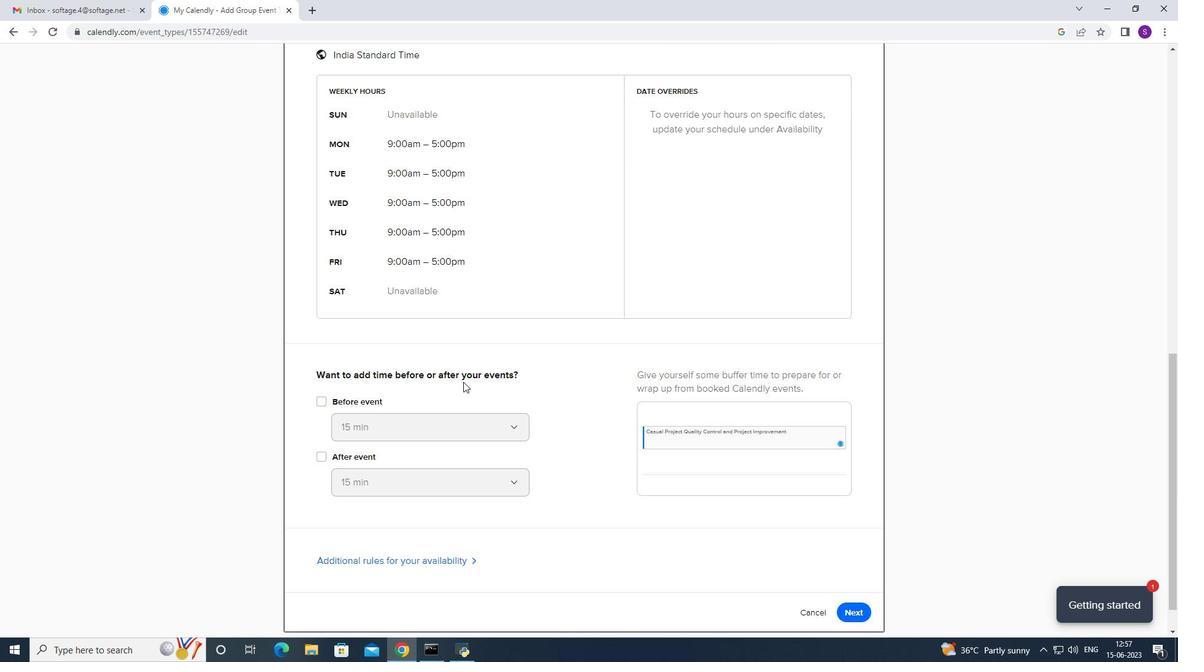 
Action: Mouse moved to (464, 382)
Screenshot: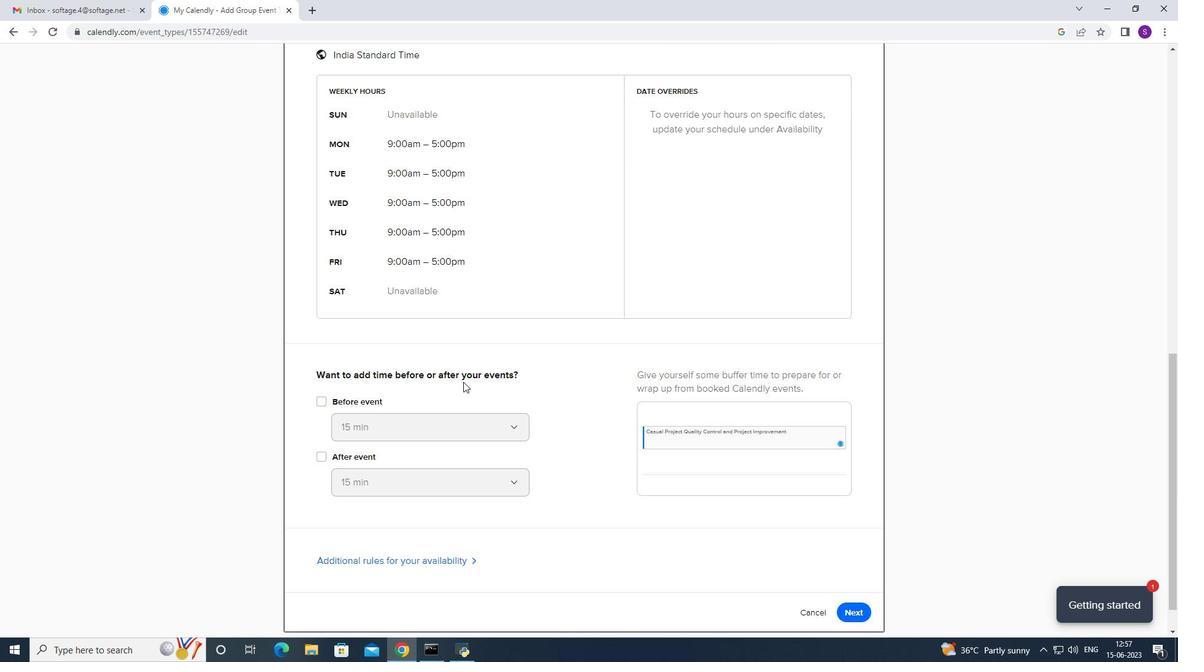 
Action: Mouse scrolled (464, 381) with delta (0, 0)
Screenshot: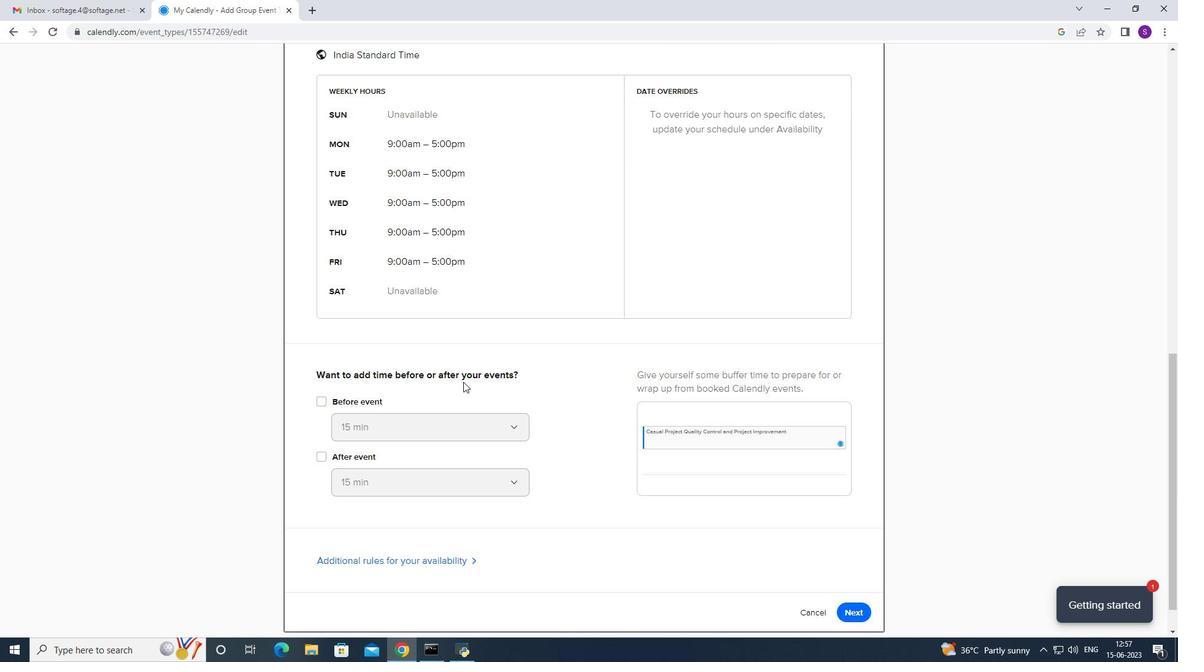 
Action: Mouse moved to (465, 382)
Screenshot: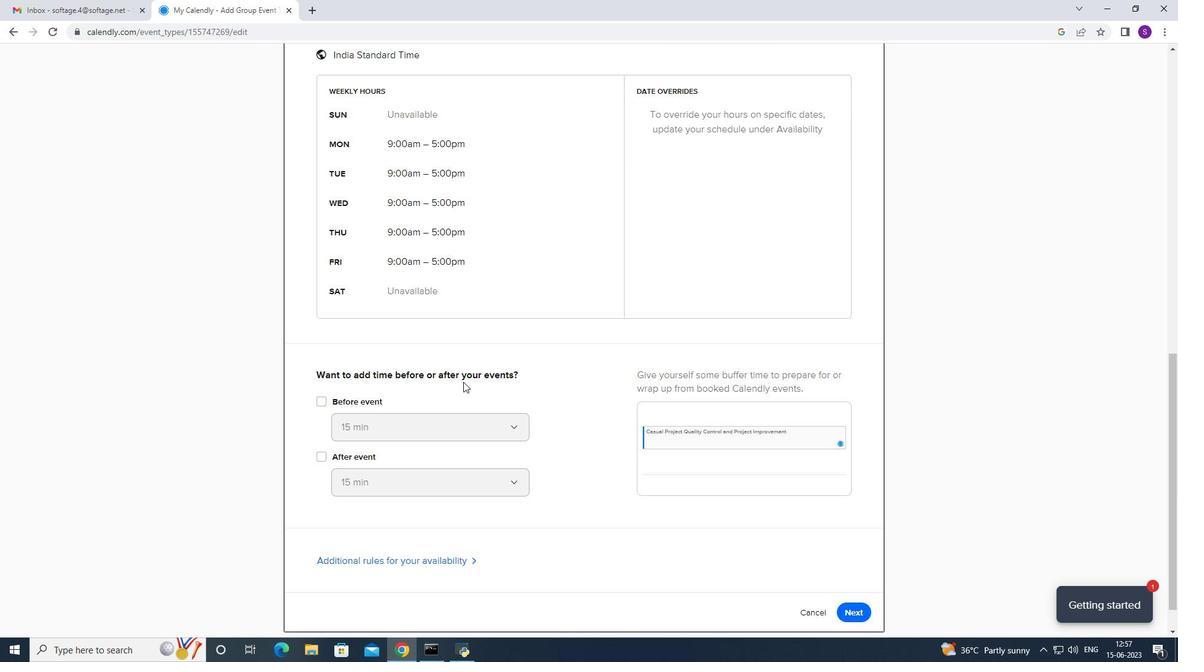 
Action: Mouse scrolled (465, 381) with delta (0, 0)
Screenshot: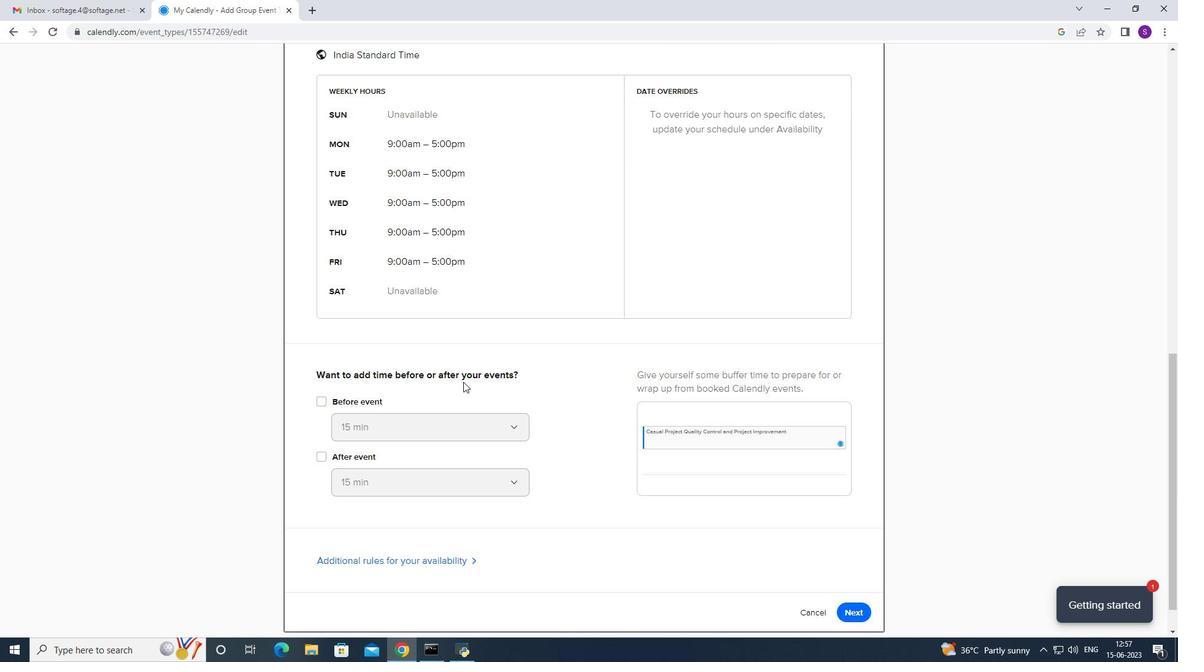 
Action: Mouse scrolled (465, 381) with delta (0, 0)
Screenshot: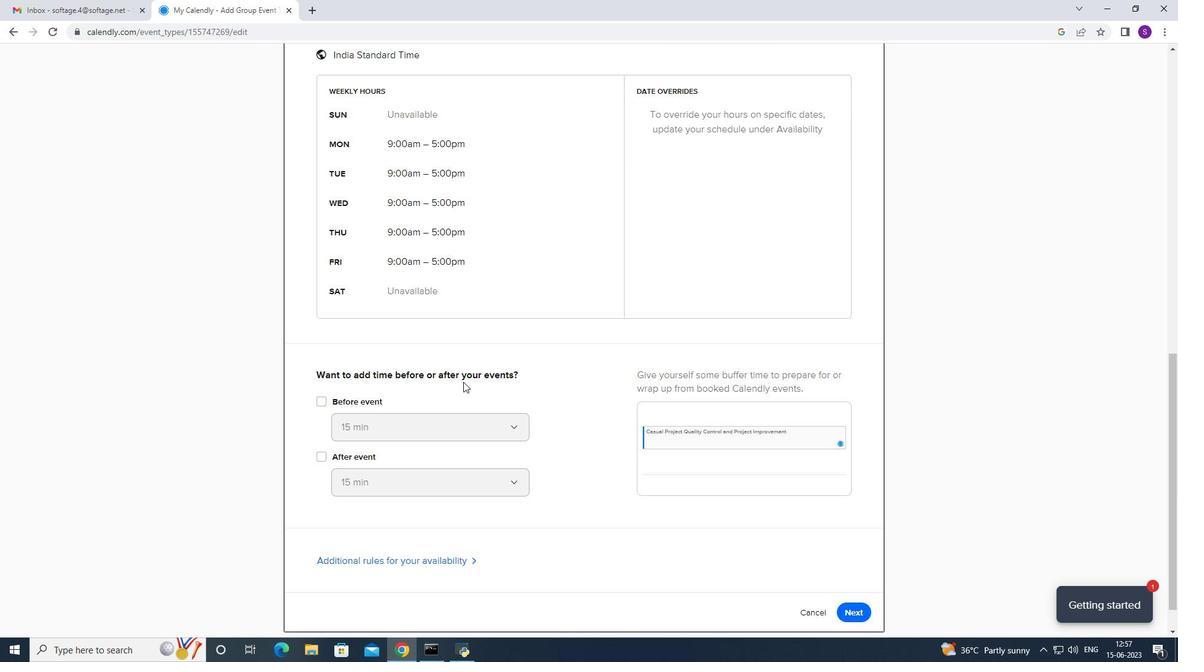 
Action: Mouse scrolled (465, 381) with delta (0, 0)
Screenshot: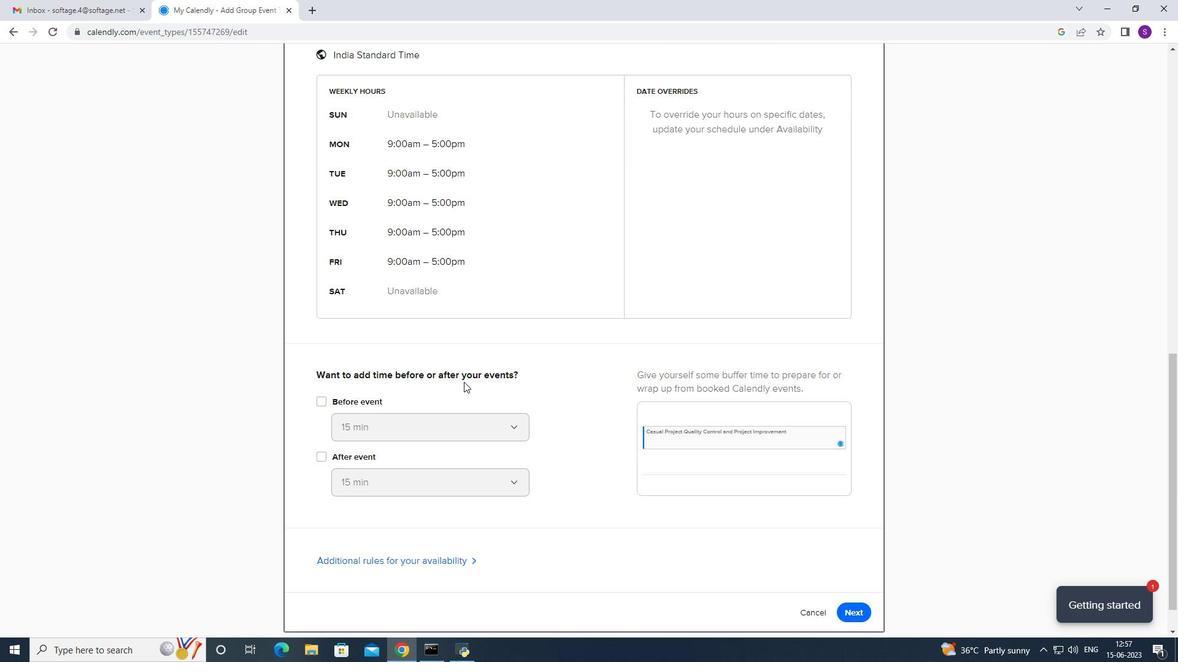 
Action: Mouse scrolled (465, 381) with delta (0, 0)
Screenshot: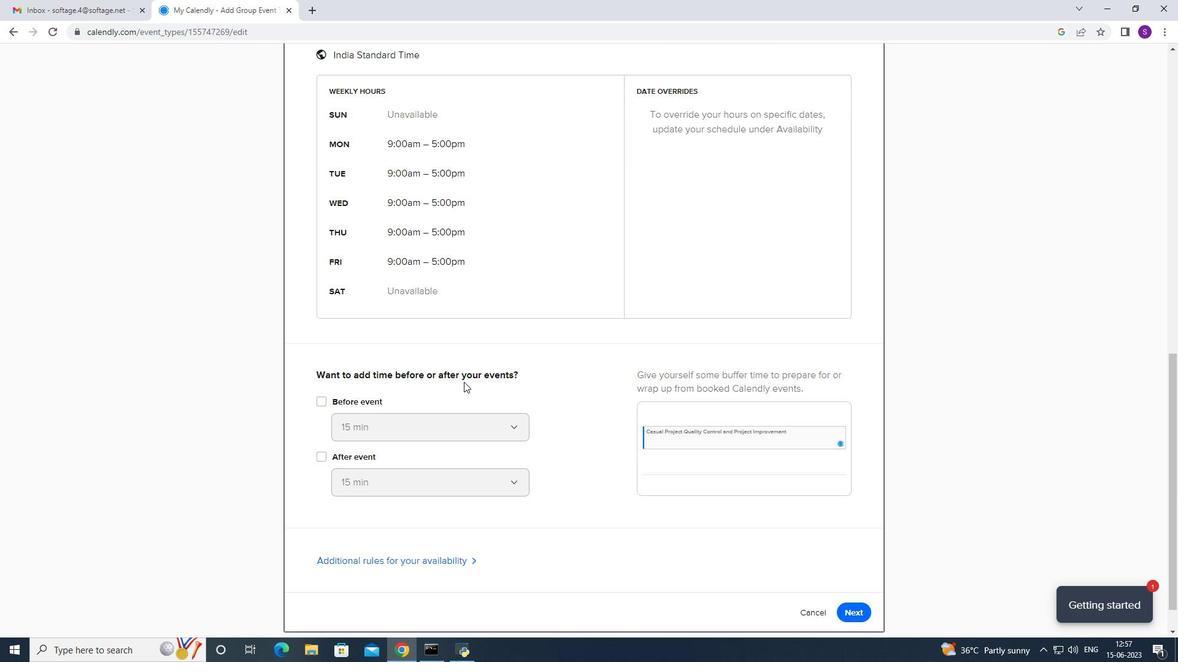 
Action: Mouse moved to (845, 576)
Screenshot: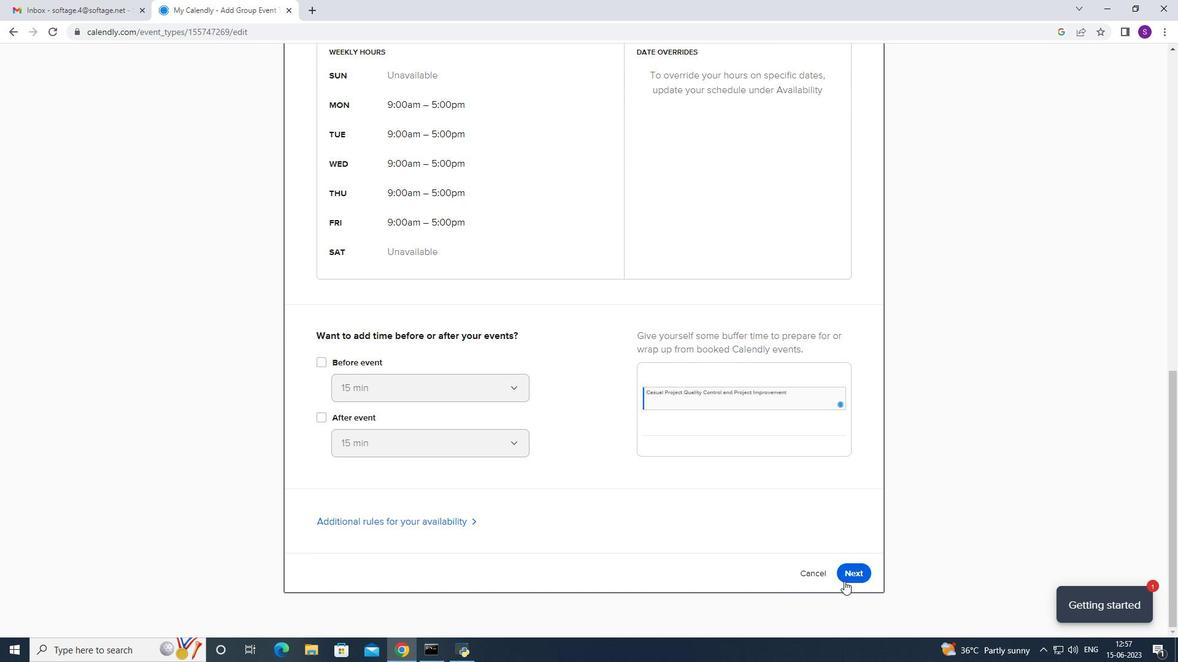 
Action: Mouse pressed left at (845, 576)
Screenshot: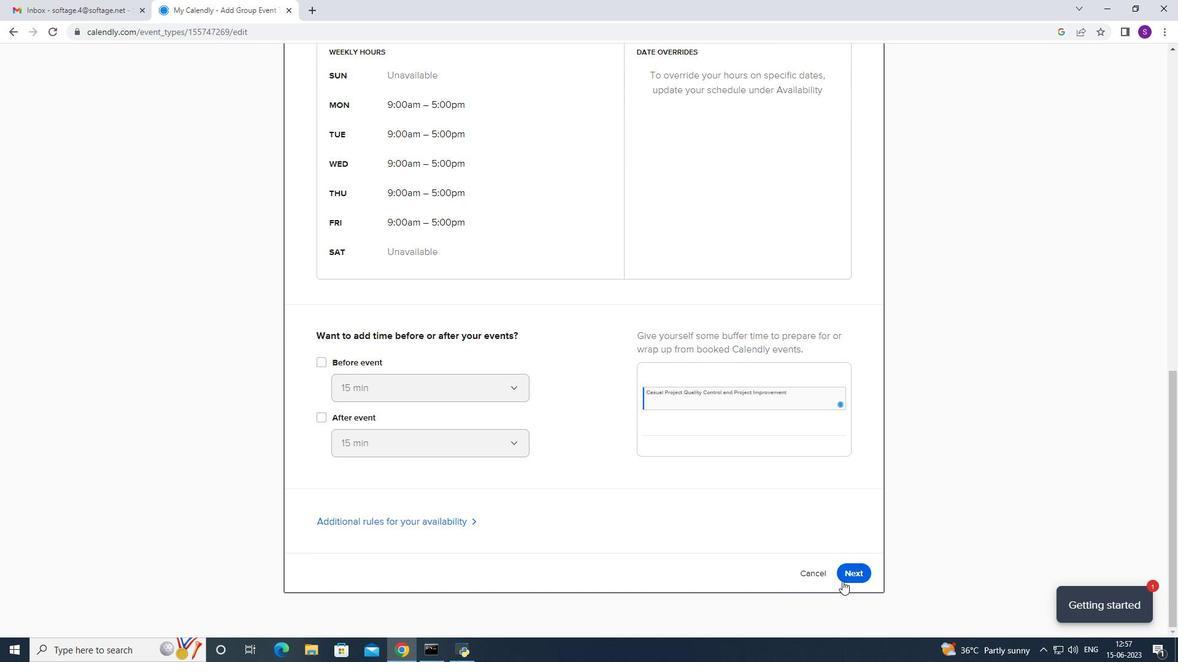 
Action: Mouse moved to (858, 114)
Screenshot: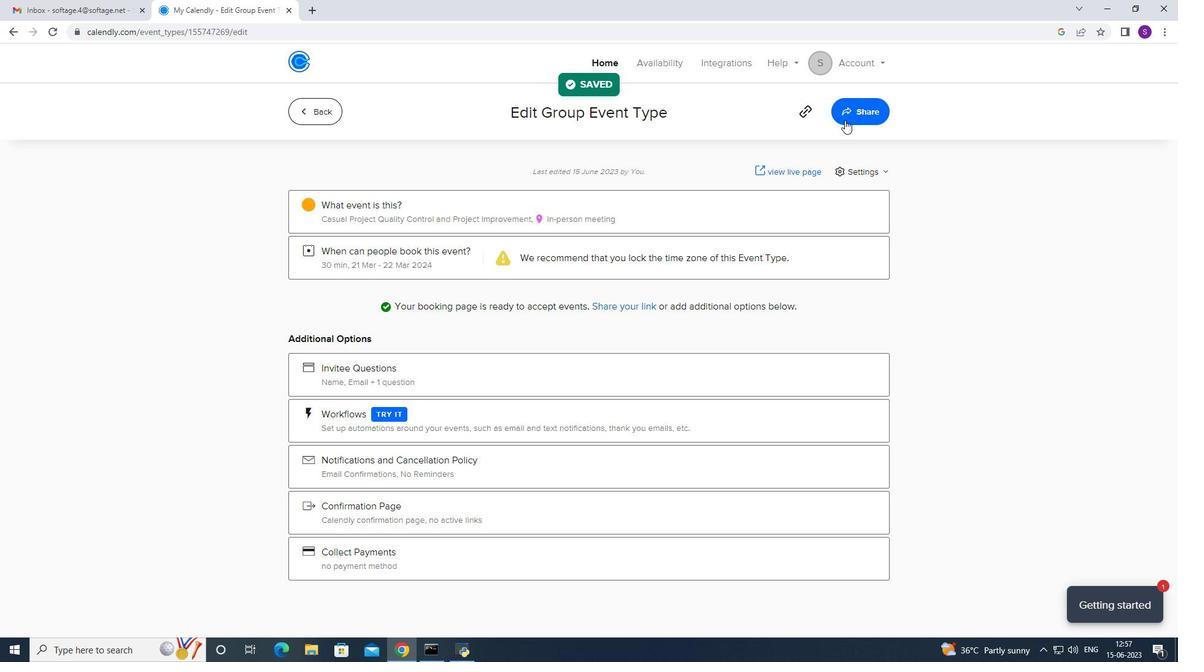 
Action: Mouse pressed left at (858, 114)
Screenshot: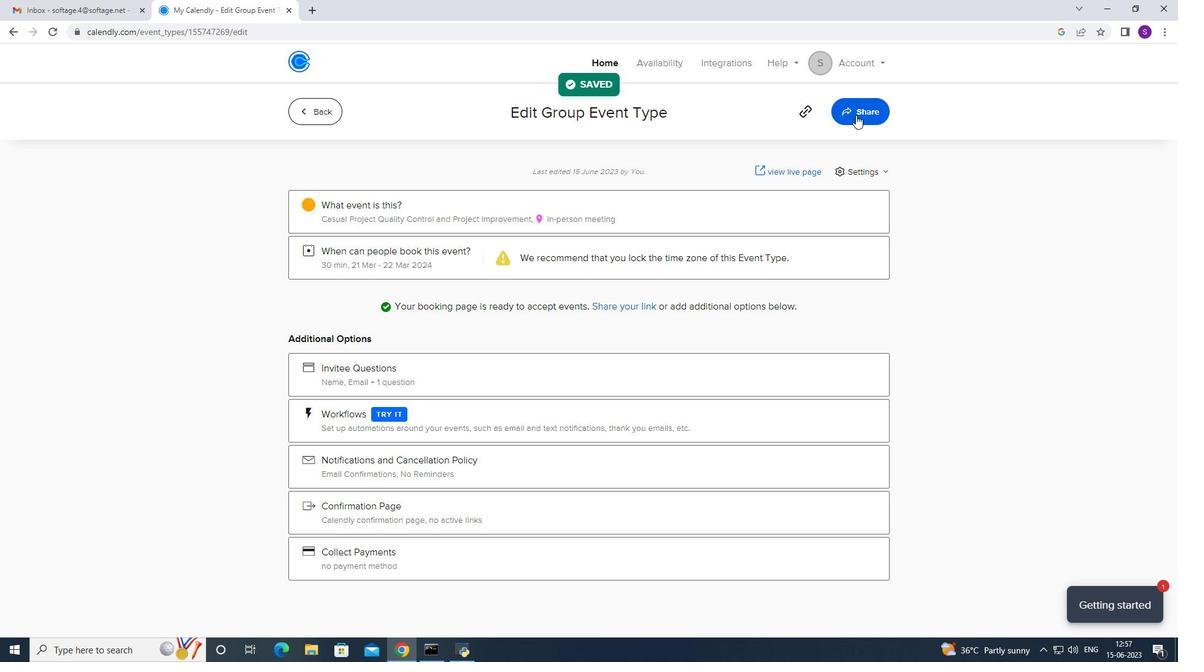 
Action: Mouse moved to (746, 217)
Screenshot: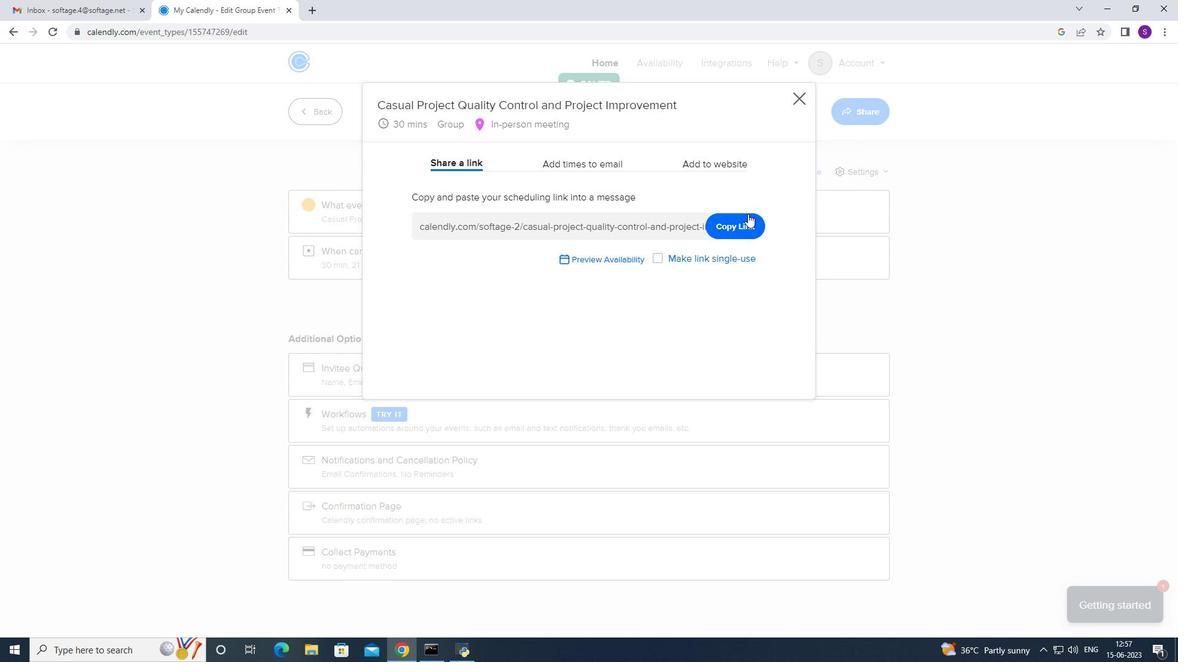 
Action: Mouse pressed left at (746, 217)
Screenshot: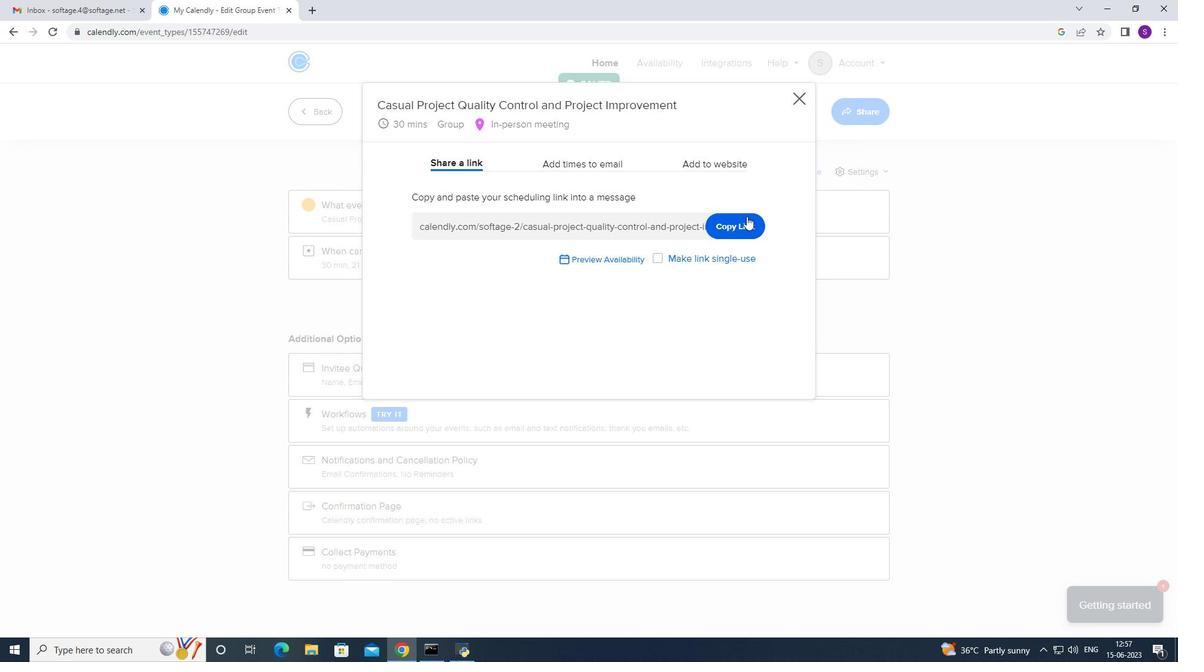 
Action: Mouse moved to (108, 12)
Screenshot: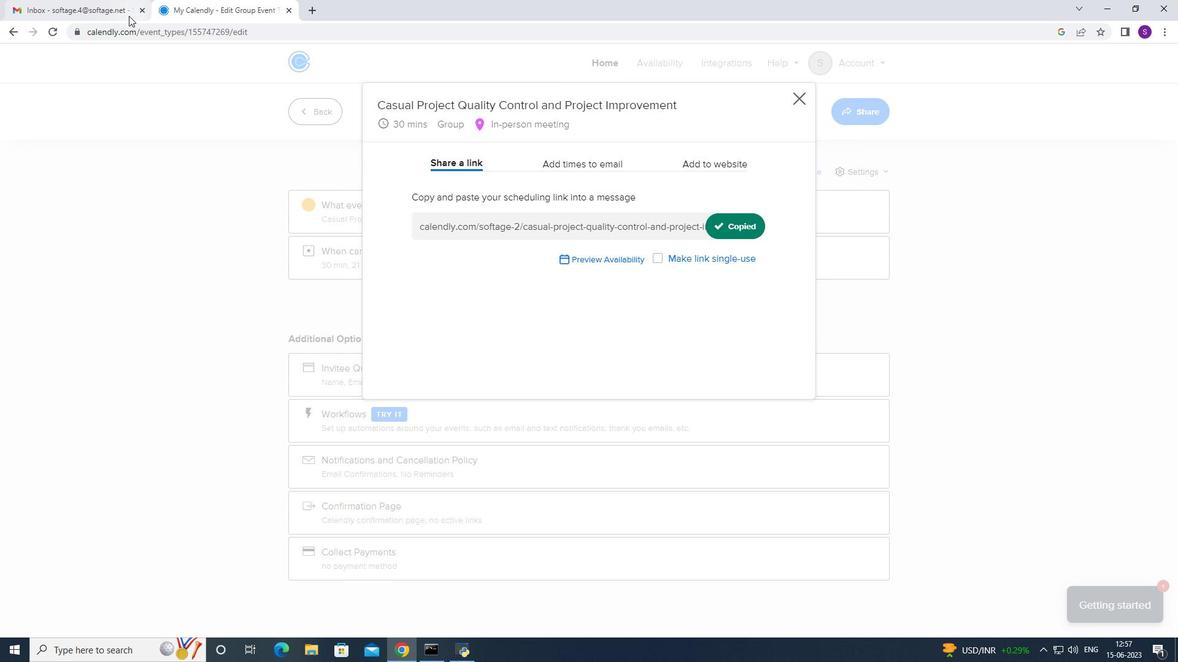 
Action: Mouse pressed left at (108, 12)
Screenshot: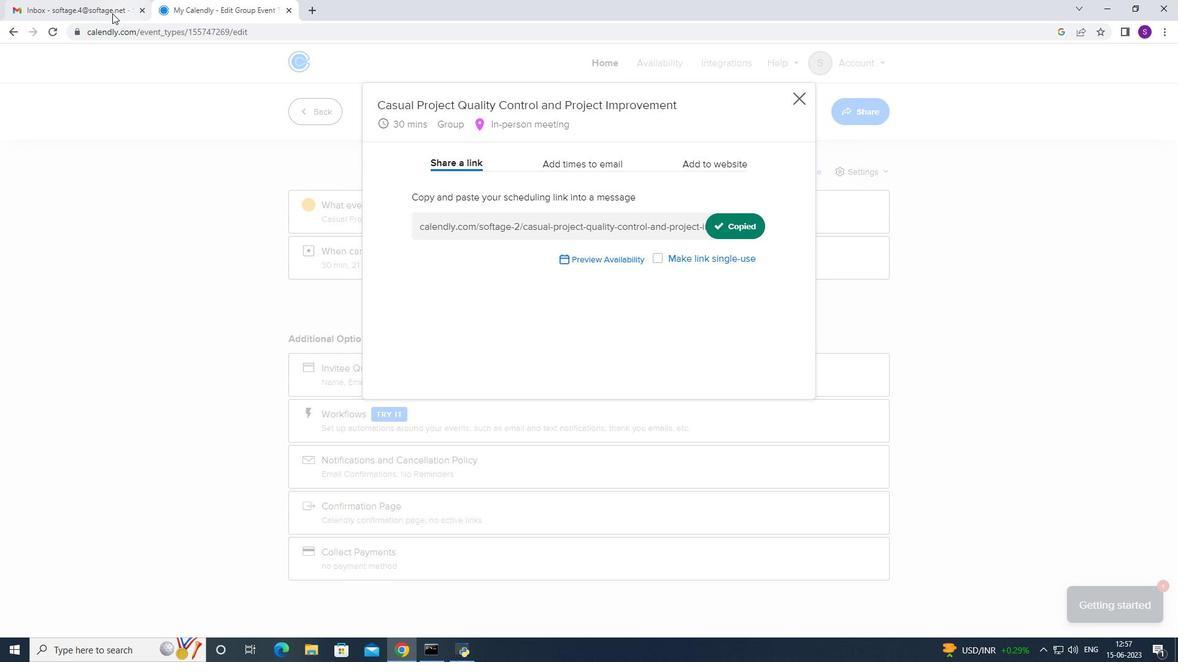 
Action: Mouse moved to (845, 379)
Screenshot: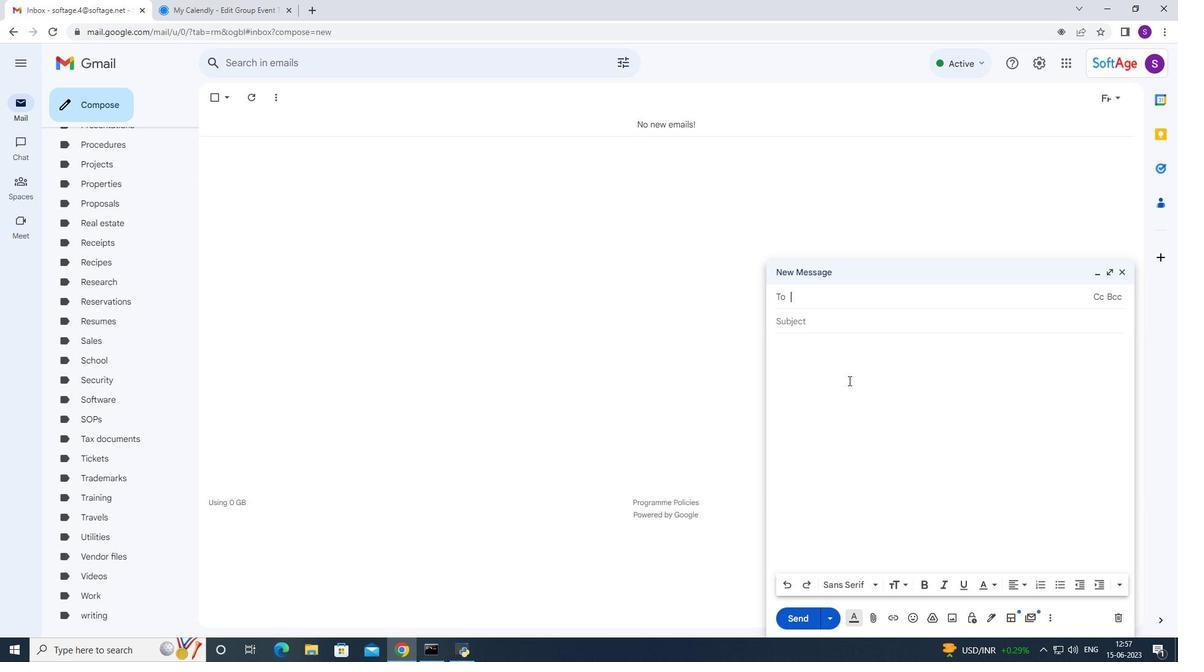 
Action: Mouse pressed right at (845, 379)
Screenshot: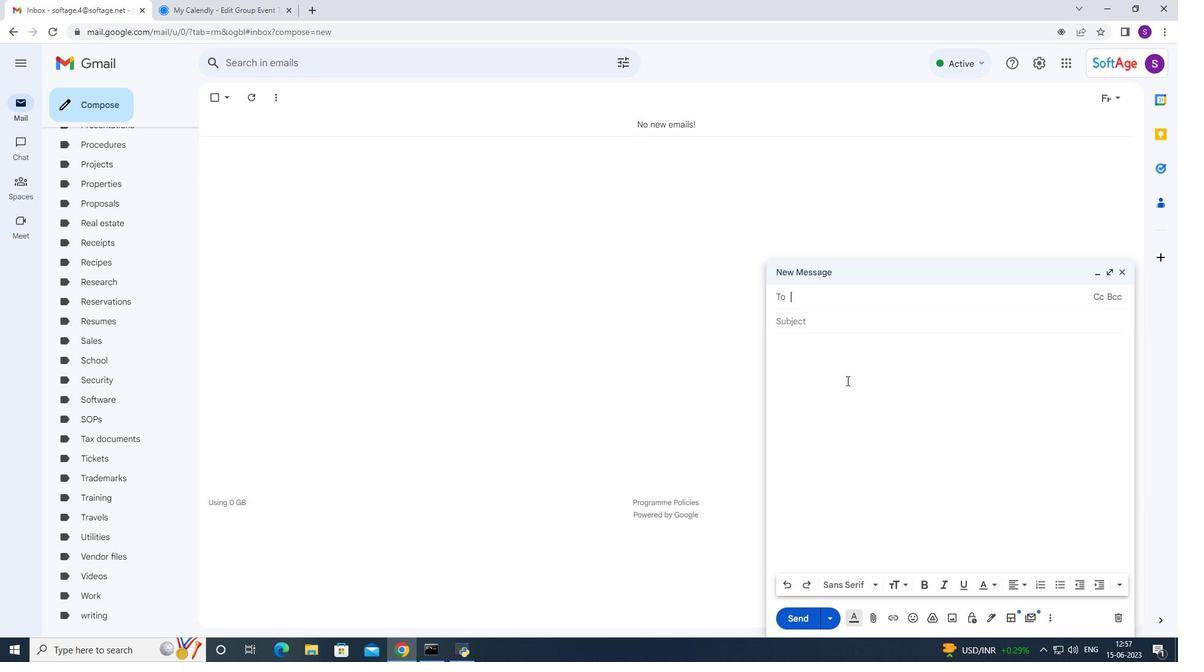 
Action: Mouse moved to (870, 467)
Screenshot: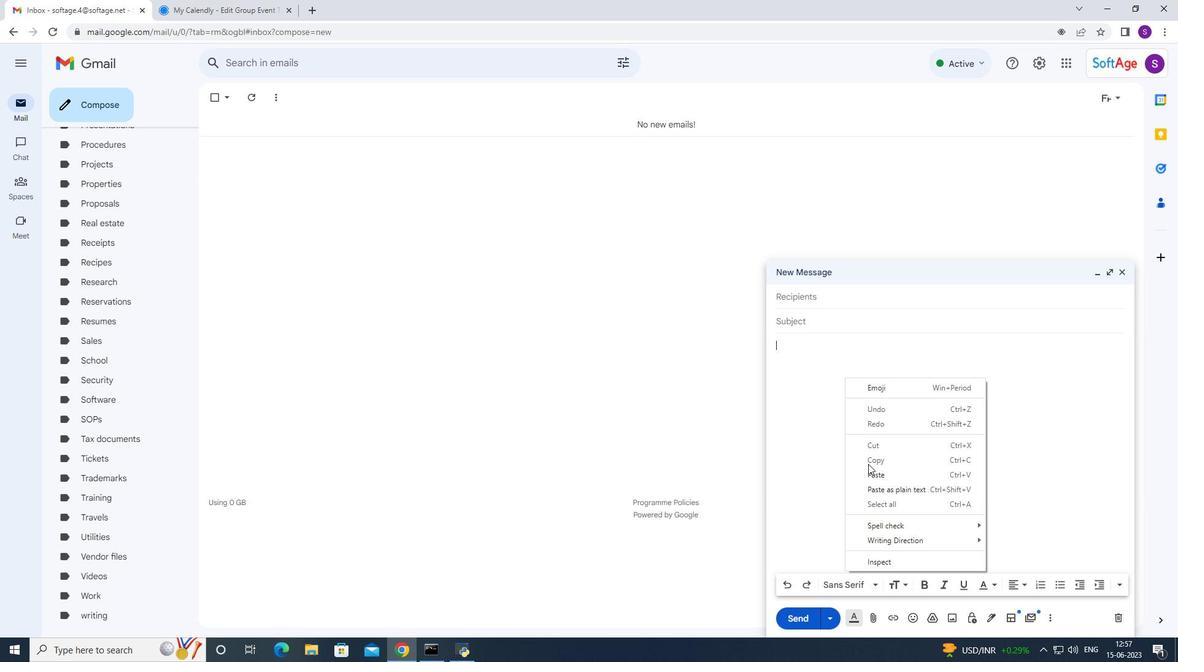 
Action: Mouse pressed left at (870, 467)
Screenshot: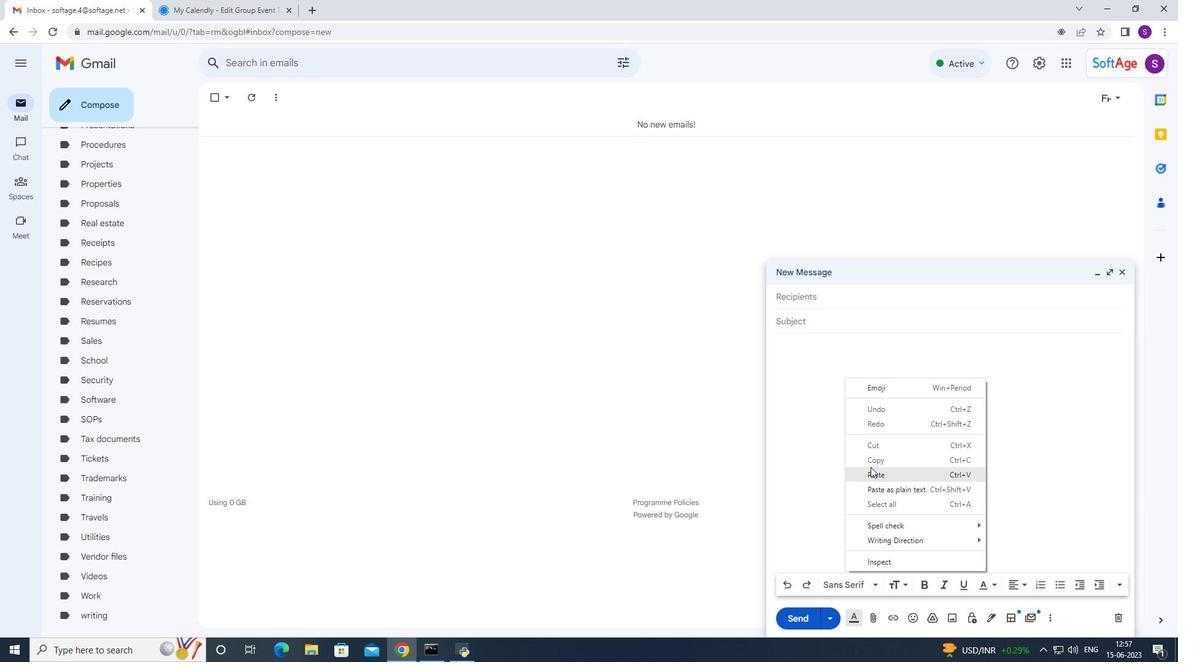 
Action: Mouse moved to (856, 293)
Screenshot: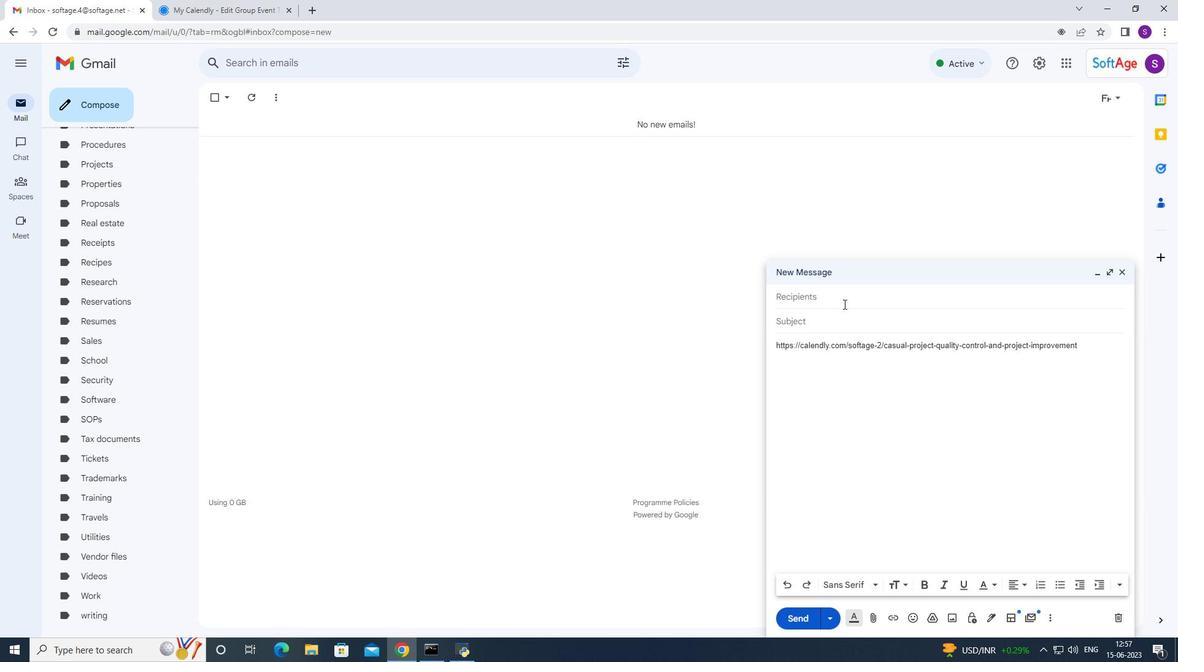 
Action: Mouse pressed left at (856, 293)
Screenshot: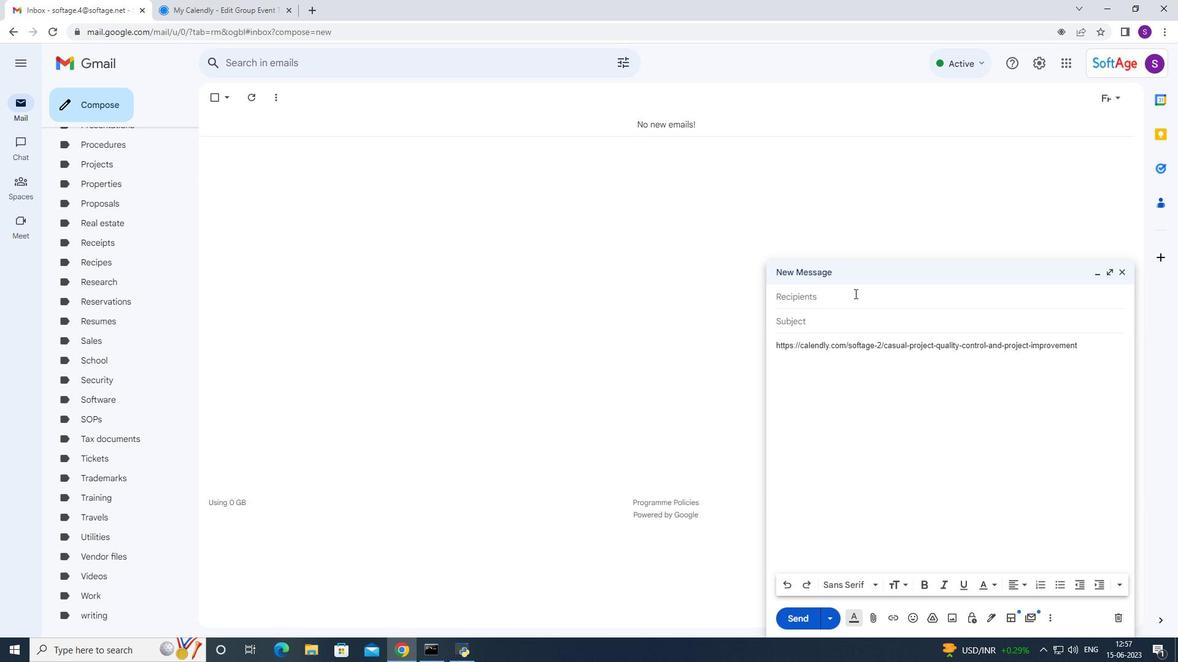 
Action: Key pressed sof
Screenshot: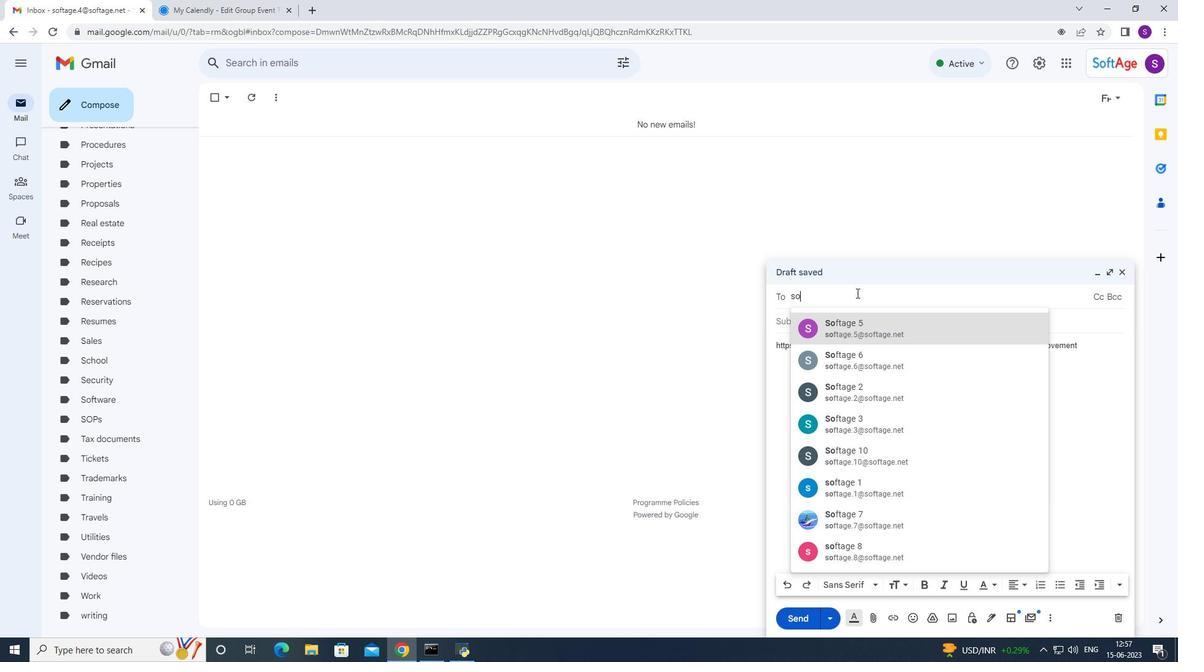 
Action: Mouse moved to (878, 400)
Screenshot: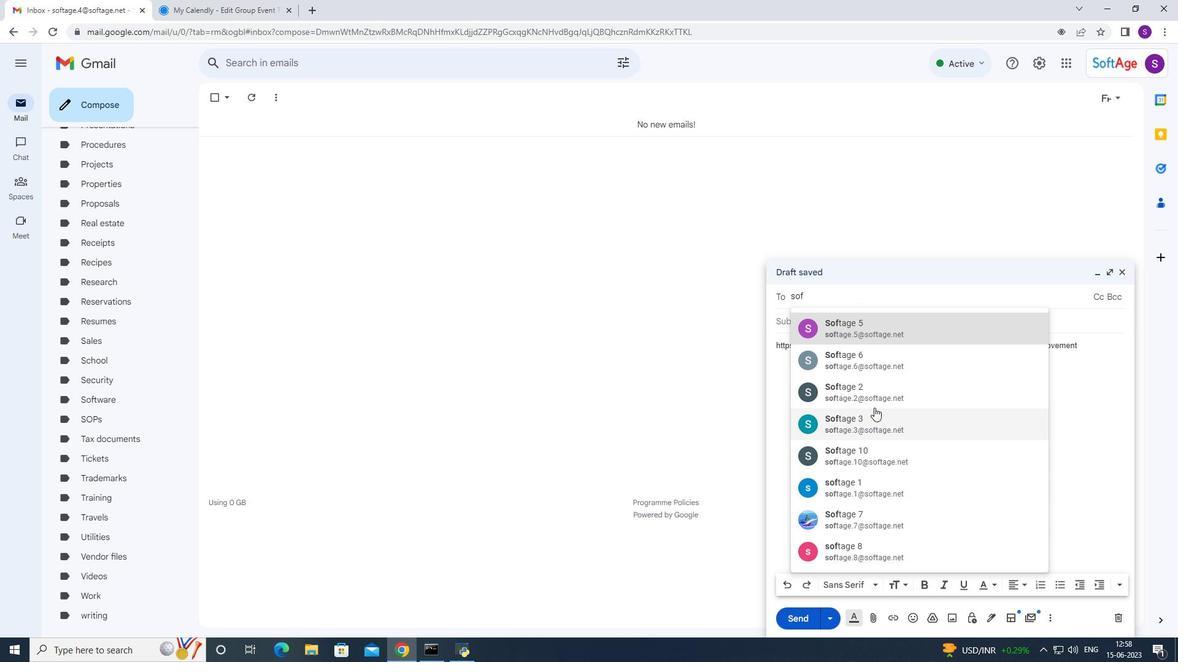 
Action: Mouse pressed left at (878, 400)
Screenshot: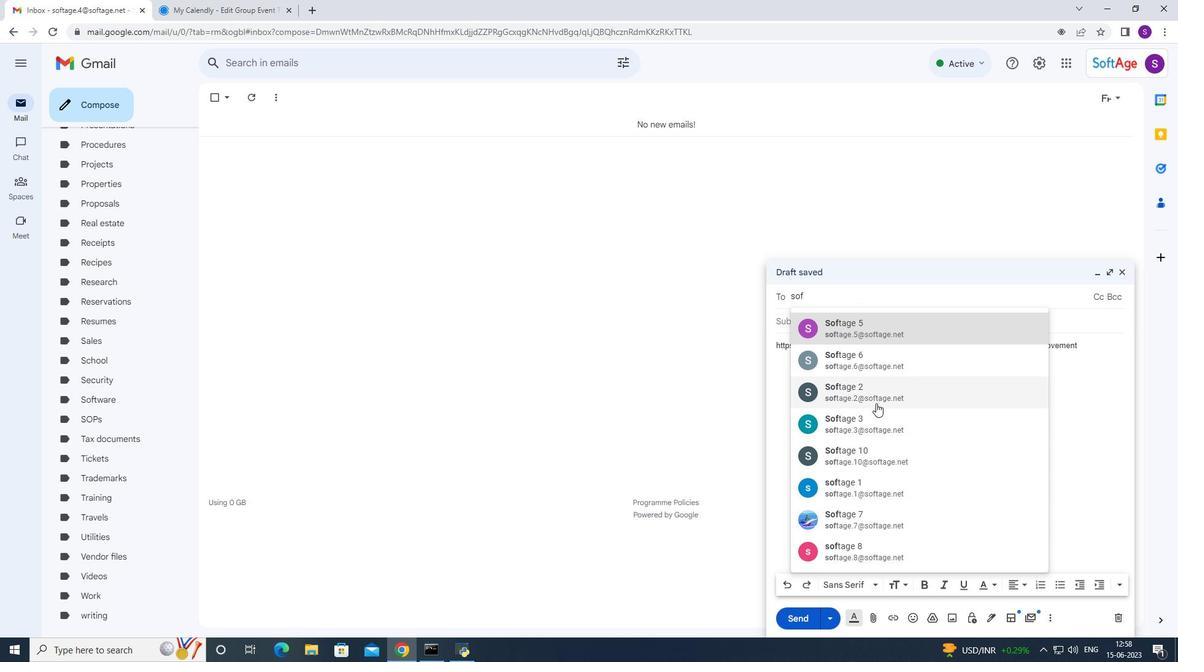 
Action: Key pressed d
Screenshot: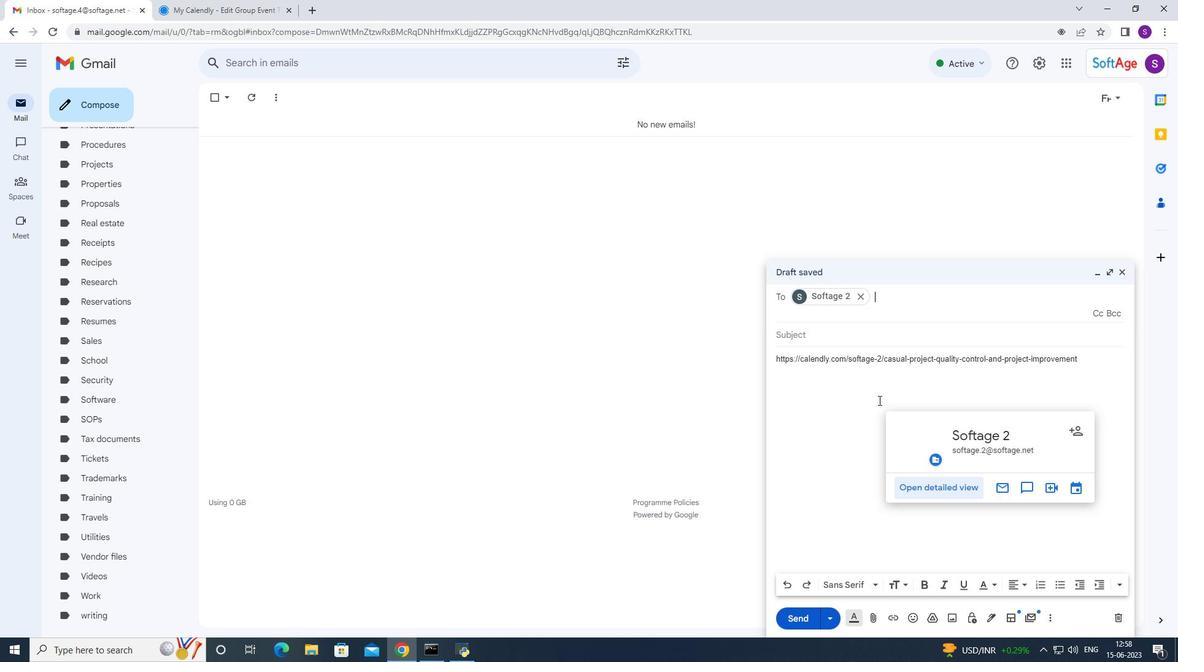 
Action: Mouse moved to (878, 400)
Screenshot: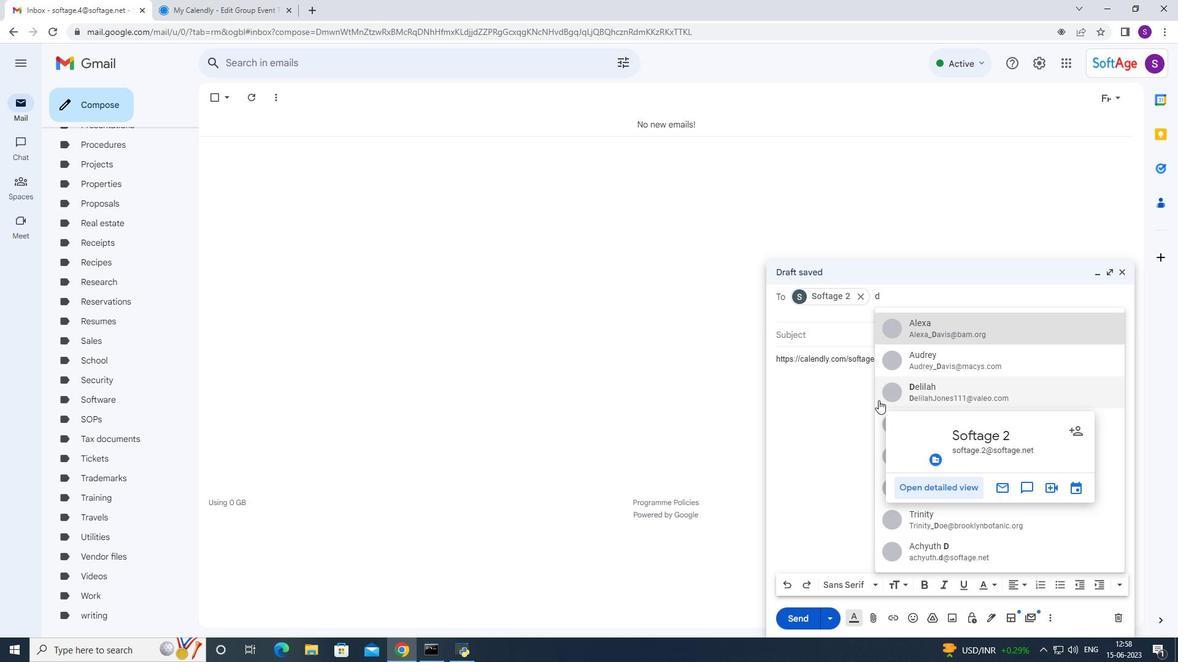 
Action: Key pressed <Key.backspace>
Screenshot: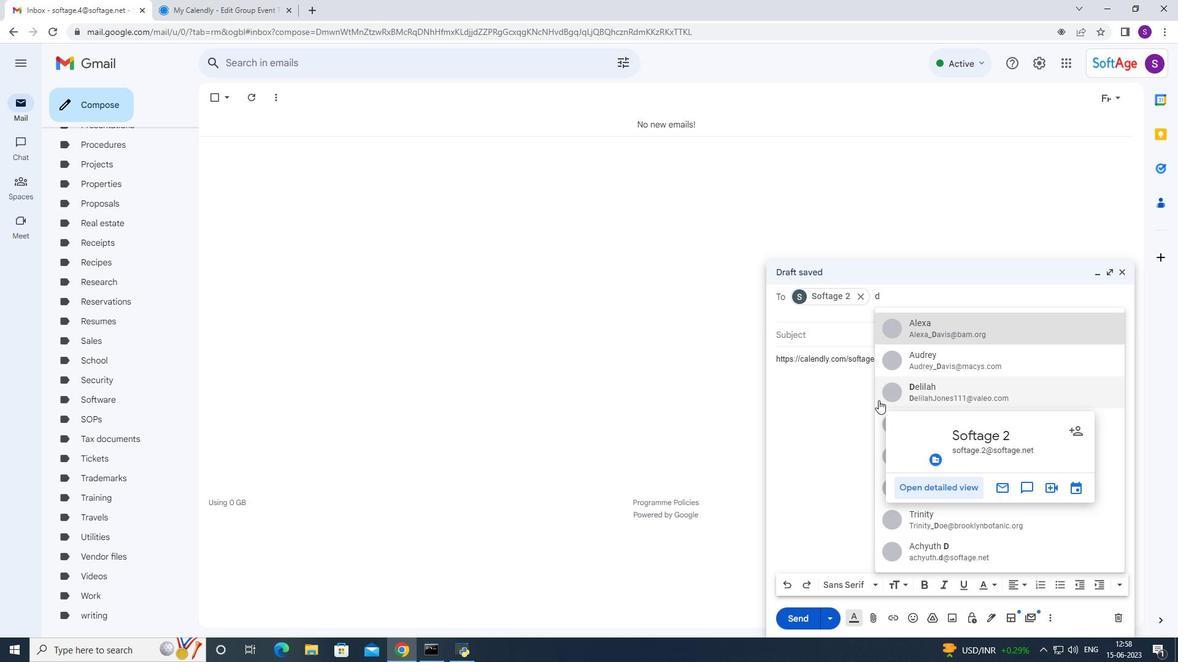 
Action: Mouse moved to (885, 392)
Screenshot: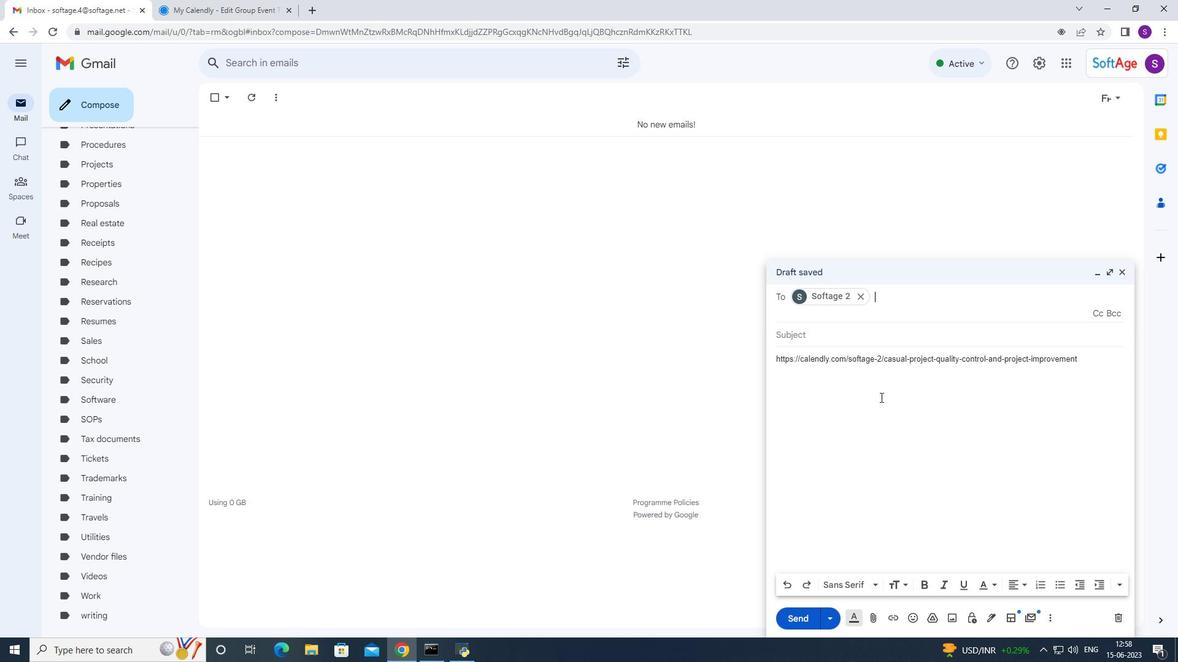 
Action: Key pressed o
Screenshot: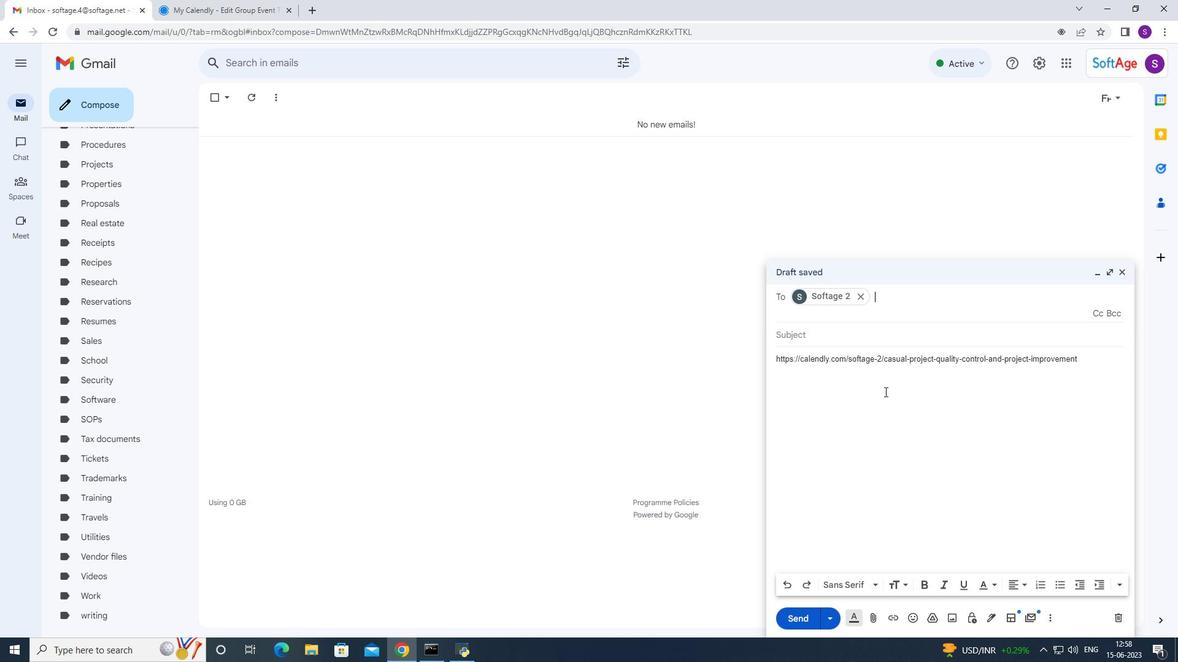 
Action: Mouse moved to (886, 390)
Screenshot: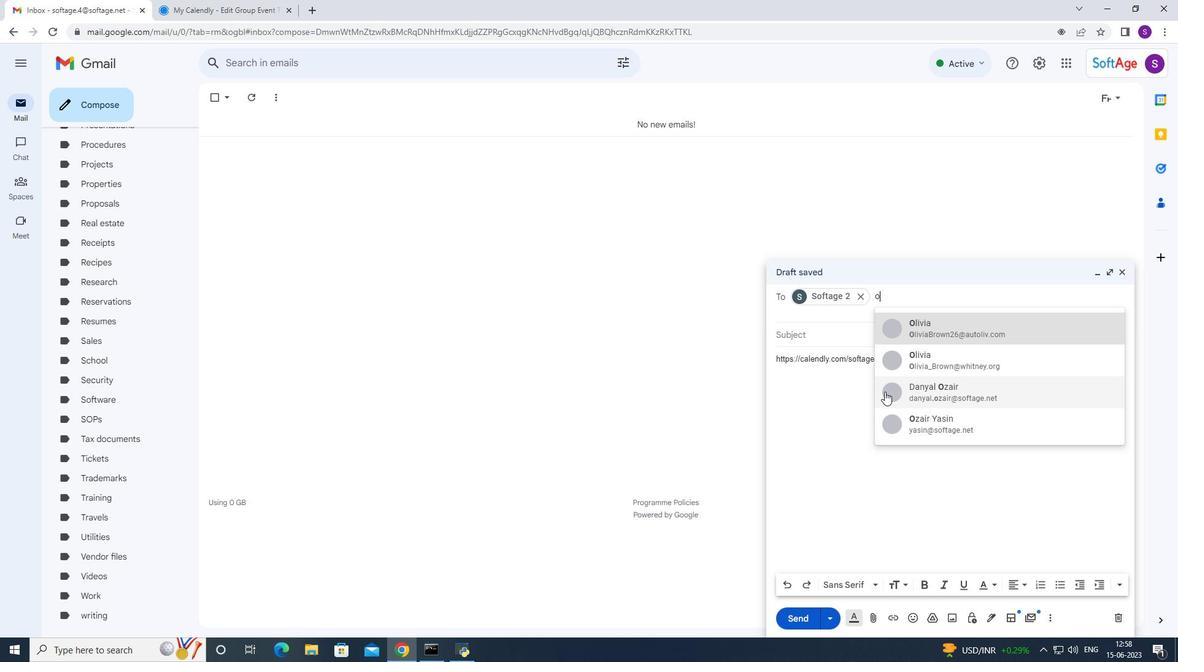 
Action: Key pressed f
Screenshot: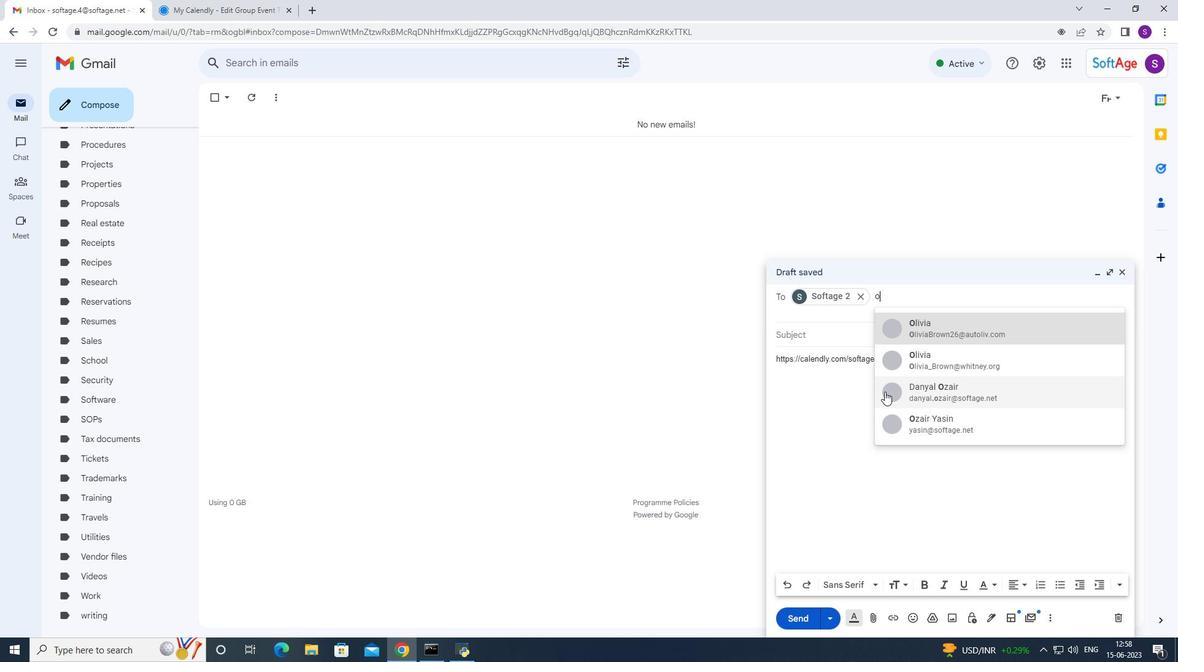 
Action: Mouse moved to (902, 369)
Screenshot: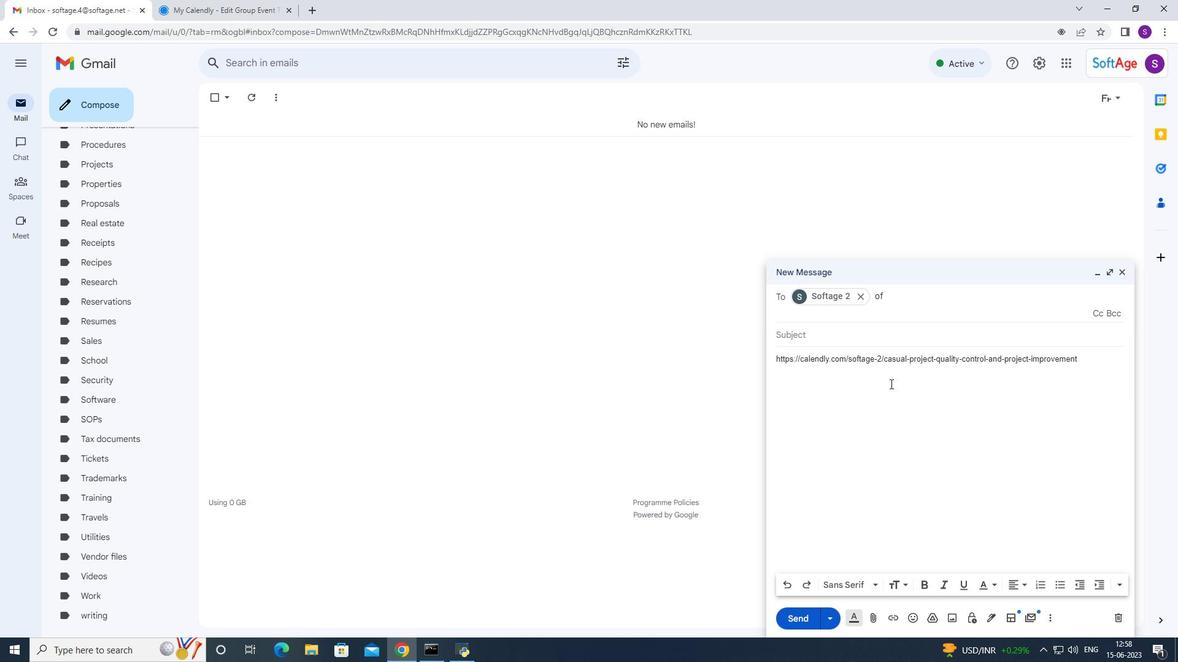
Action: Key pressed <Key.backspace><Key.backspace>3
Screenshot: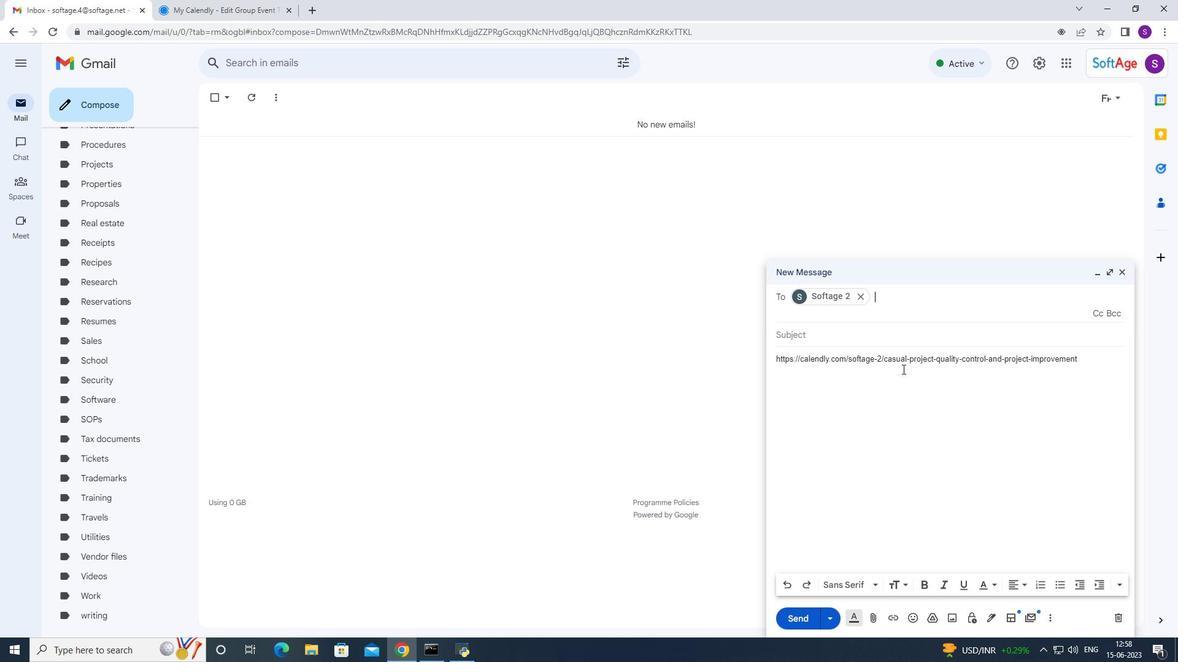 
Action: Mouse moved to (981, 336)
Screenshot: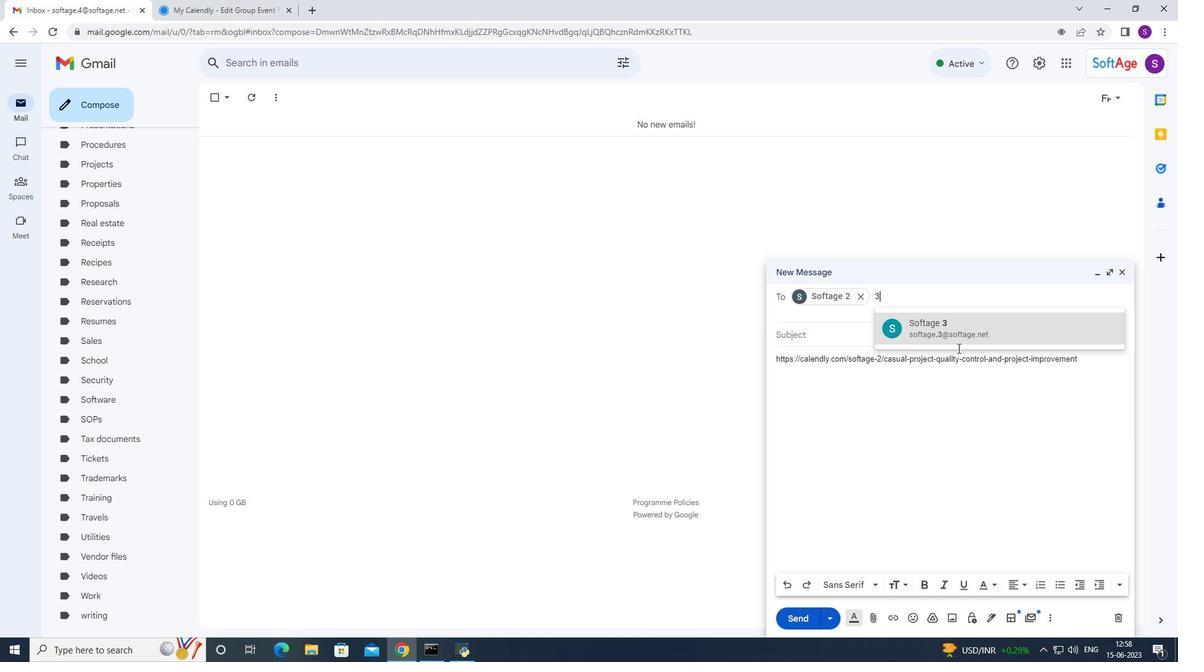
Action: Mouse pressed left at (981, 336)
Screenshot: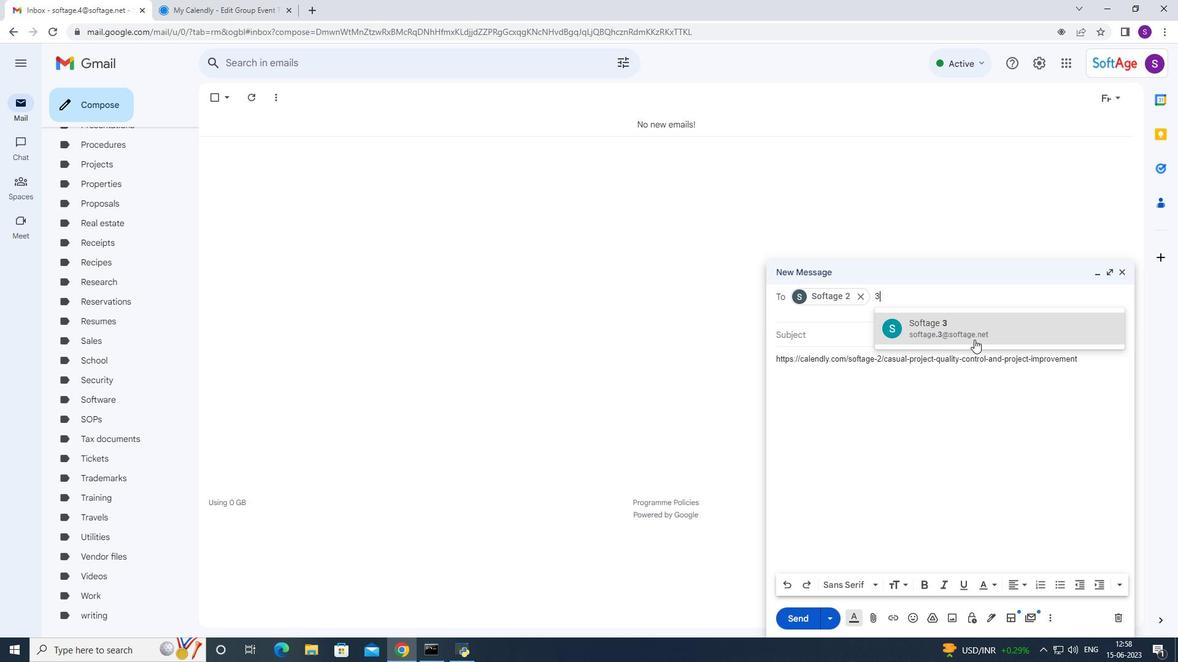 
Action: Mouse moved to (880, 397)
Screenshot: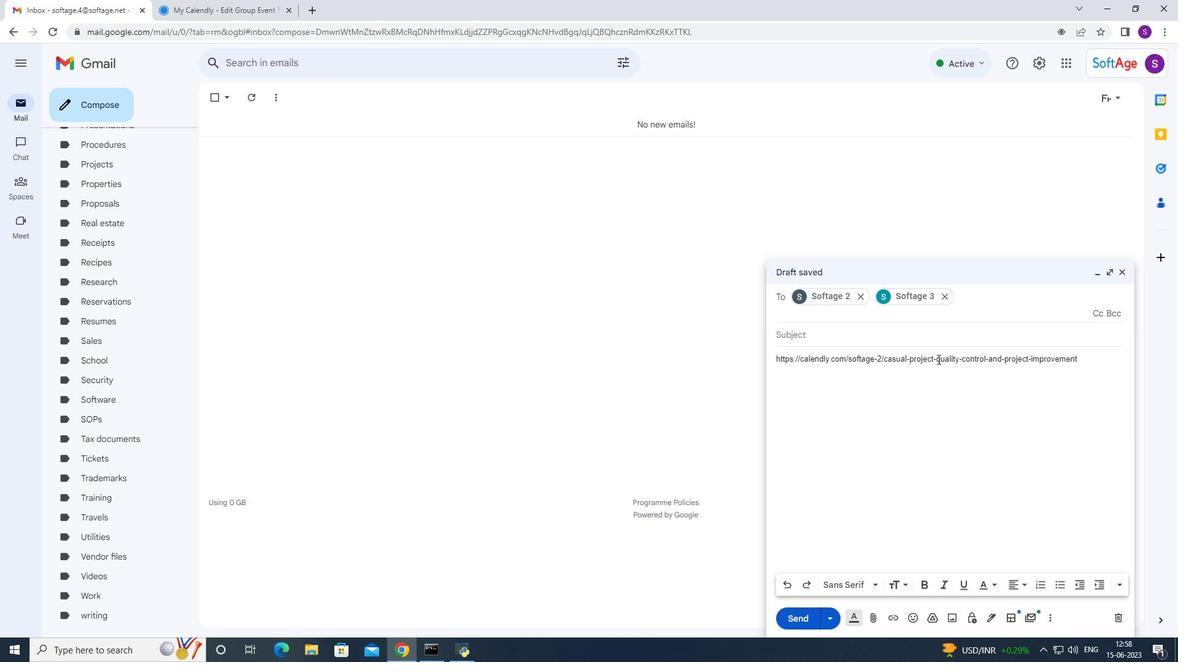 
Action: Mouse pressed left at (880, 397)
Screenshot: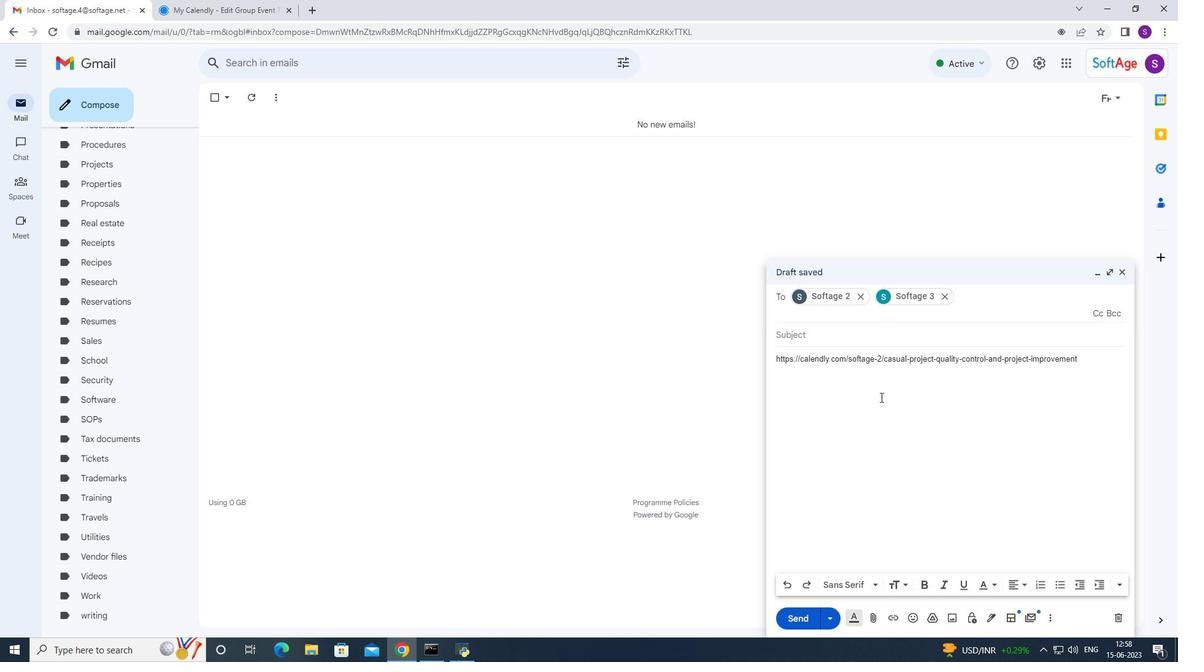 
Action: Mouse moved to (785, 617)
Screenshot: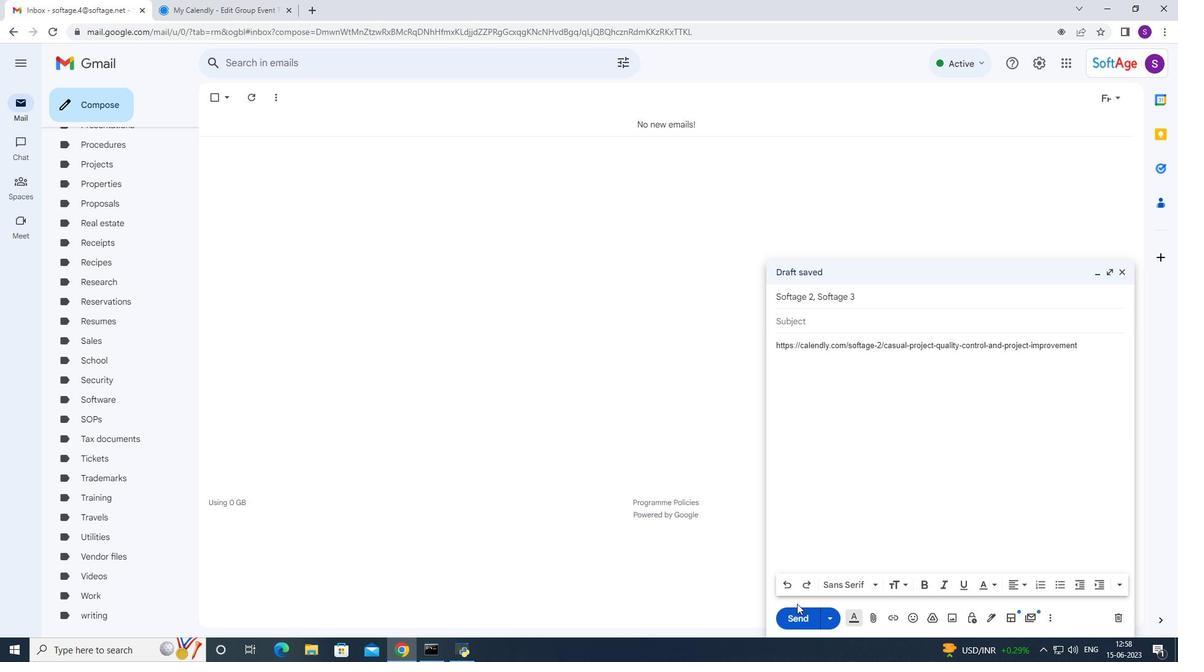 
Action: Mouse pressed left at (785, 617)
Screenshot: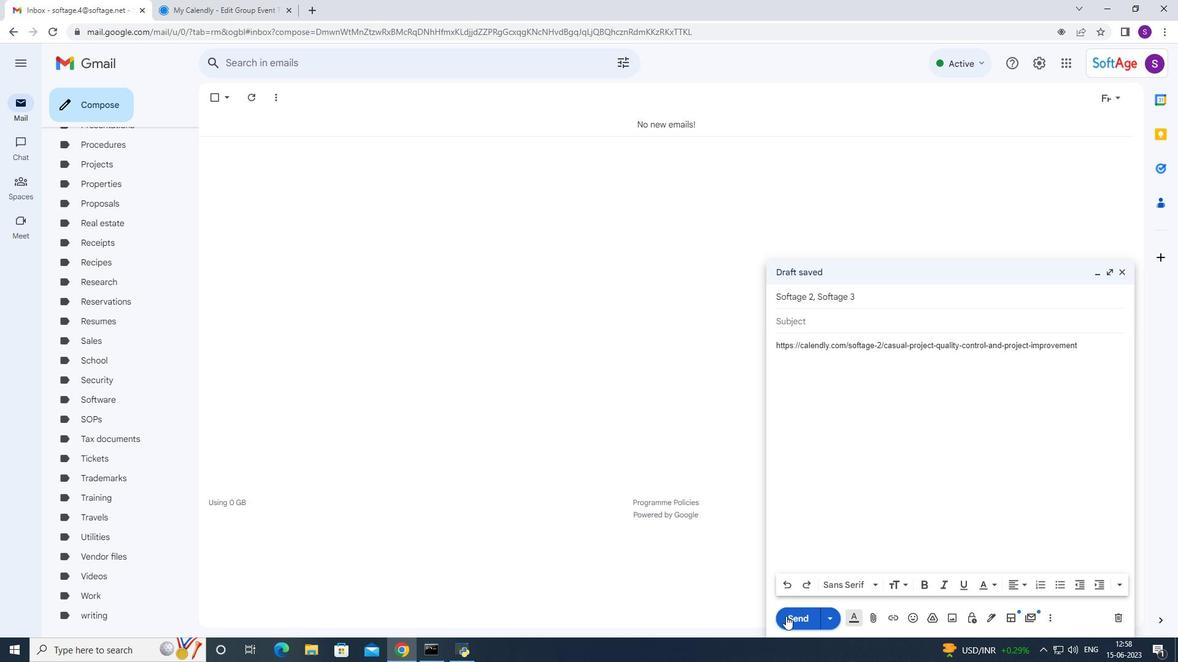 
Action: Mouse moved to (780, 598)
Screenshot: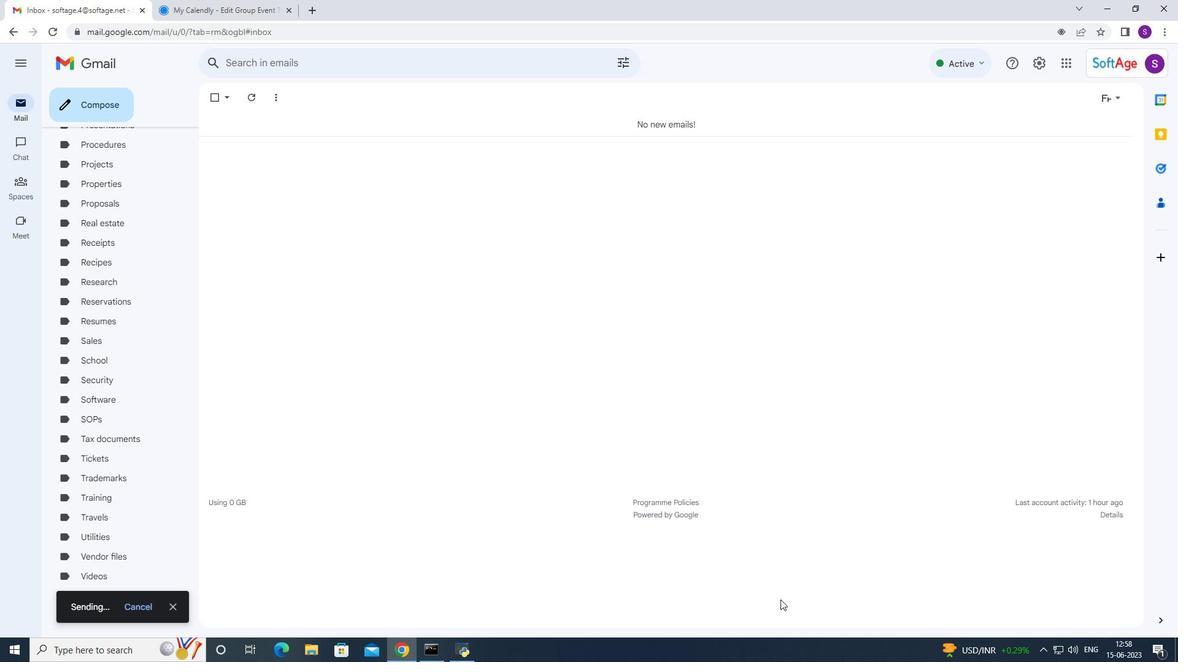 
